 Task: Look for space in Bègles, France from 12th June, 2023 to 15th June, 2023 for 2 adults in price range Rs.10000 to Rs.15000. Place can be entire place with 1  bedroom having 1 bed and 1 bathroom. Property type can be house, flat, guest house, hotel. Amenities needed are: washing machine. Booking option can be shelf check-in. Required host language is English.
Action: Mouse moved to (501, 195)
Screenshot: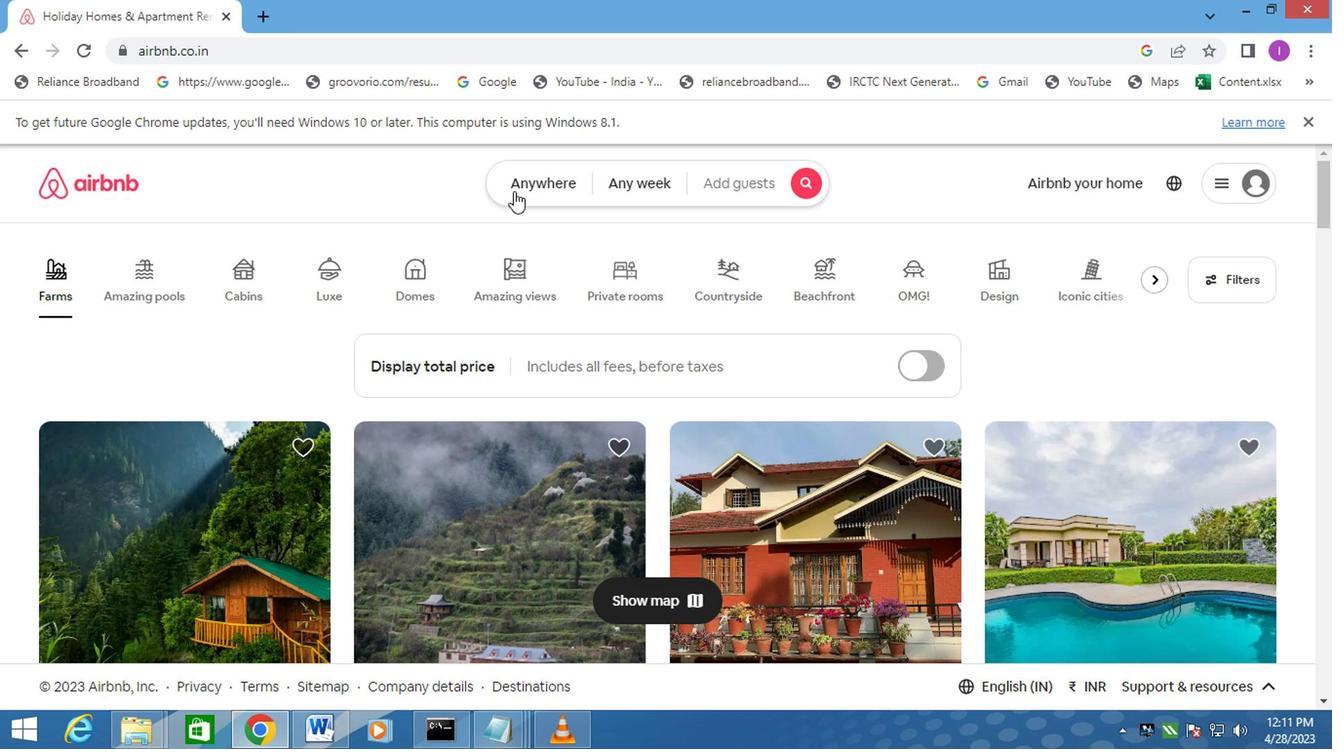 
Action: Mouse pressed left at (501, 195)
Screenshot: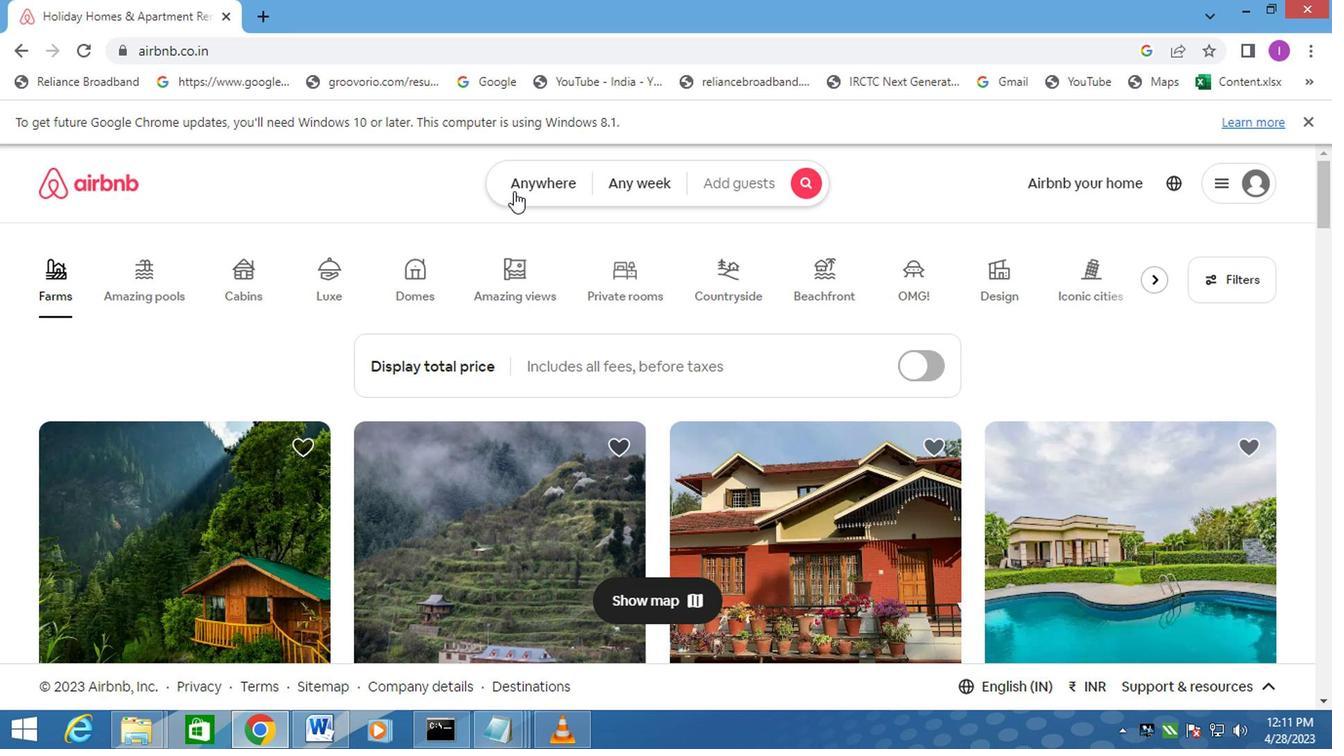 
Action: Mouse moved to (342, 251)
Screenshot: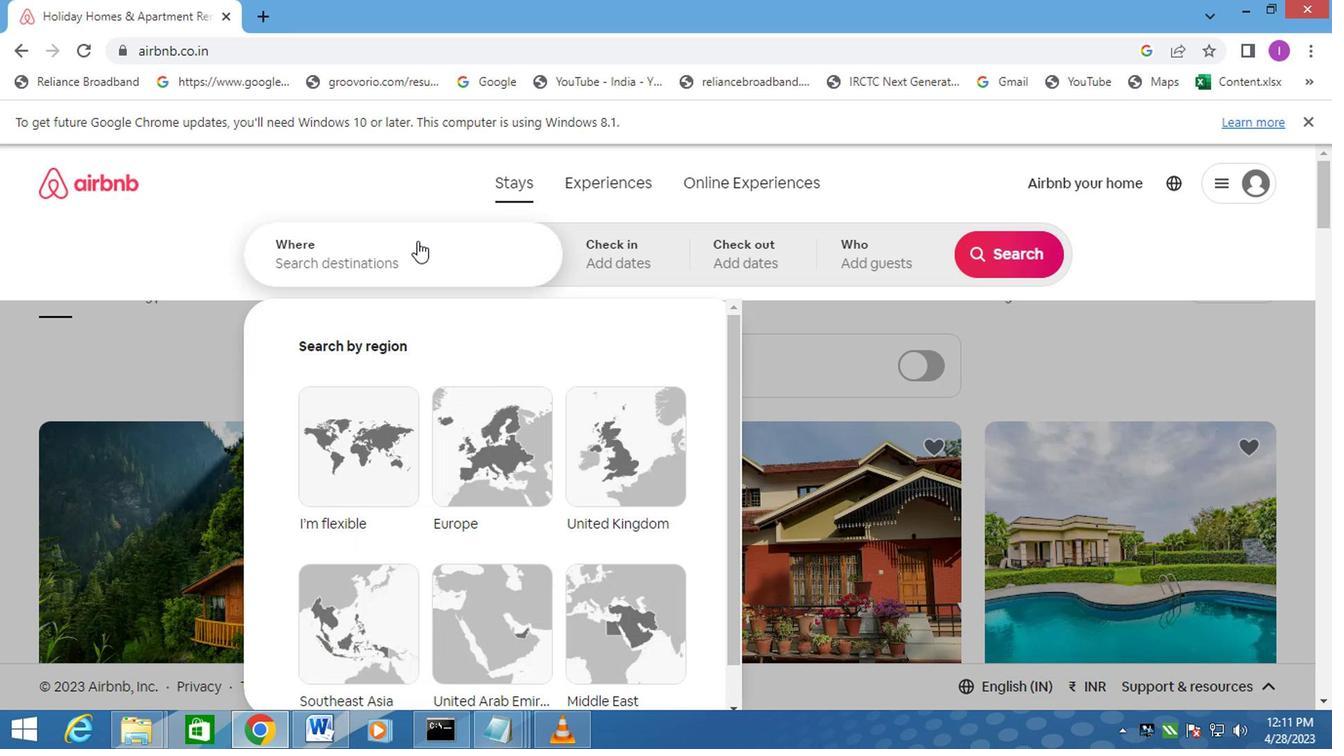 
Action: Mouse pressed left at (342, 251)
Screenshot: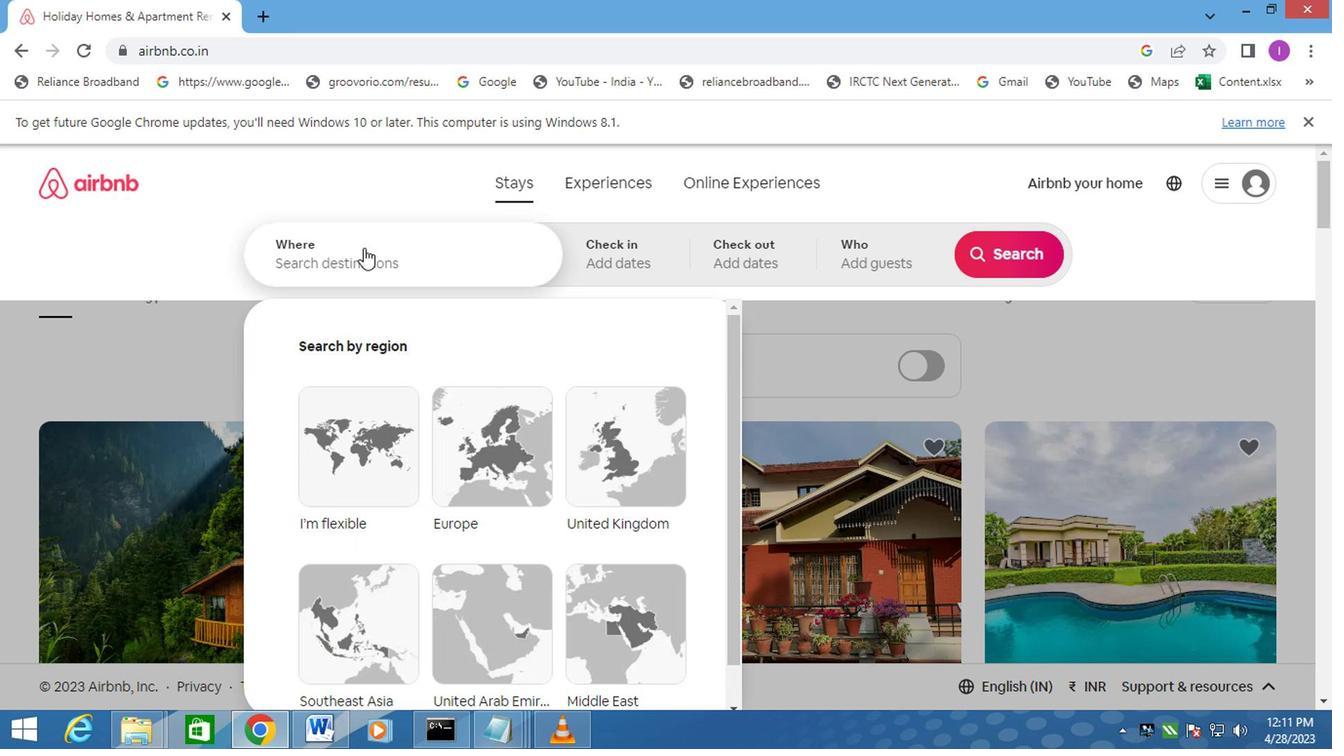 
Action: Key pressed <Key.shift>BEGLES,<Key.shift>FRANCE
Screenshot: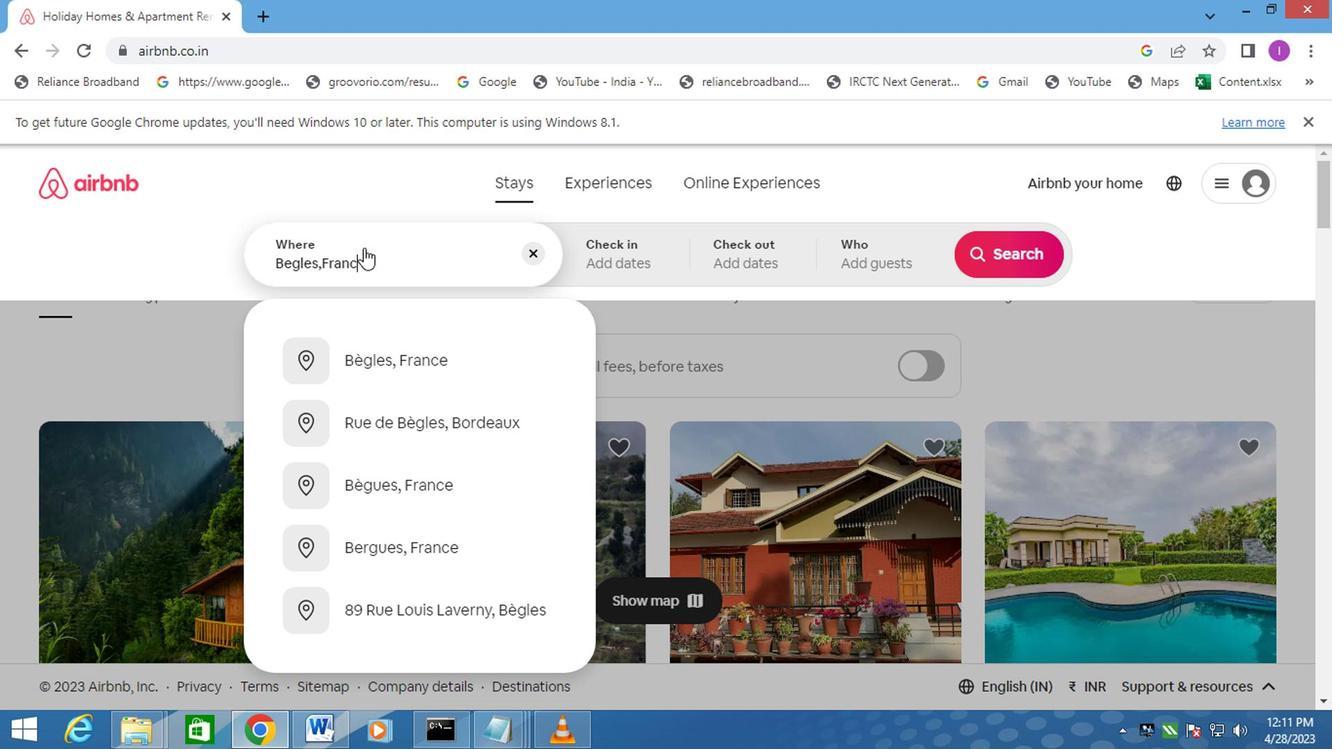 
Action: Mouse moved to (356, 370)
Screenshot: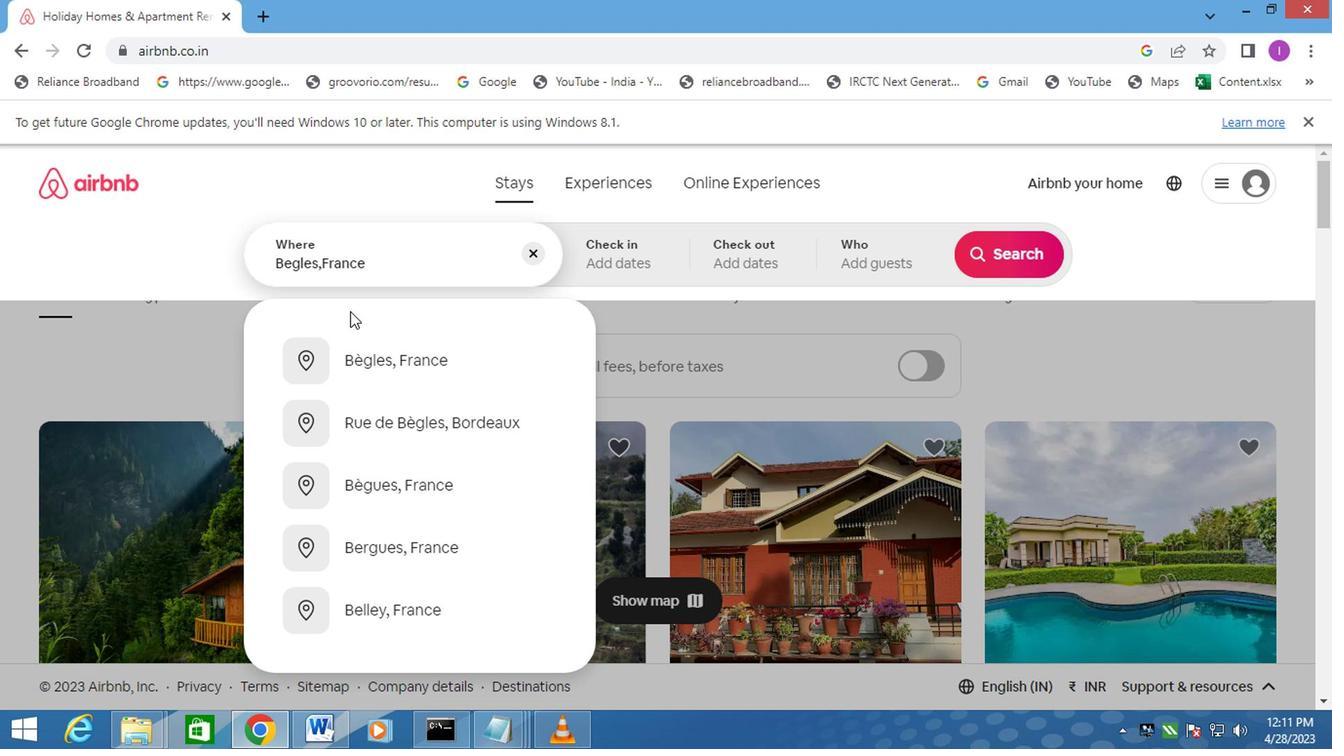
Action: Mouse pressed left at (356, 370)
Screenshot: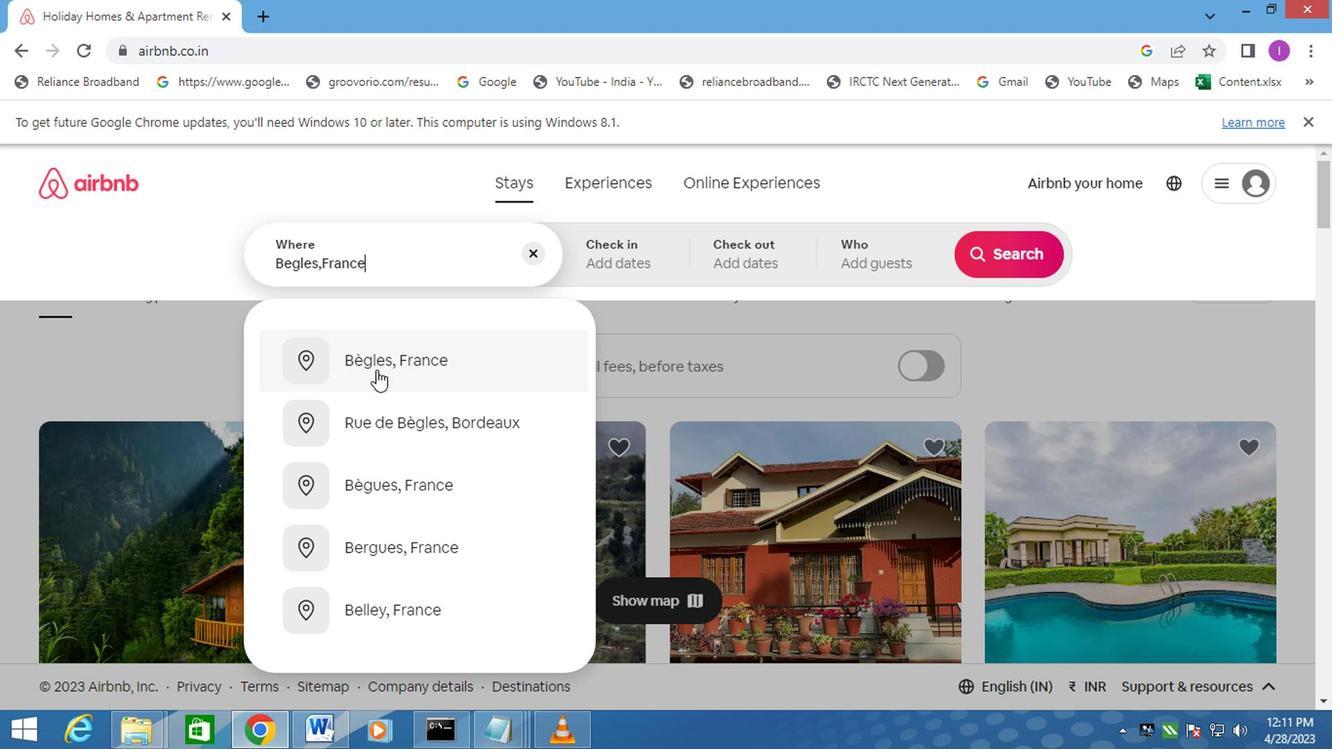 
Action: Mouse moved to (1009, 410)
Screenshot: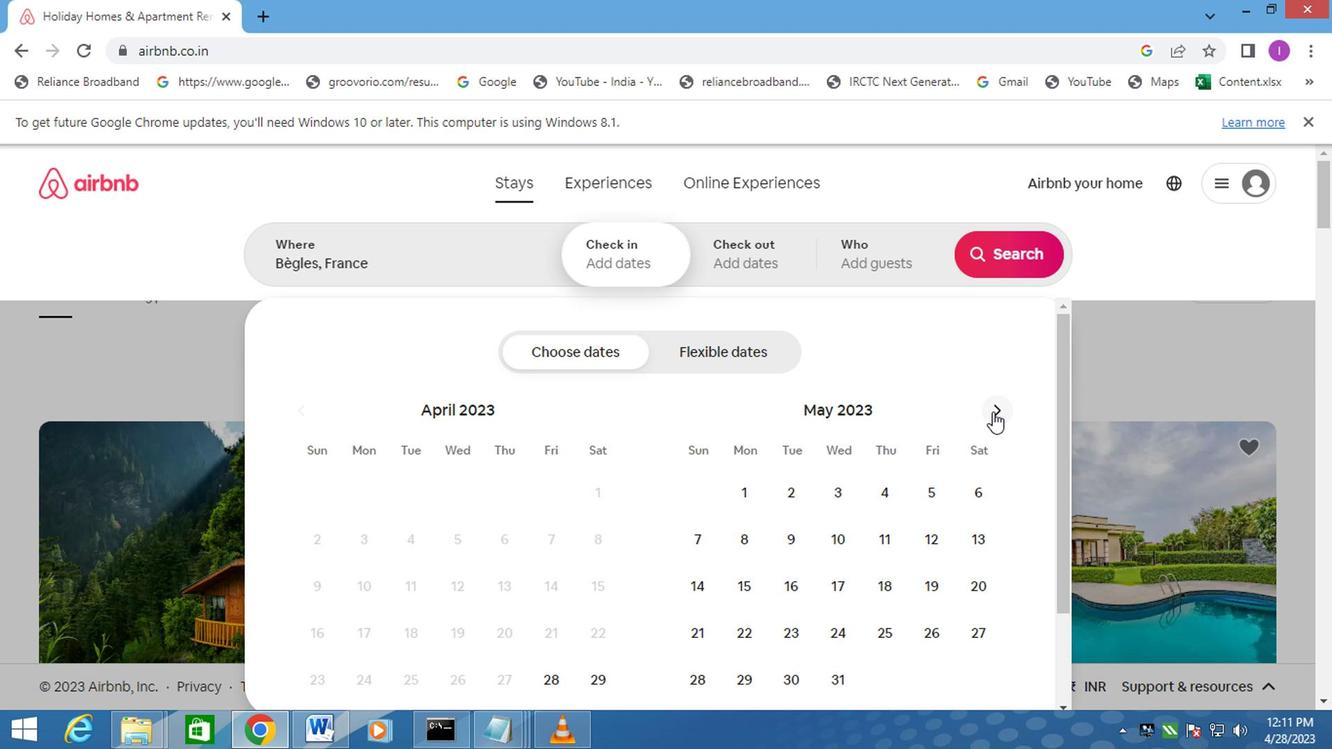 
Action: Mouse pressed left at (1009, 410)
Screenshot: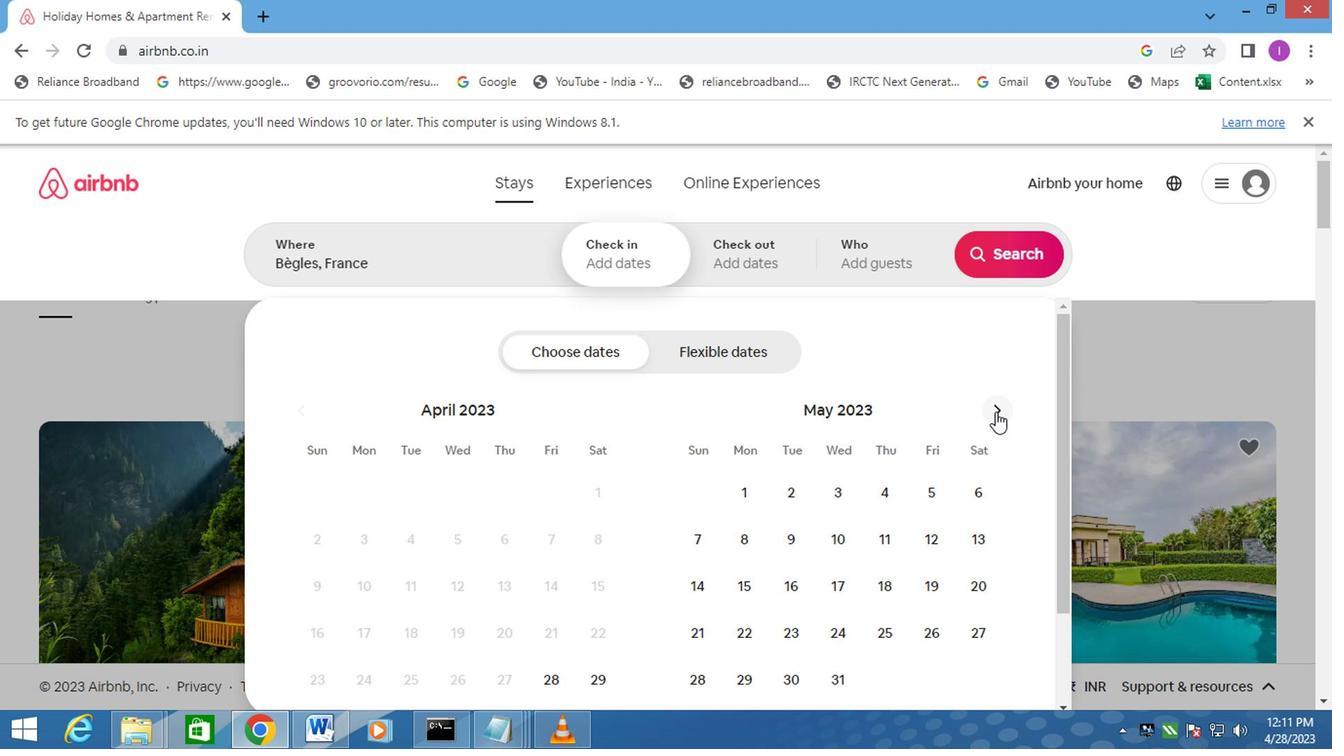 
Action: Mouse pressed left at (1009, 410)
Screenshot: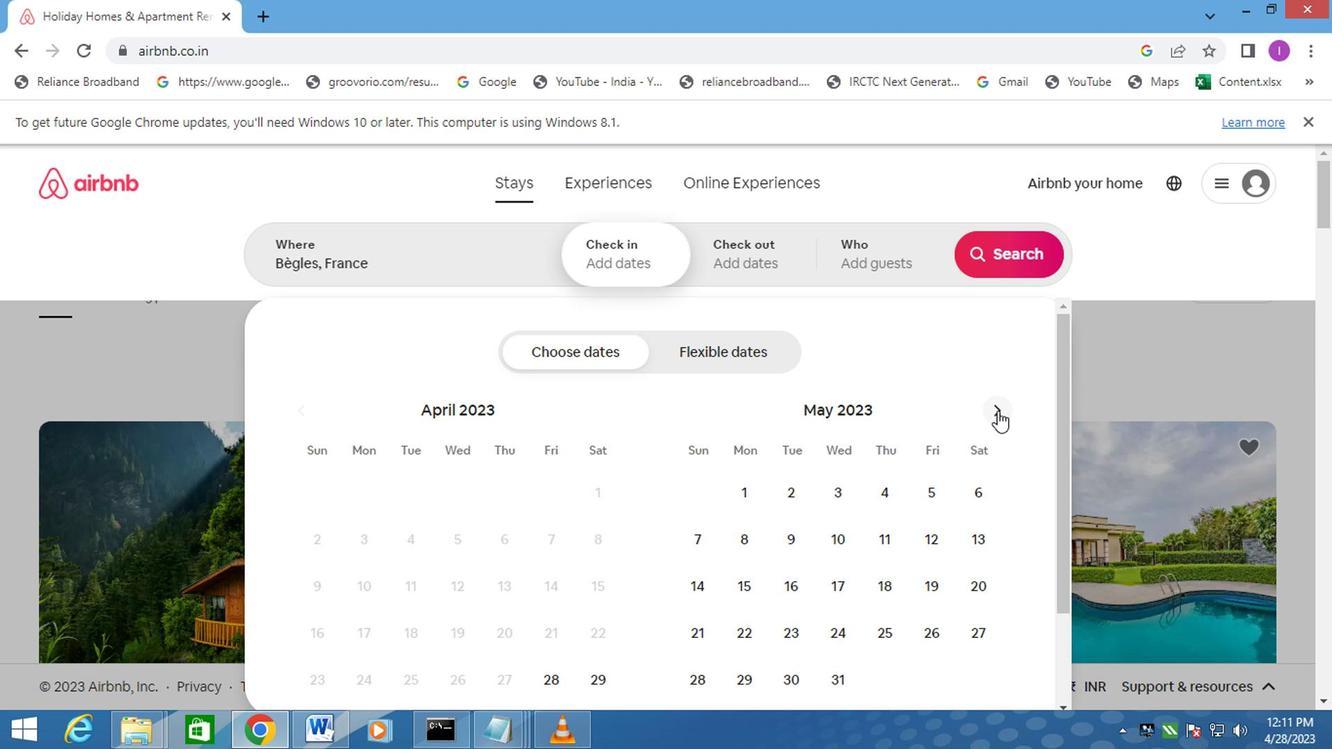 
Action: Mouse moved to (740, 590)
Screenshot: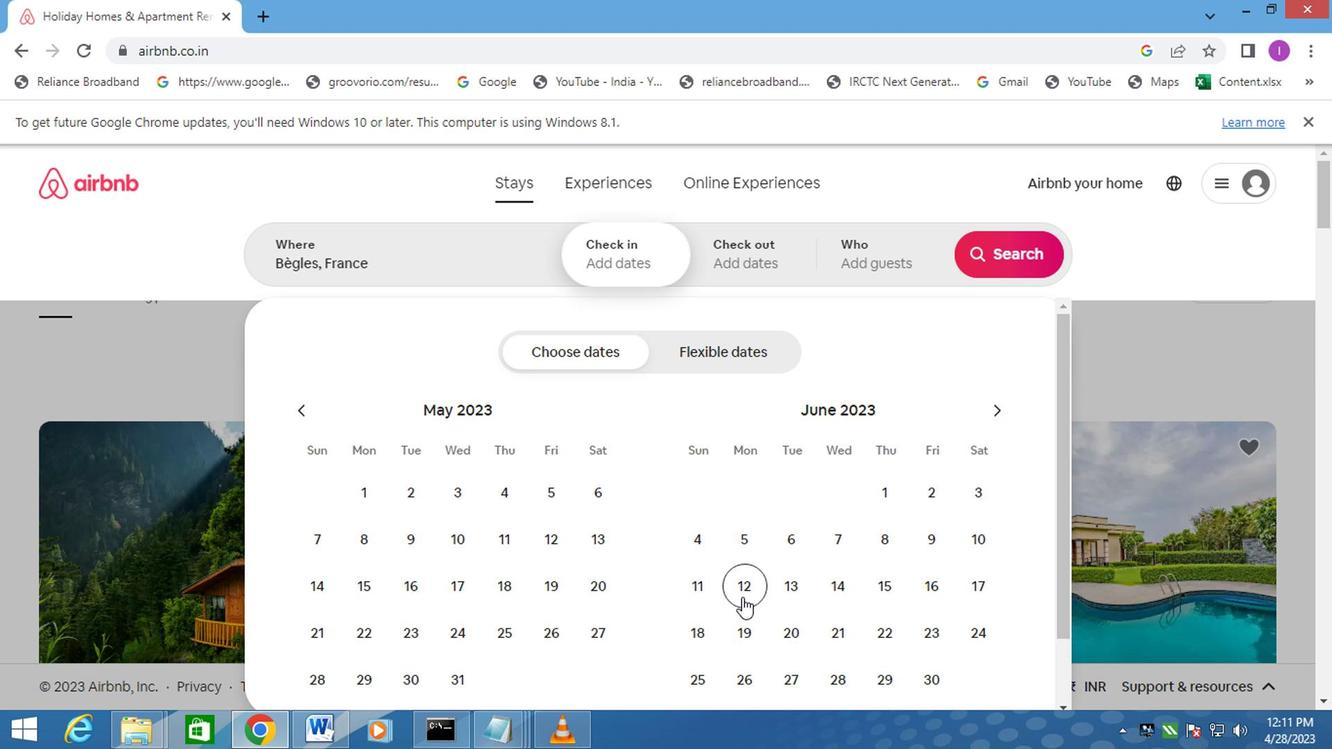 
Action: Mouse pressed left at (740, 590)
Screenshot: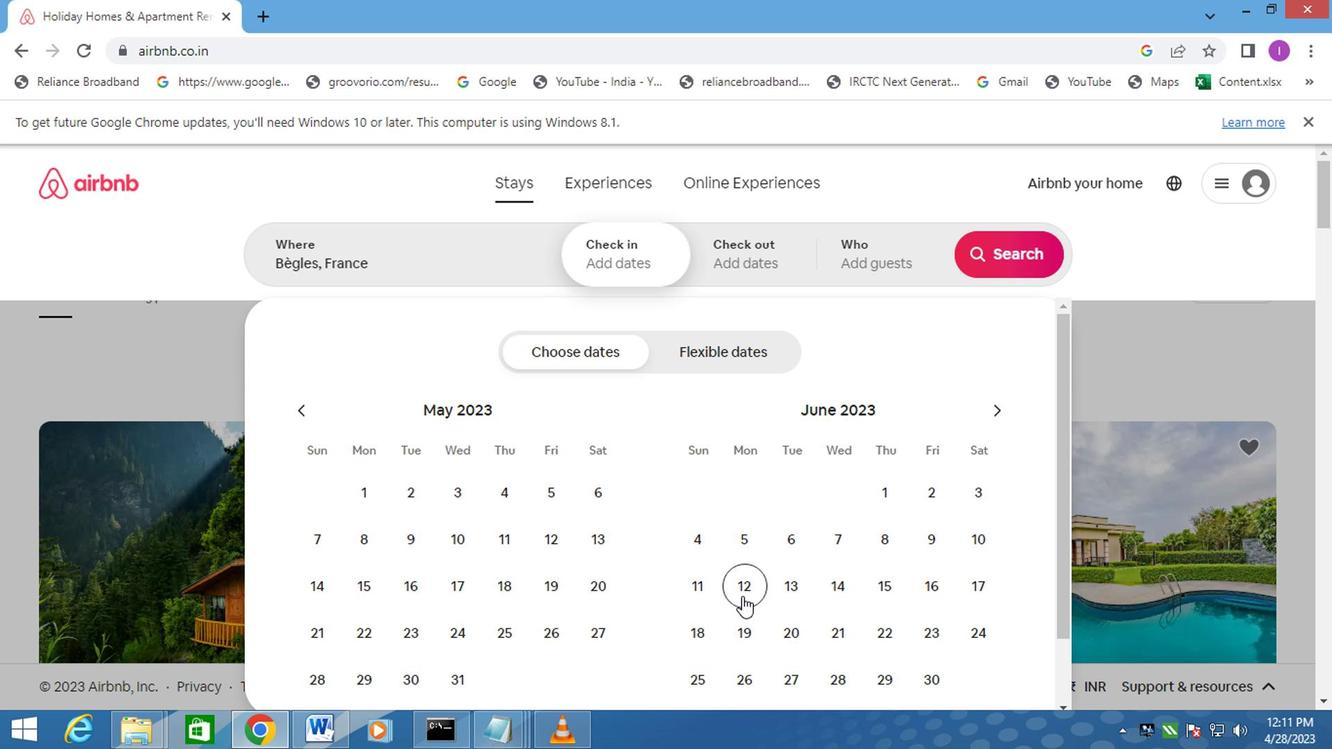 
Action: Mouse moved to (884, 583)
Screenshot: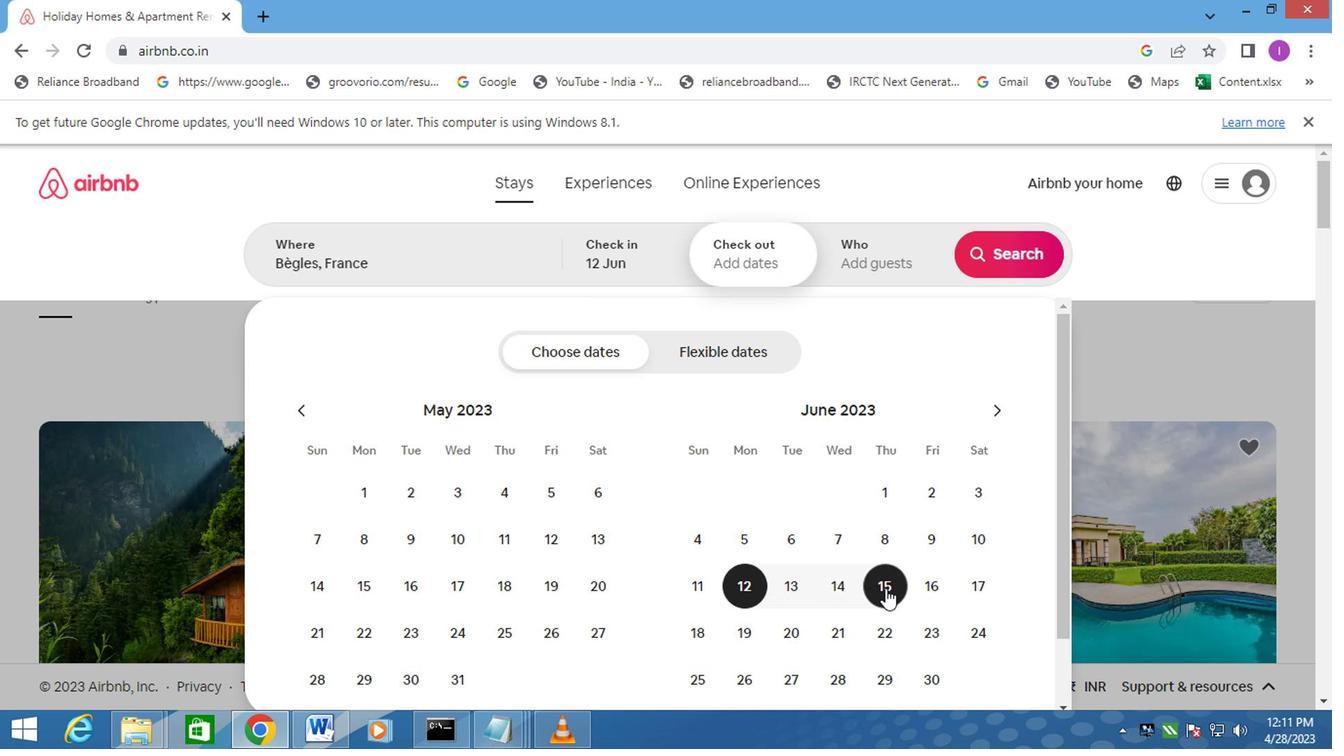 
Action: Mouse pressed left at (884, 583)
Screenshot: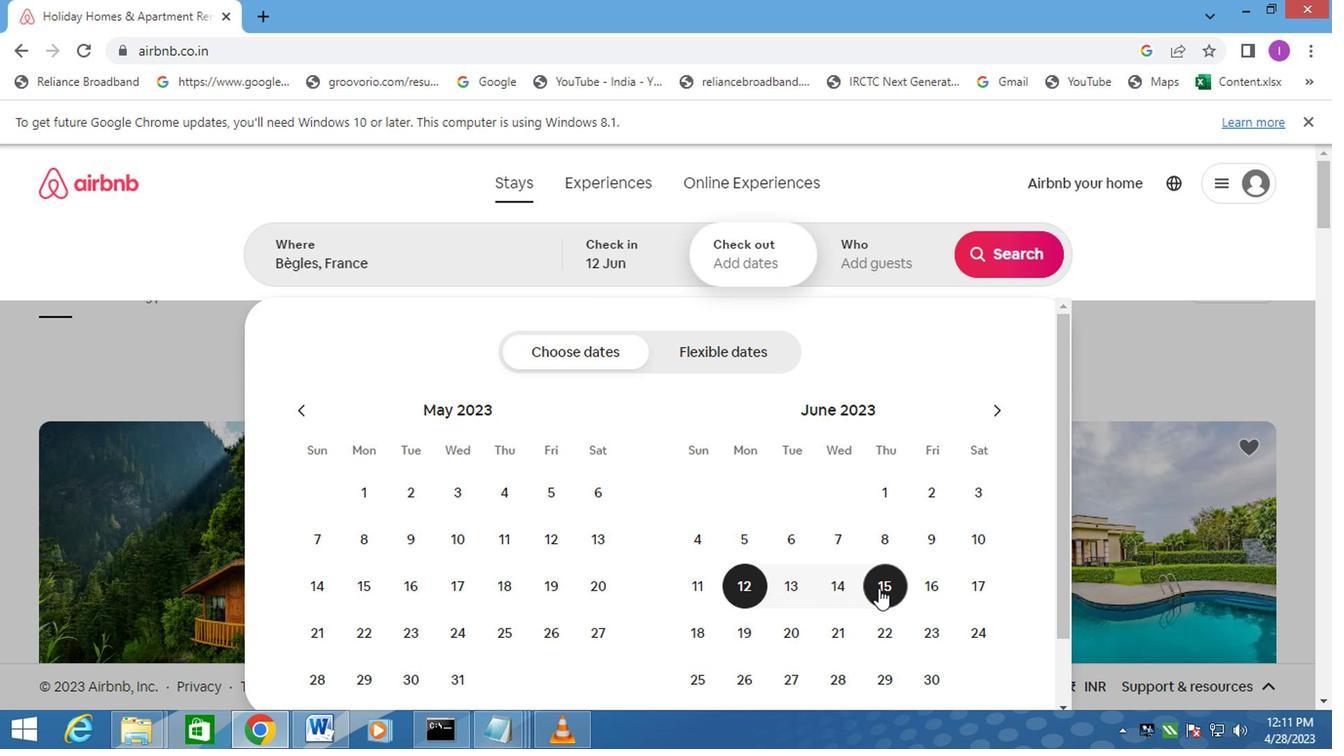 
Action: Mouse moved to (935, 285)
Screenshot: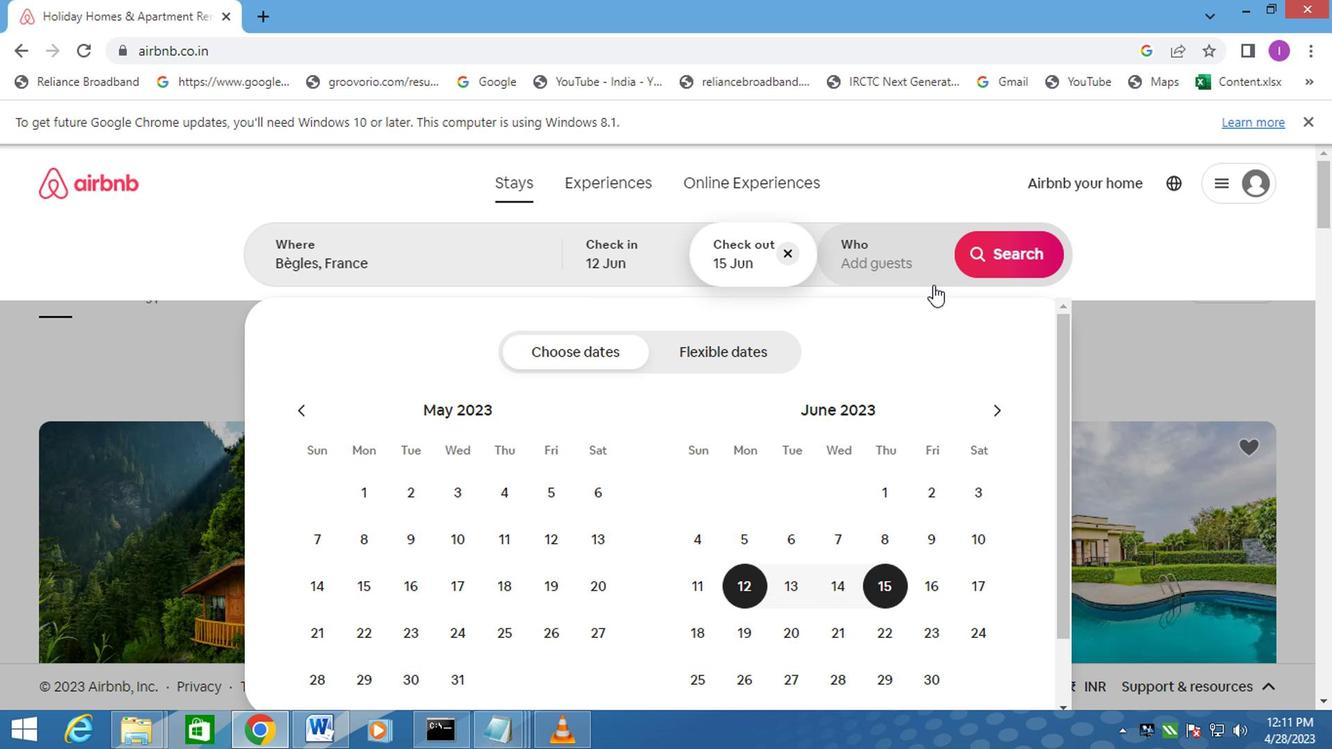 
Action: Mouse pressed left at (935, 285)
Screenshot: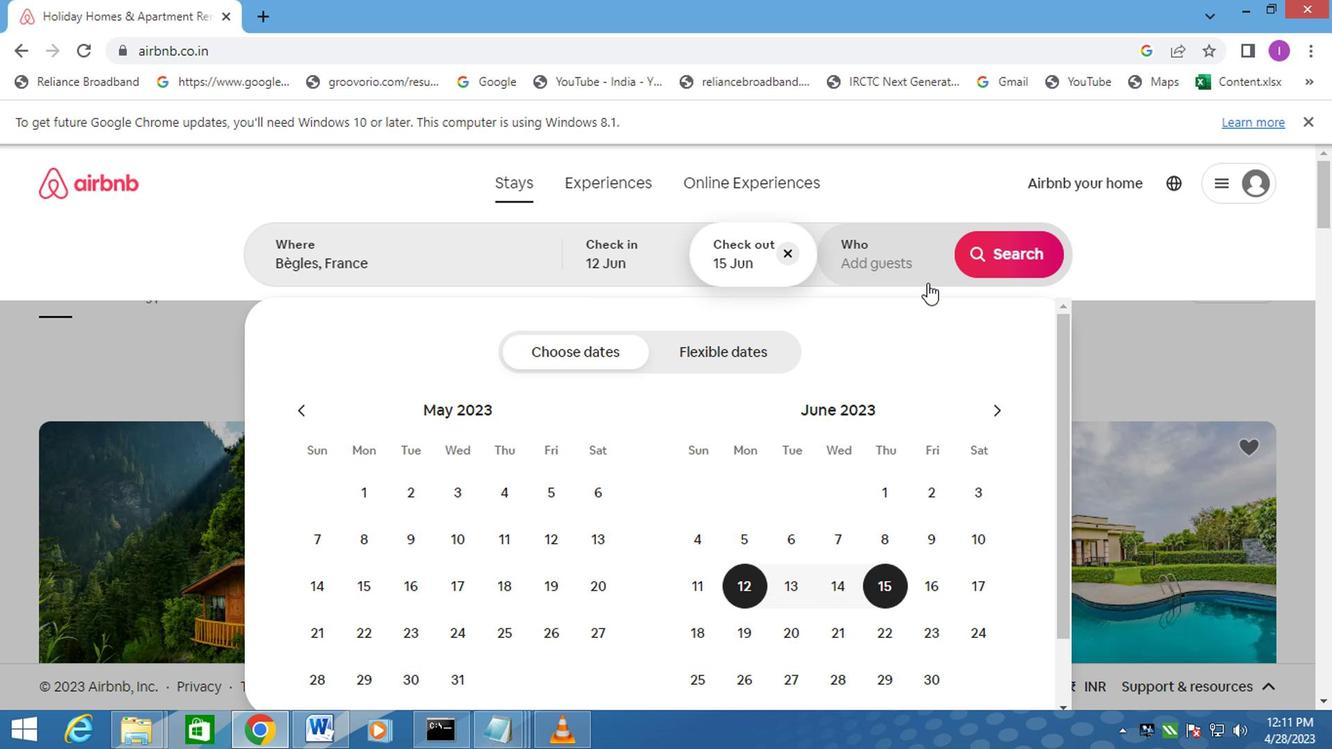 
Action: Mouse moved to (1022, 351)
Screenshot: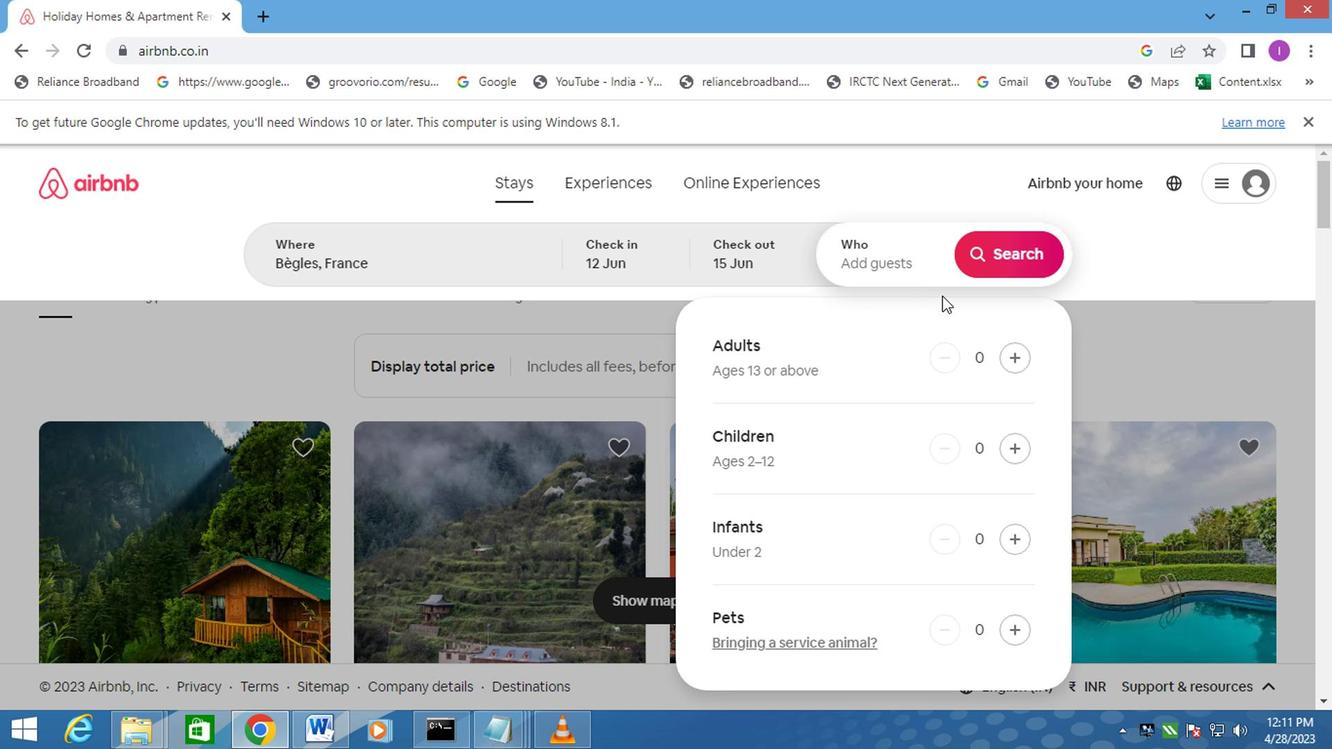 
Action: Mouse pressed left at (1022, 351)
Screenshot: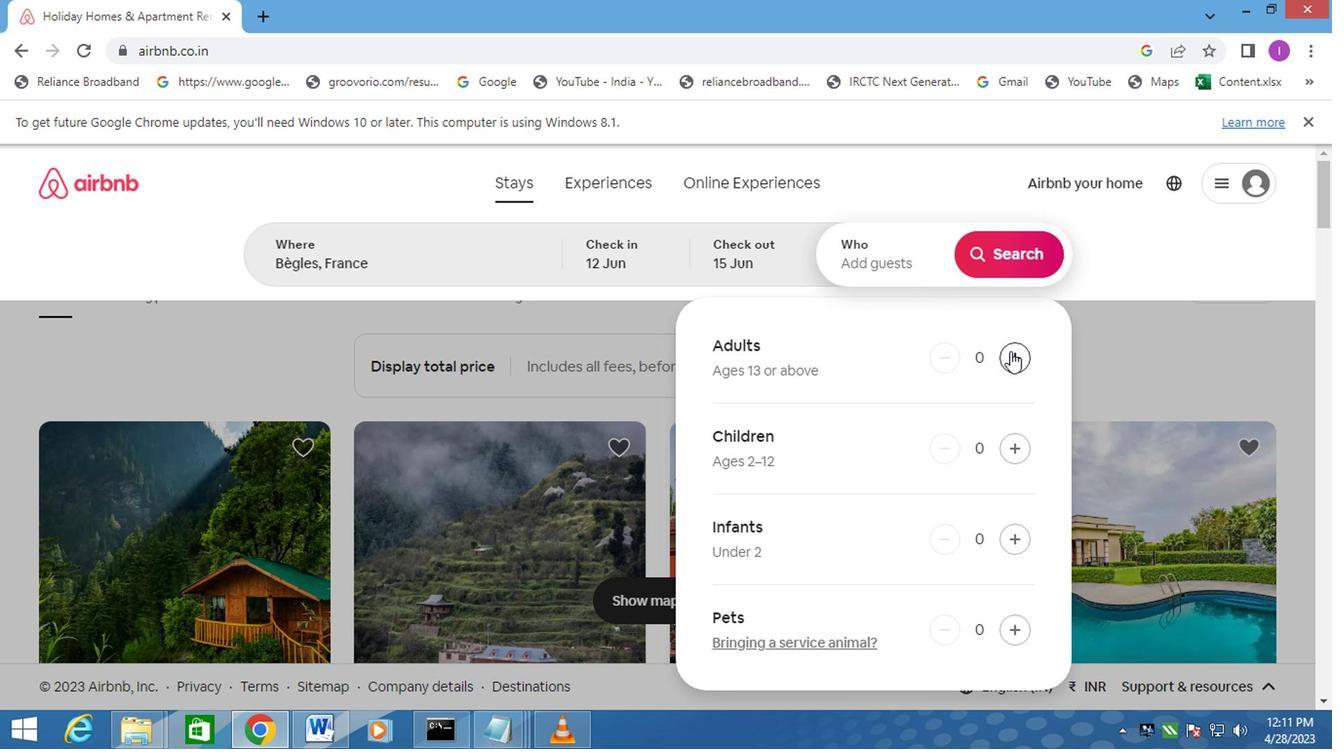 
Action: Mouse pressed left at (1022, 351)
Screenshot: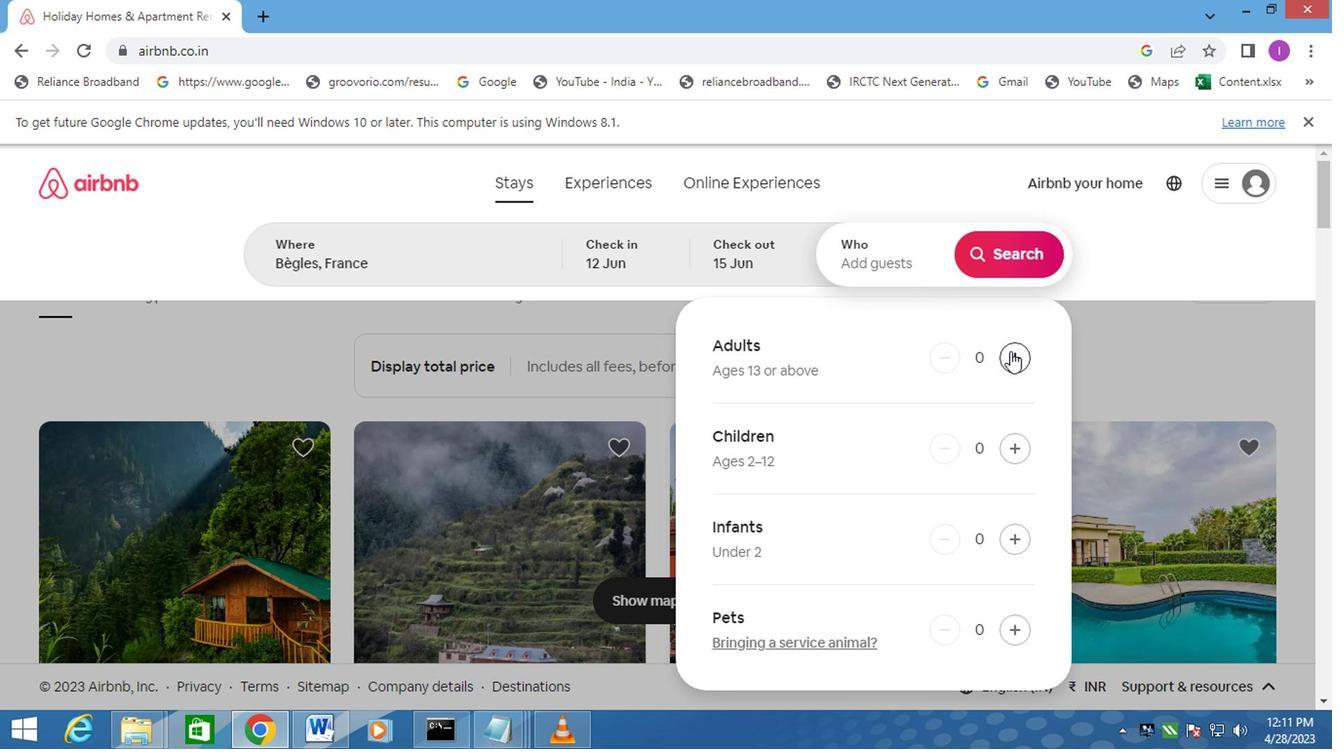 
Action: Mouse moved to (1007, 66)
Screenshot: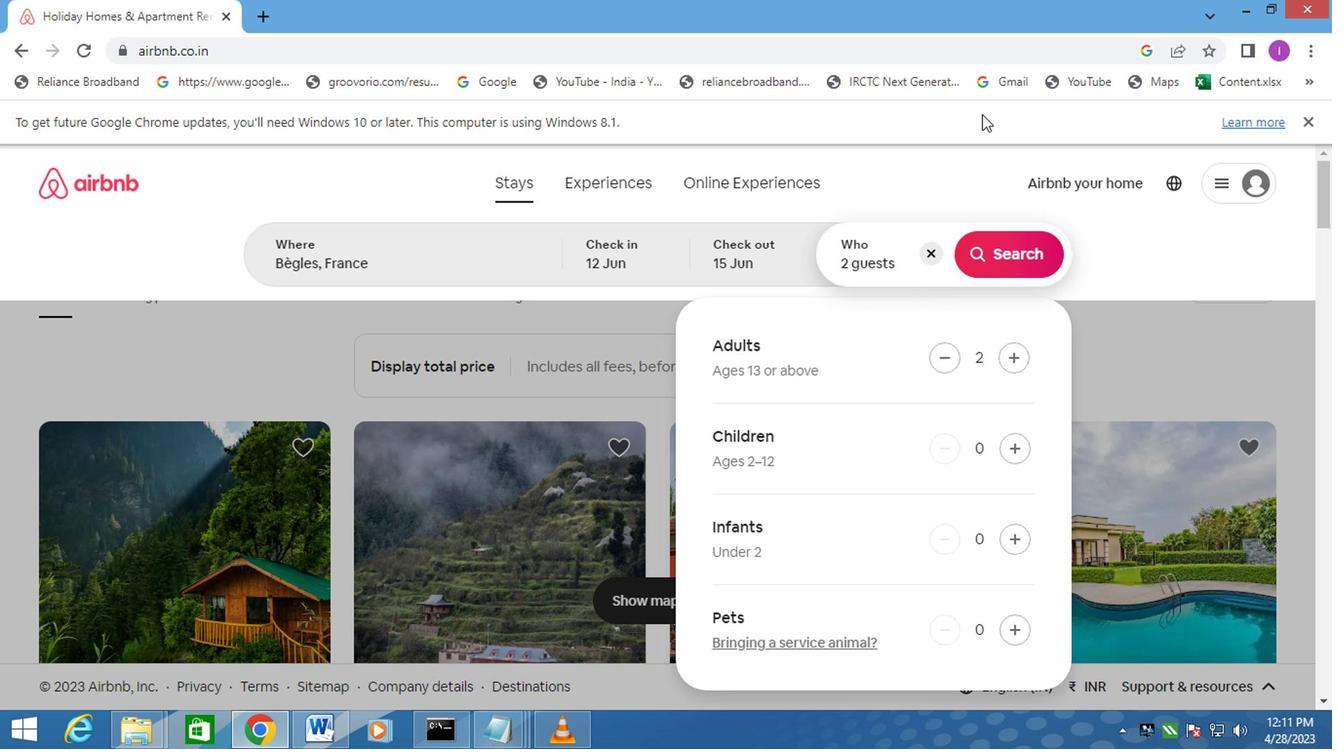 
Action: Mouse pressed left at (992, 52)
Screenshot: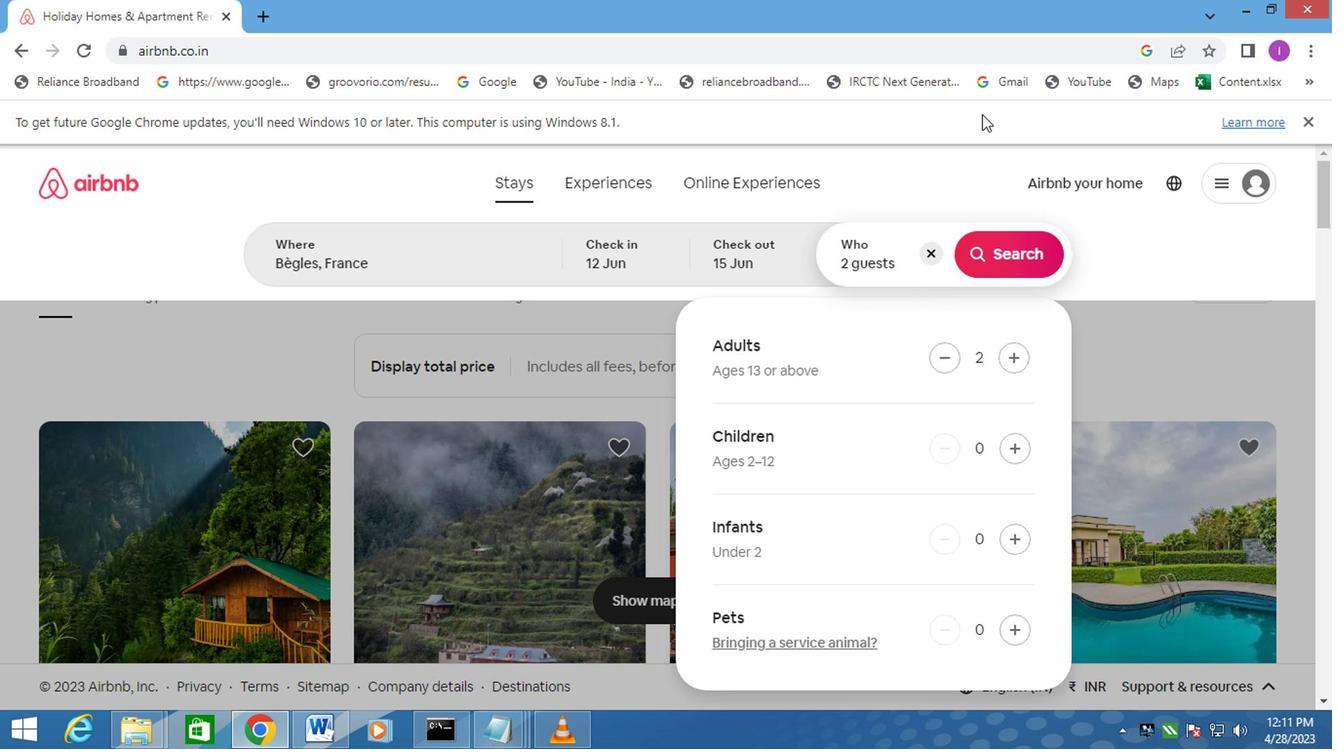 
Action: Mouse moved to (1025, 267)
Screenshot: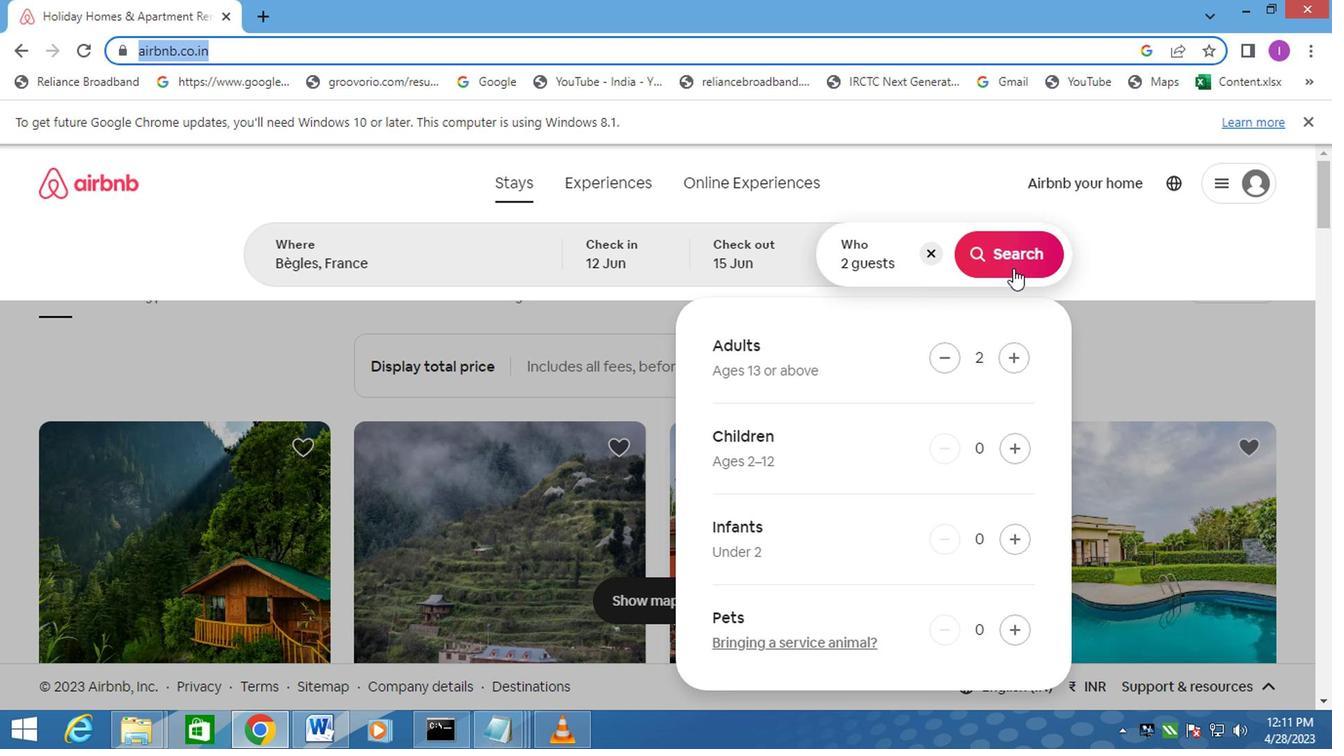 
Action: Mouse pressed left at (1025, 267)
Screenshot: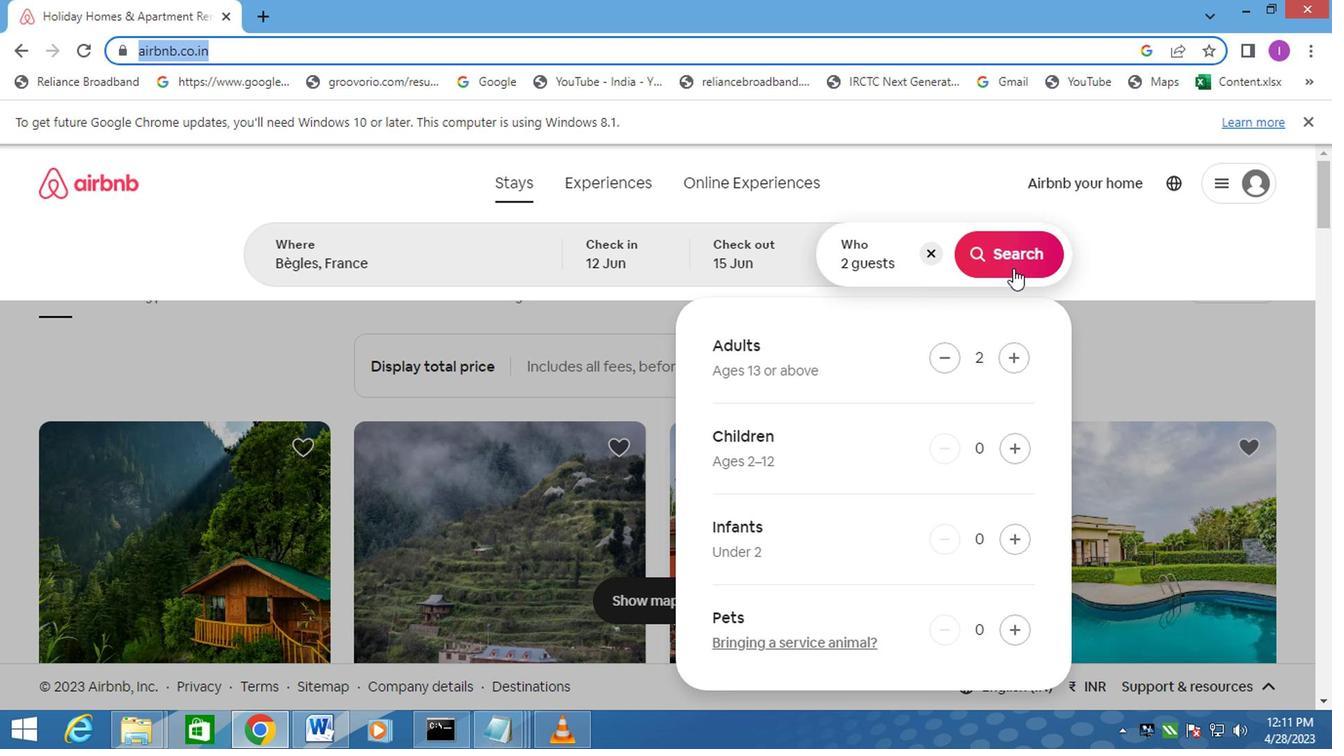
Action: Mouse moved to (1240, 251)
Screenshot: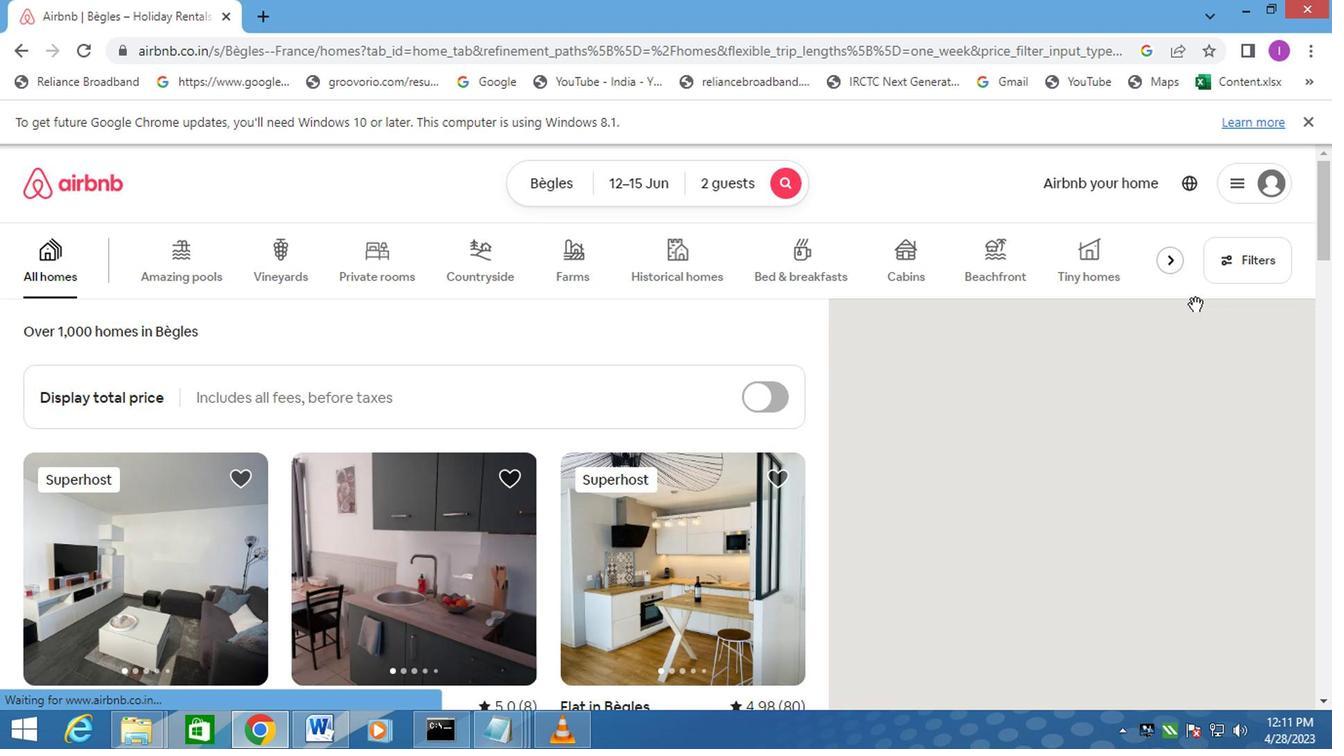 
Action: Mouse pressed left at (1240, 251)
Screenshot: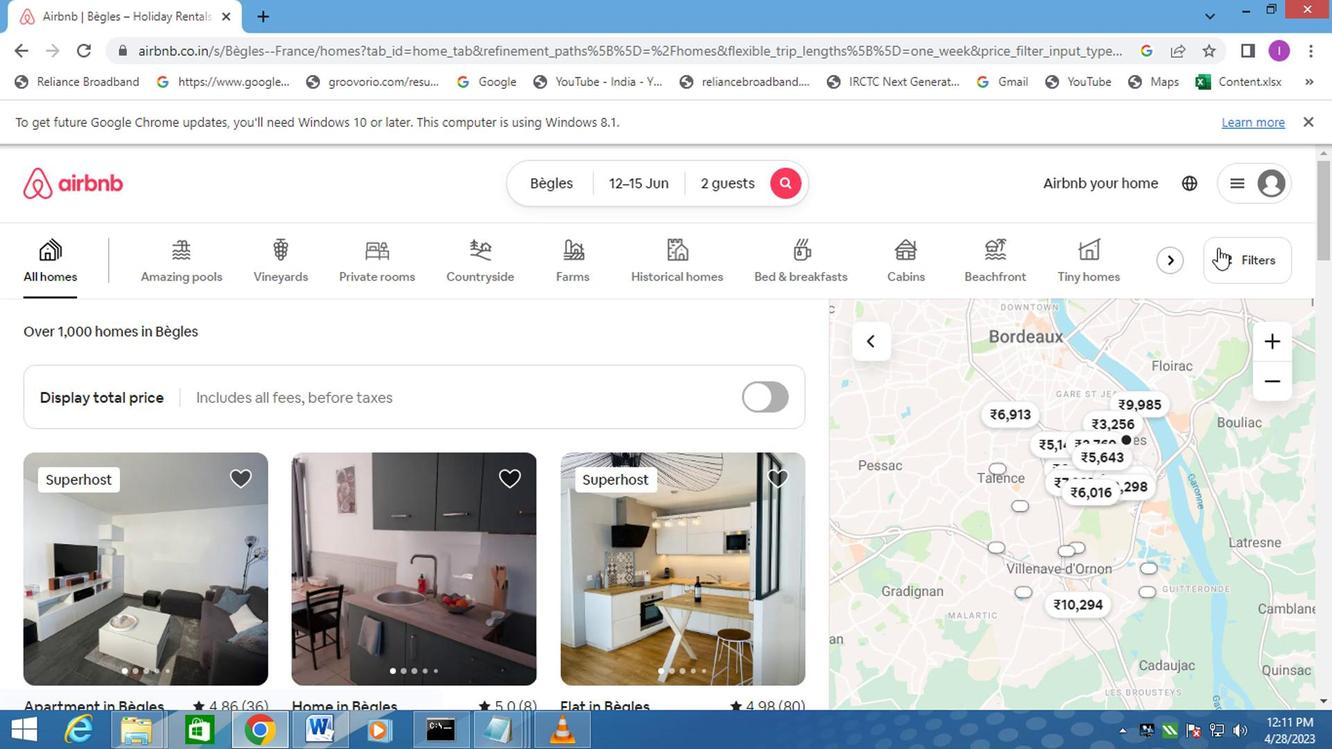 
Action: Mouse moved to (424, 492)
Screenshot: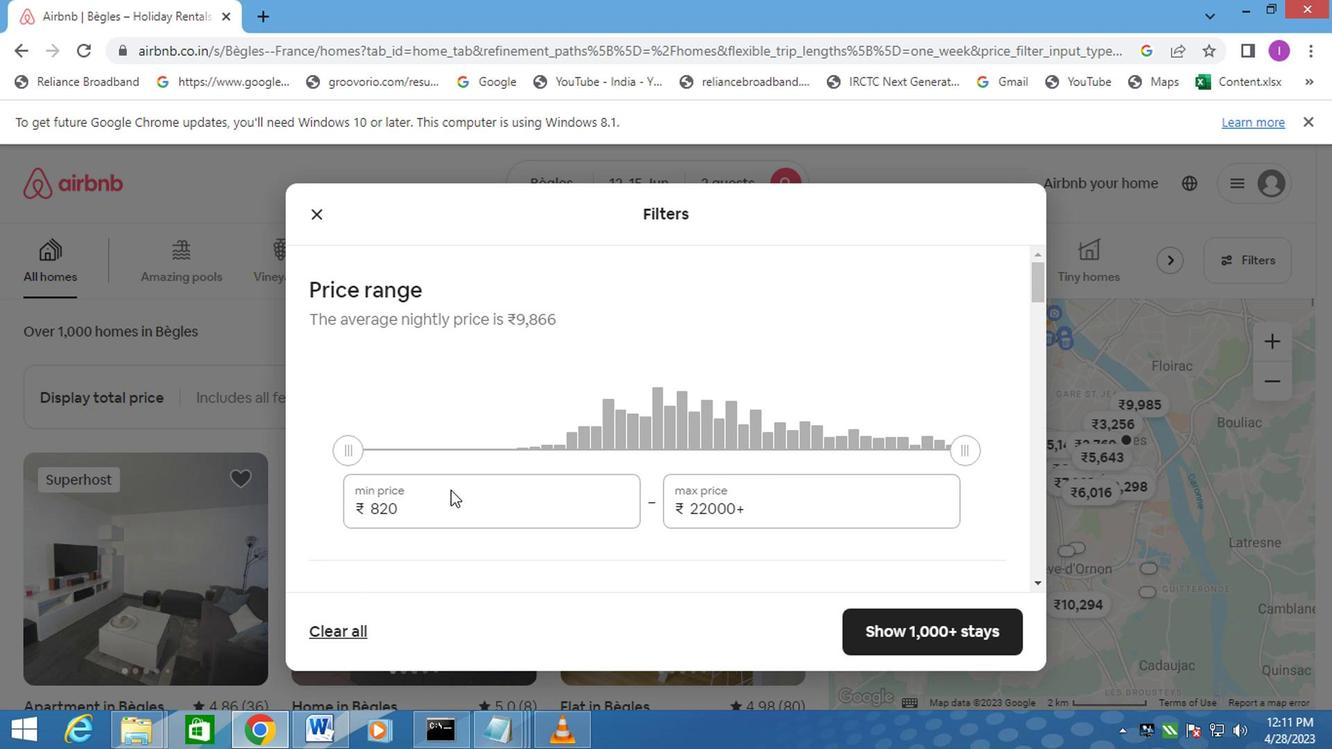 
Action: Mouse pressed left at (424, 492)
Screenshot: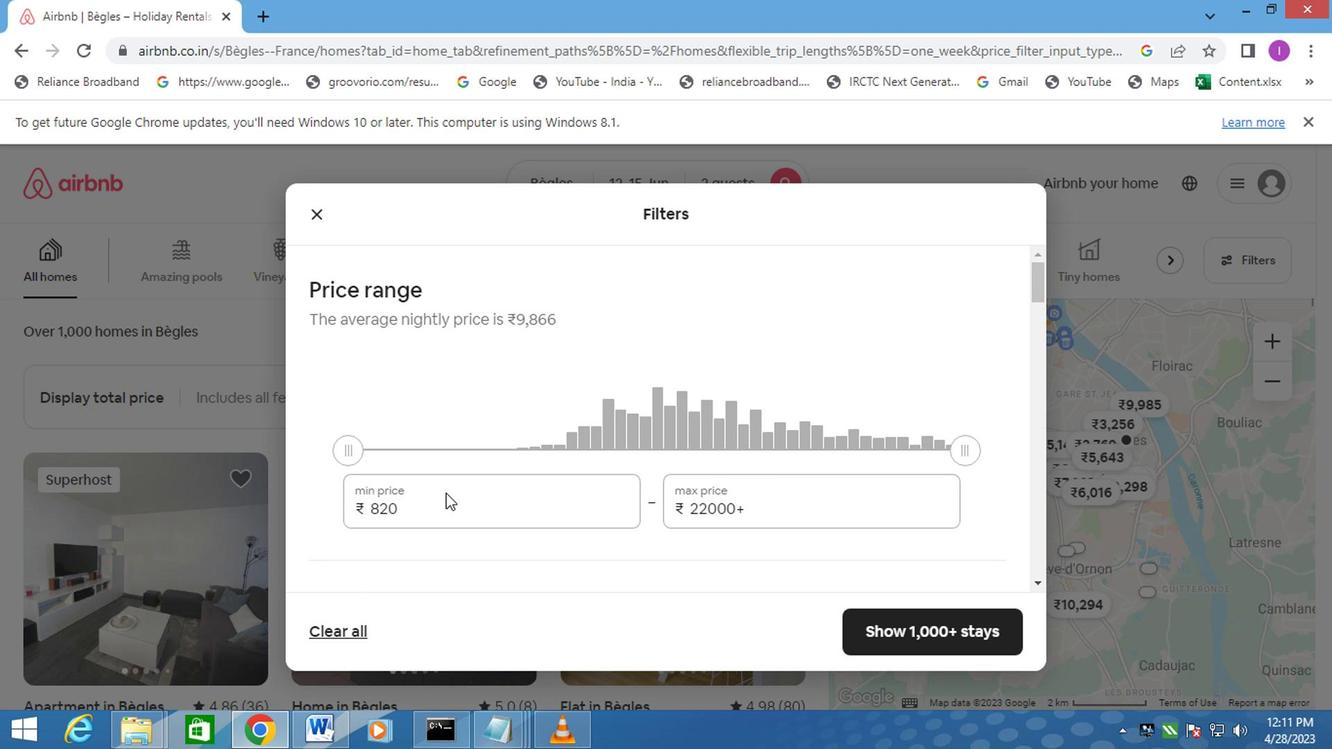 
Action: Mouse moved to (396, 498)
Screenshot: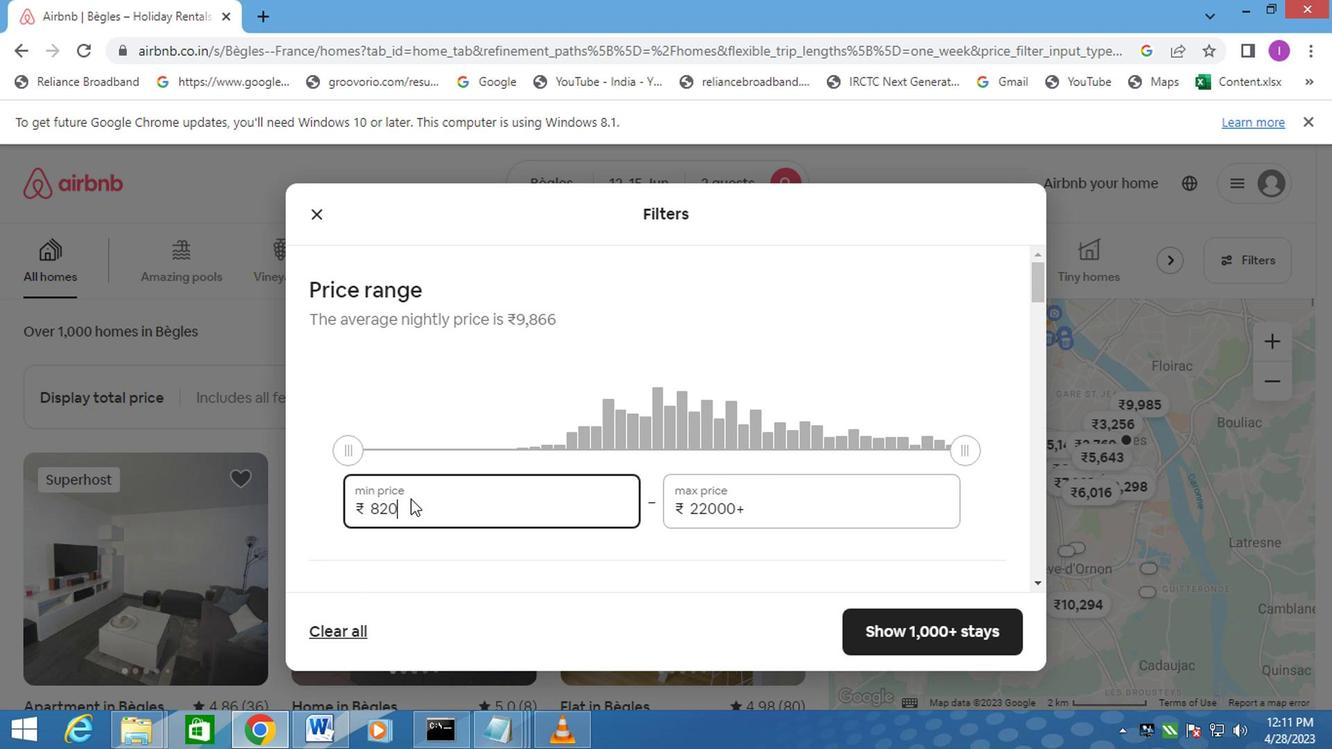 
Action: Mouse pressed left at (396, 498)
Screenshot: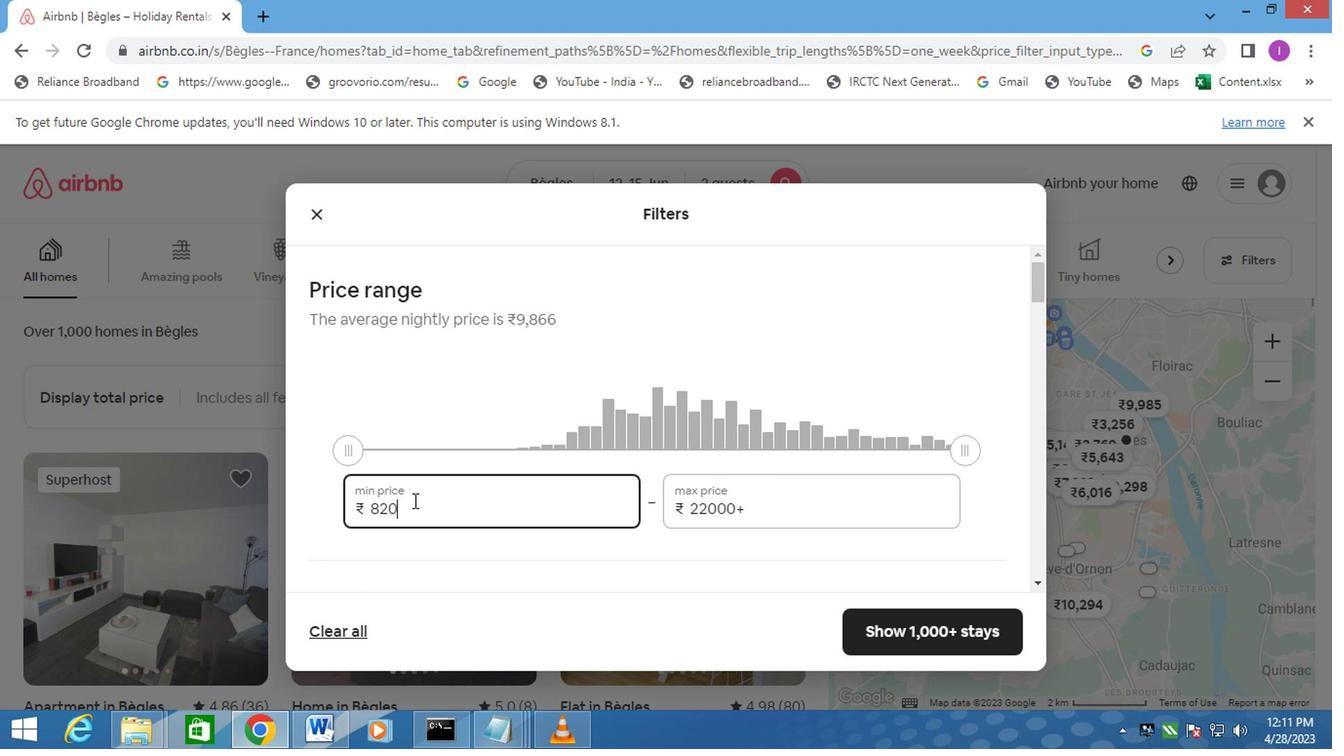 
Action: Mouse moved to (342, 493)
Screenshot: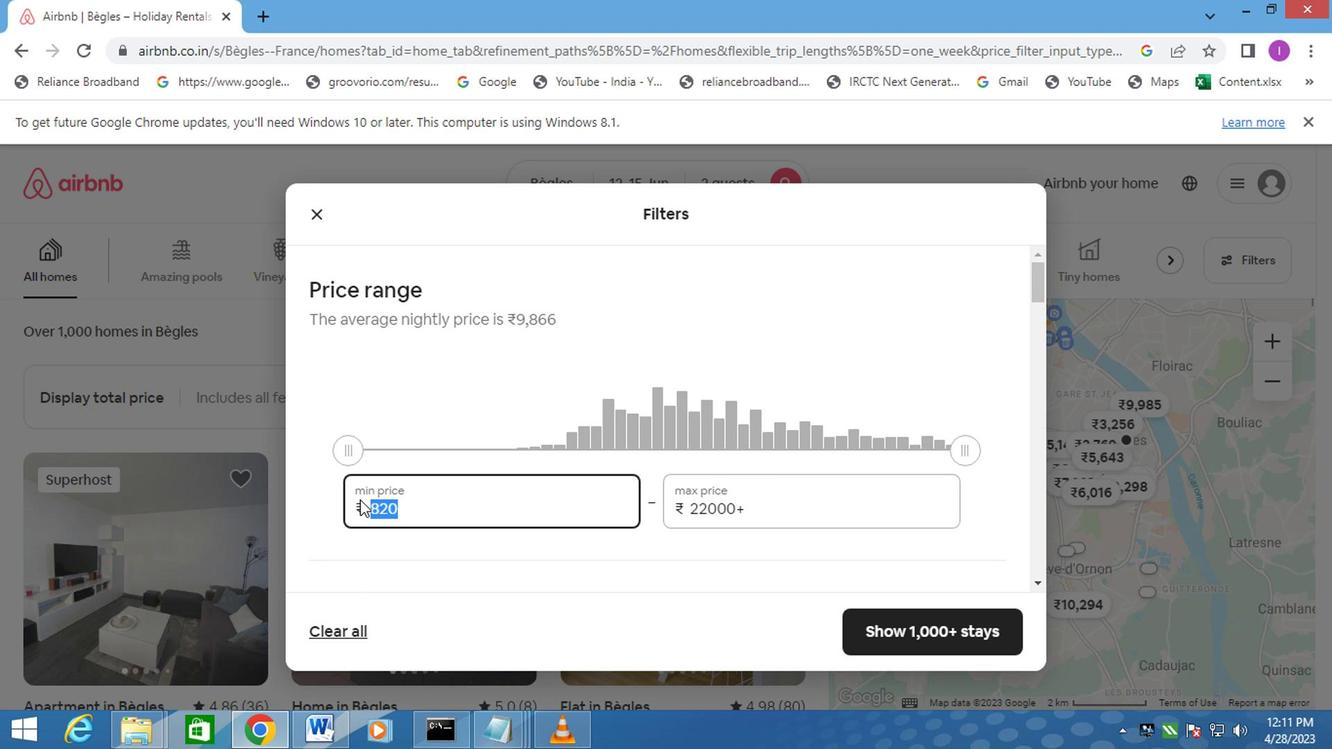 
Action: Key pressed 1000
Screenshot: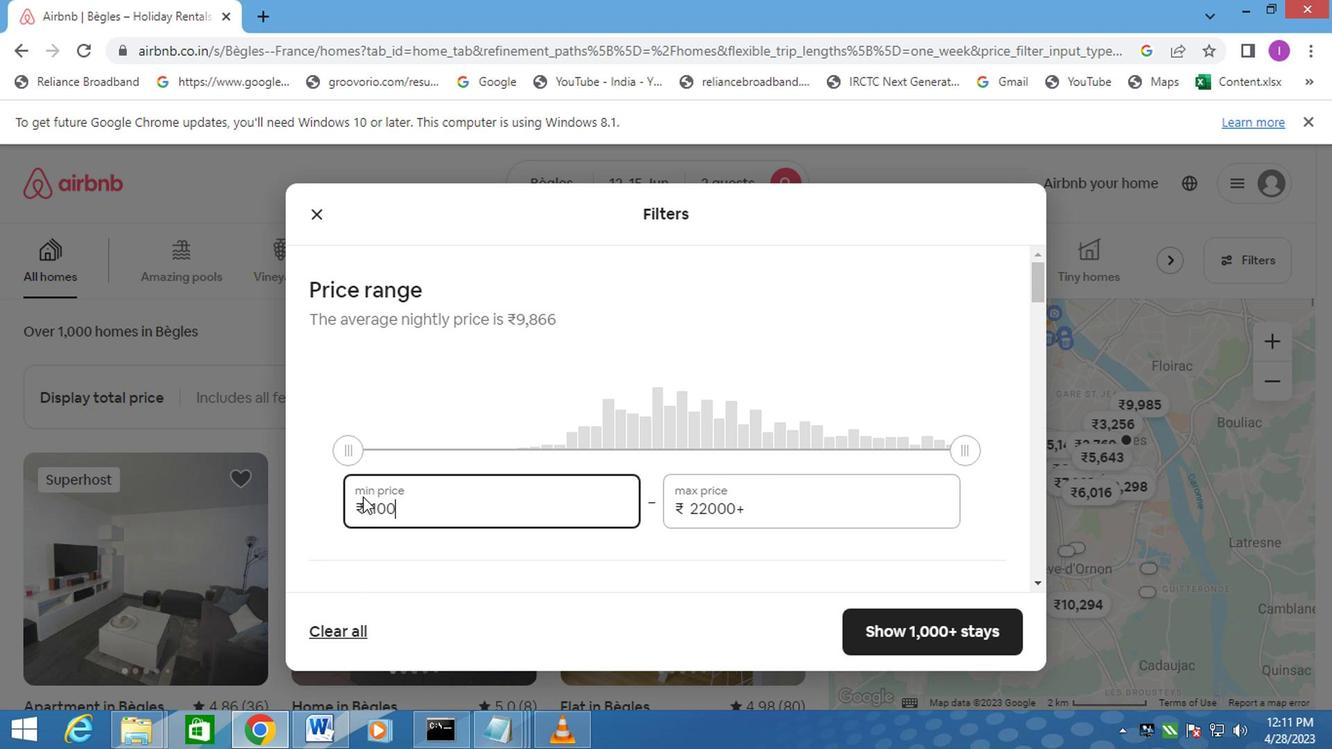 
Action: Mouse moved to (377, 547)
Screenshot: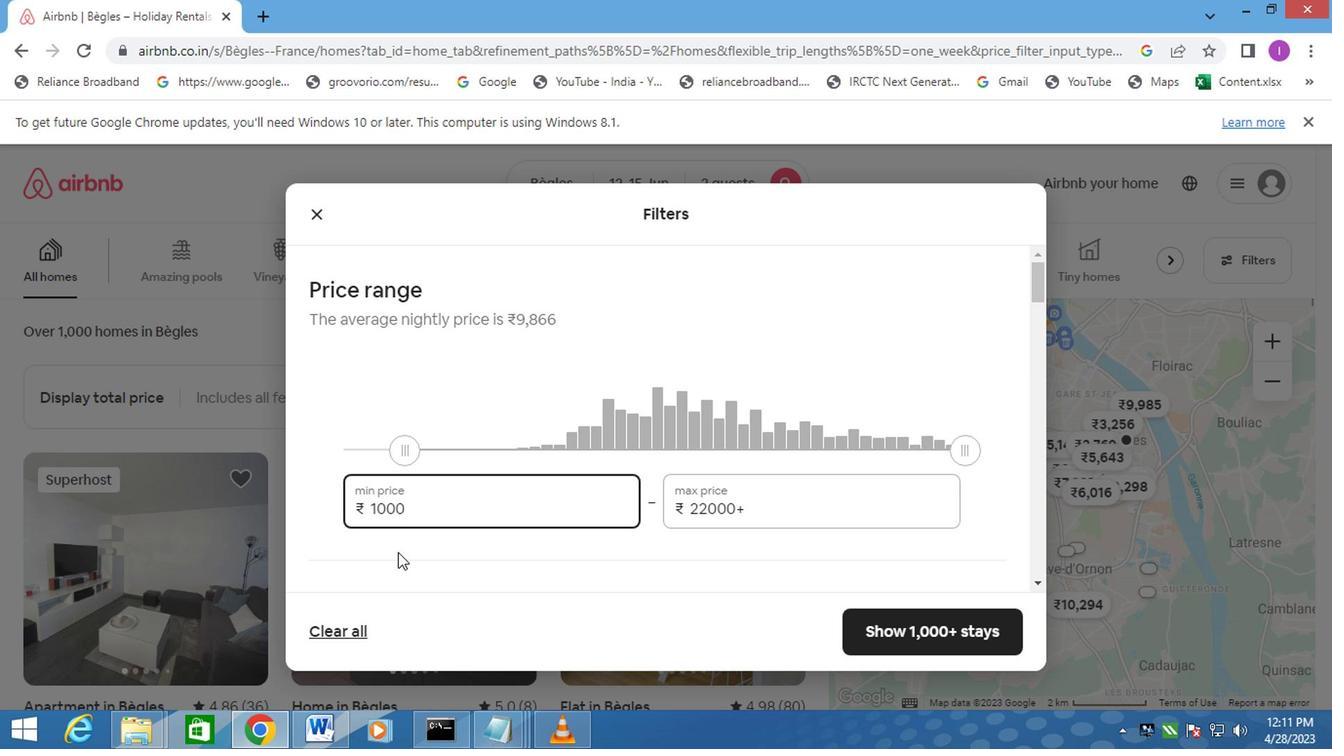 
Action: Key pressed 0
Screenshot: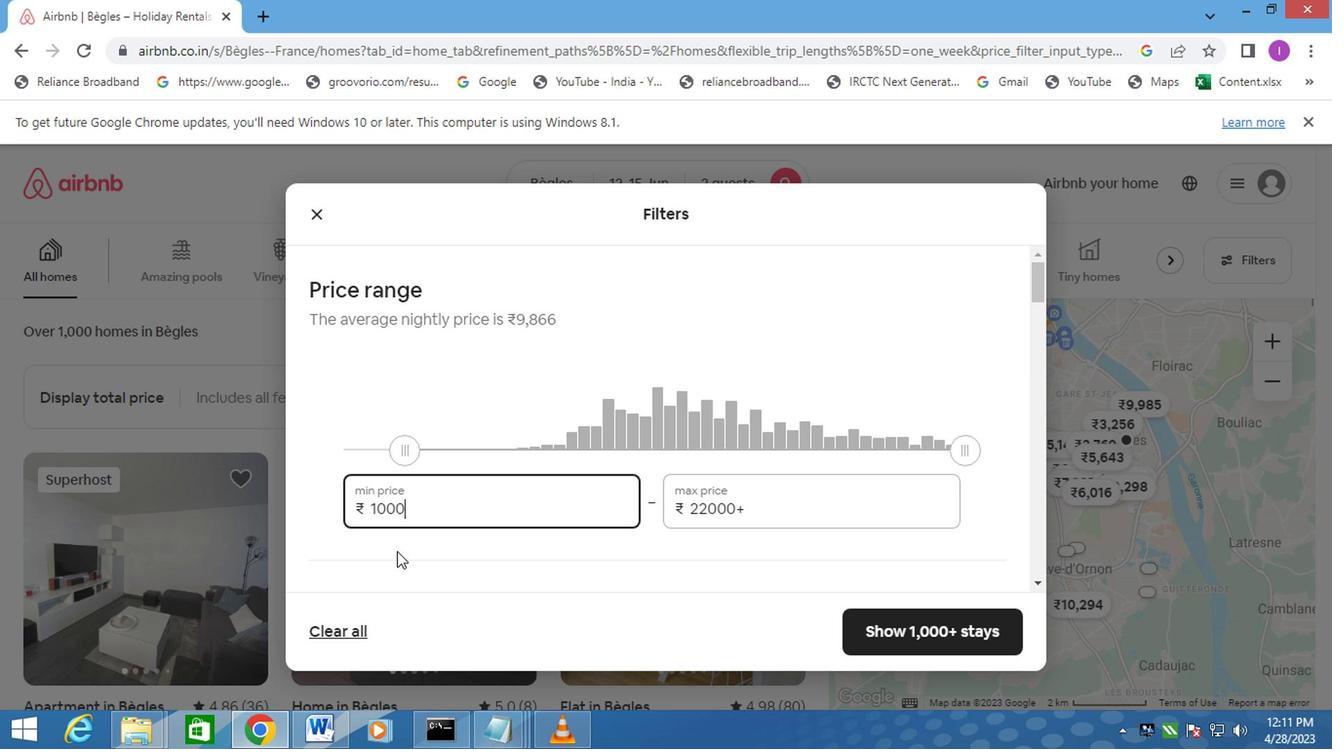 
Action: Mouse moved to (785, 510)
Screenshot: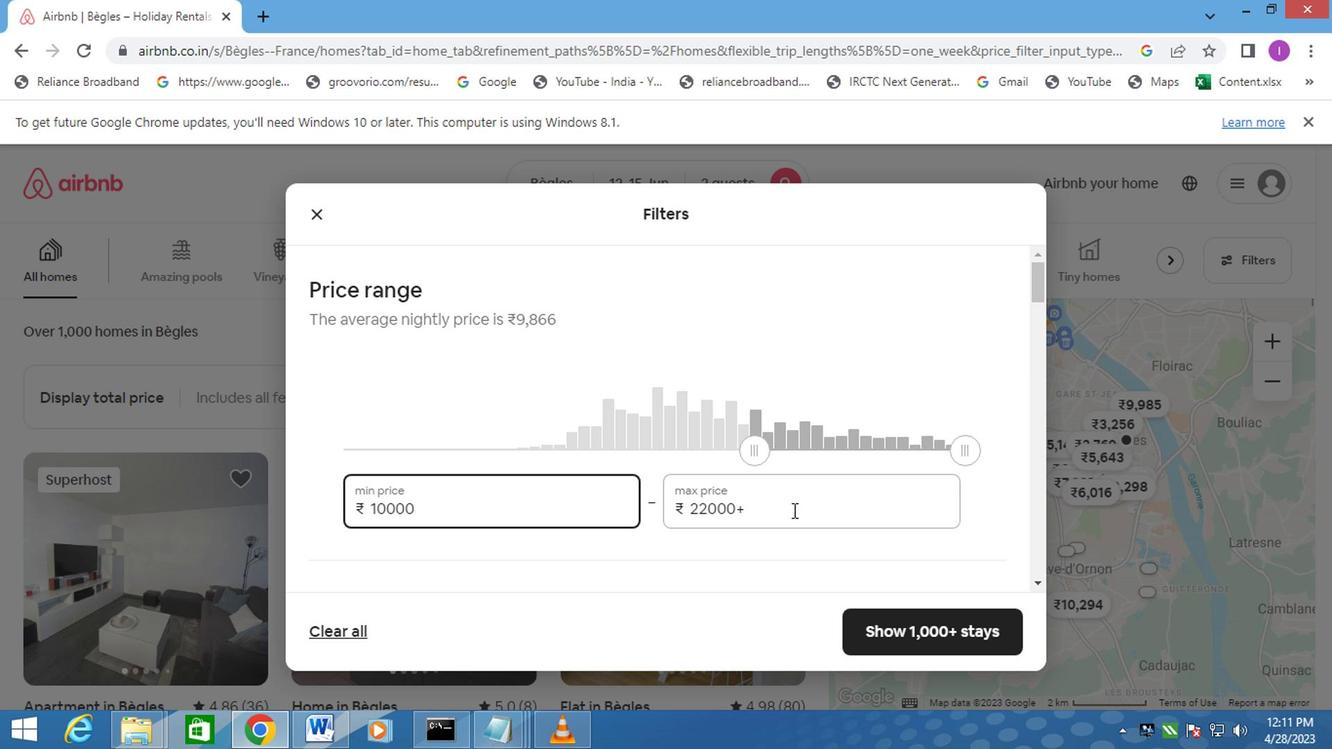 
Action: Mouse pressed left at (785, 510)
Screenshot: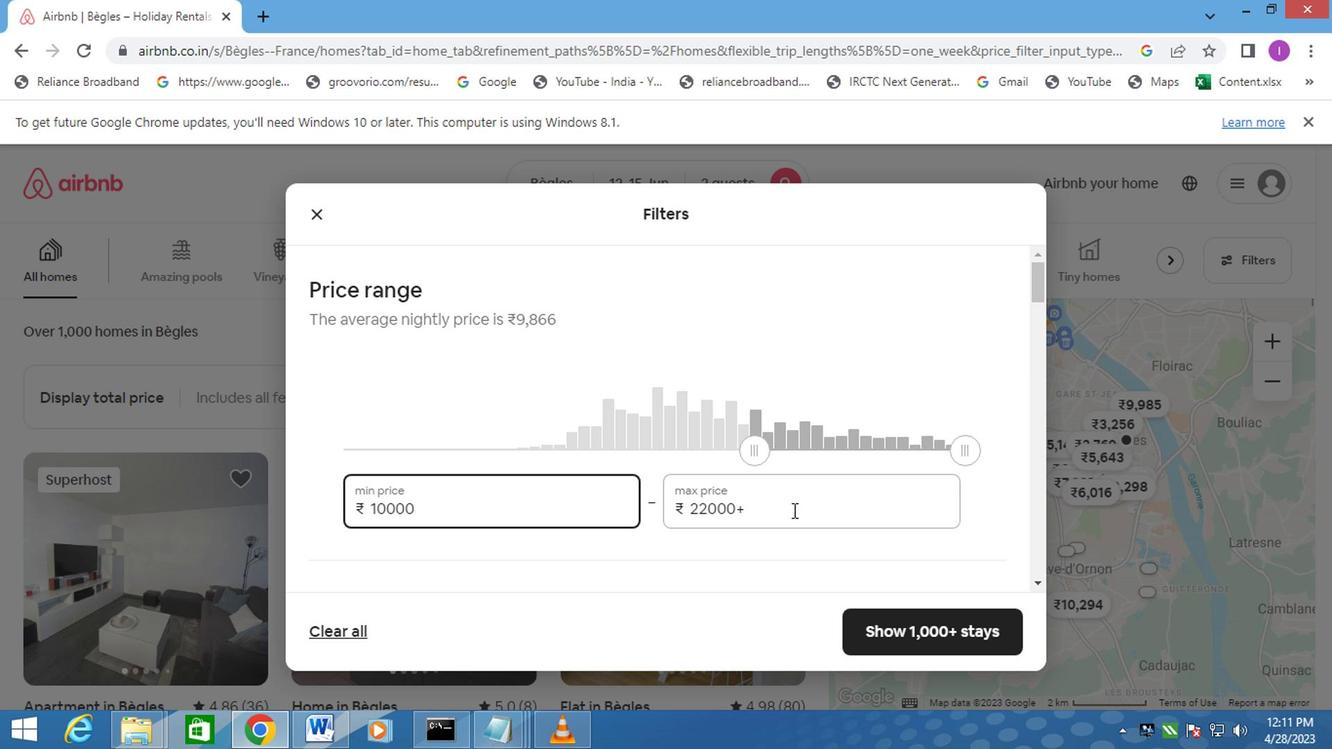 
Action: Mouse moved to (585, 511)
Screenshot: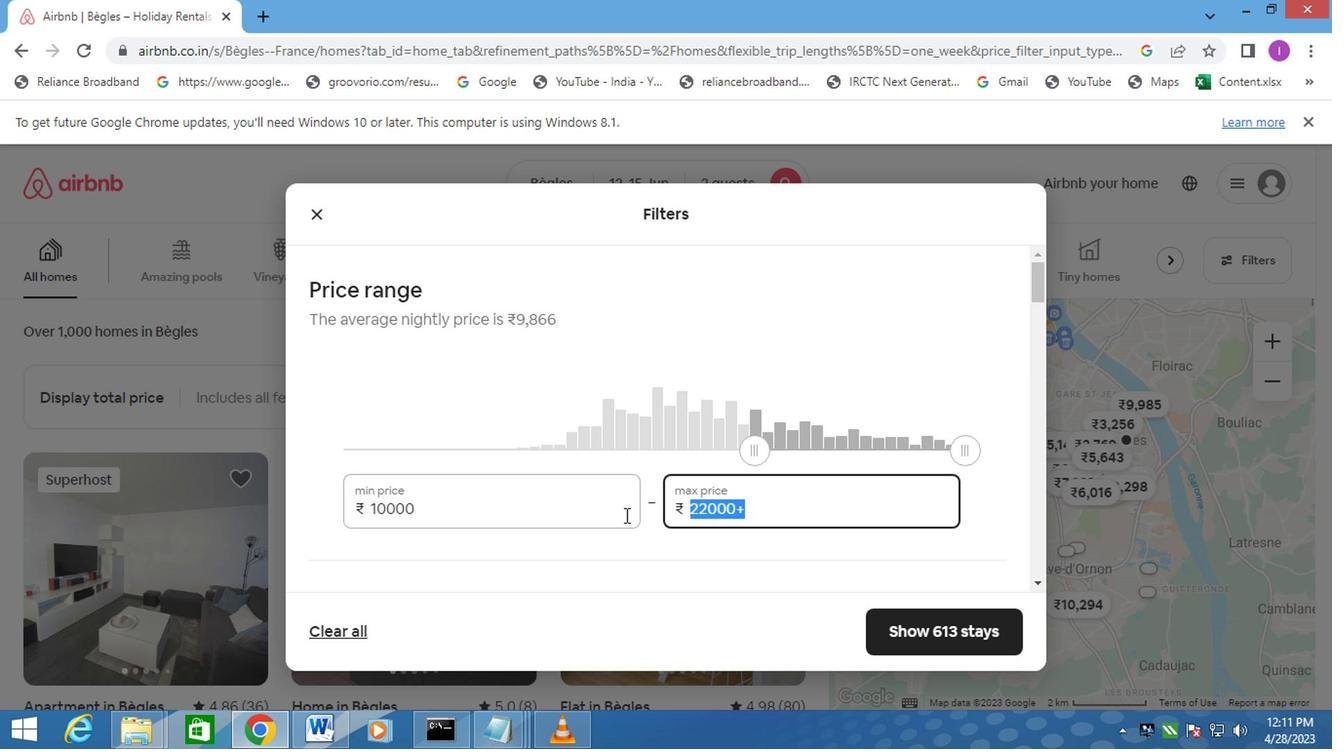 
Action: Key pressed 15000
Screenshot: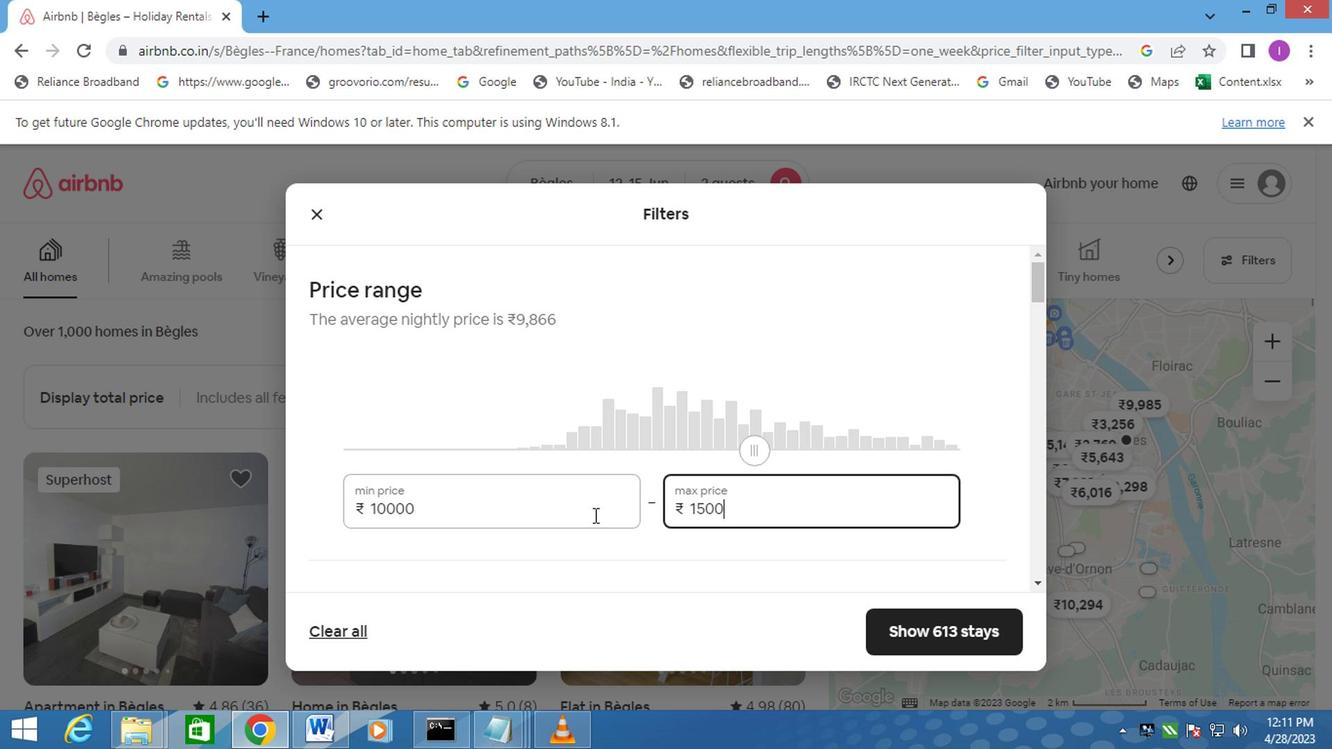 
Action: Mouse moved to (560, 528)
Screenshot: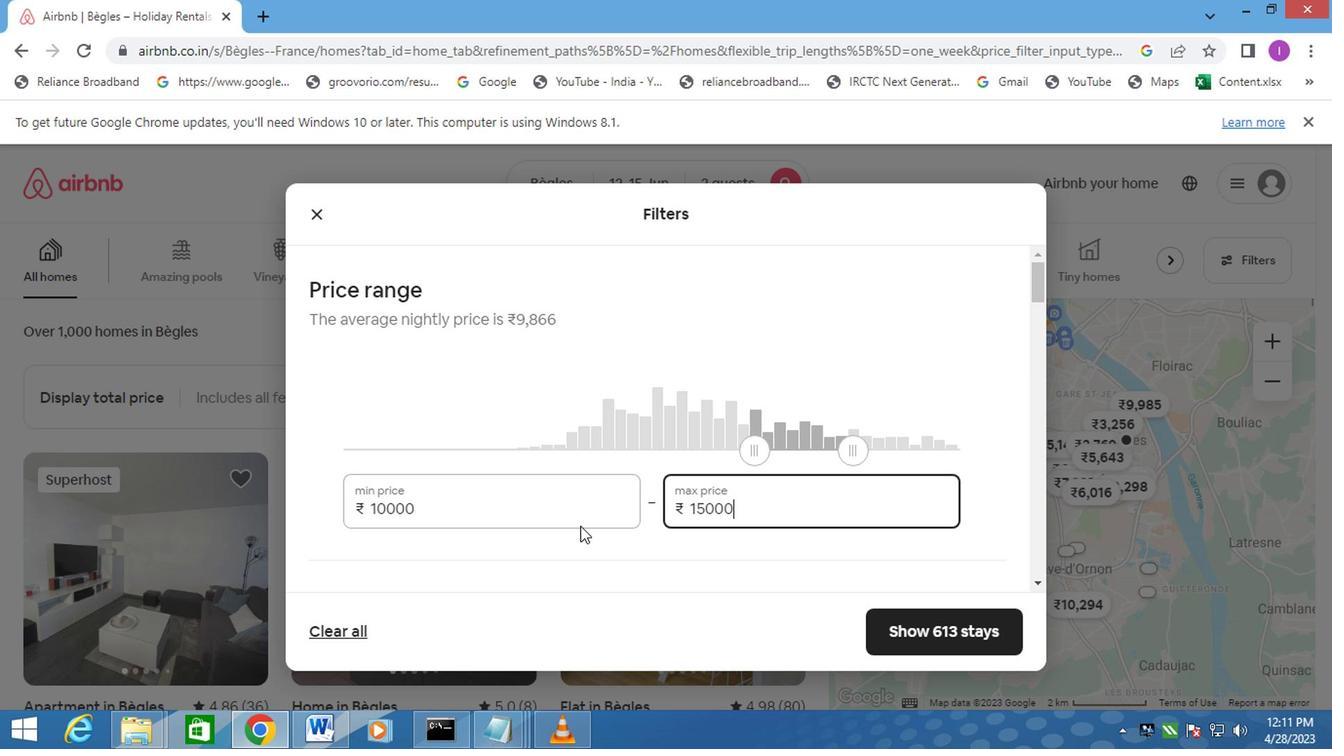 
Action: Mouse scrolled (560, 528) with delta (0, 0)
Screenshot: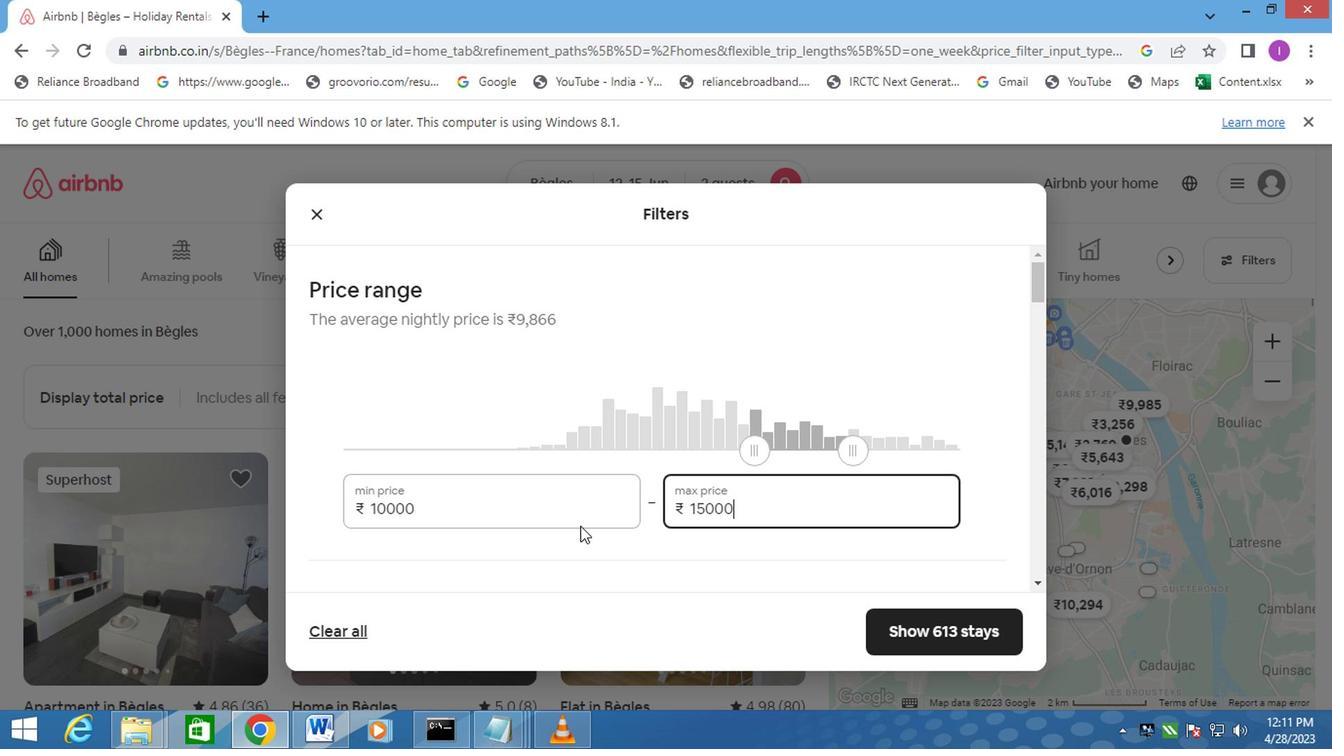 
Action: Mouse moved to (297, 569)
Screenshot: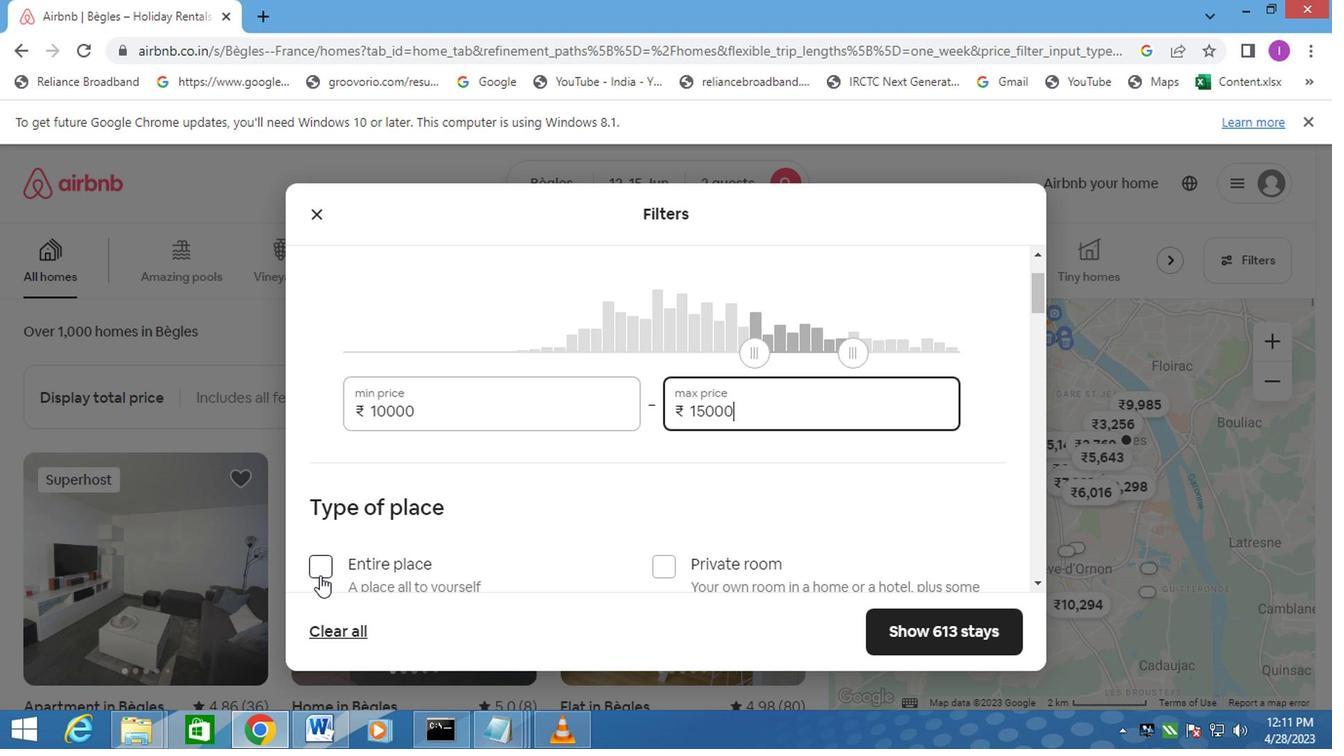 
Action: Mouse pressed left at (297, 569)
Screenshot: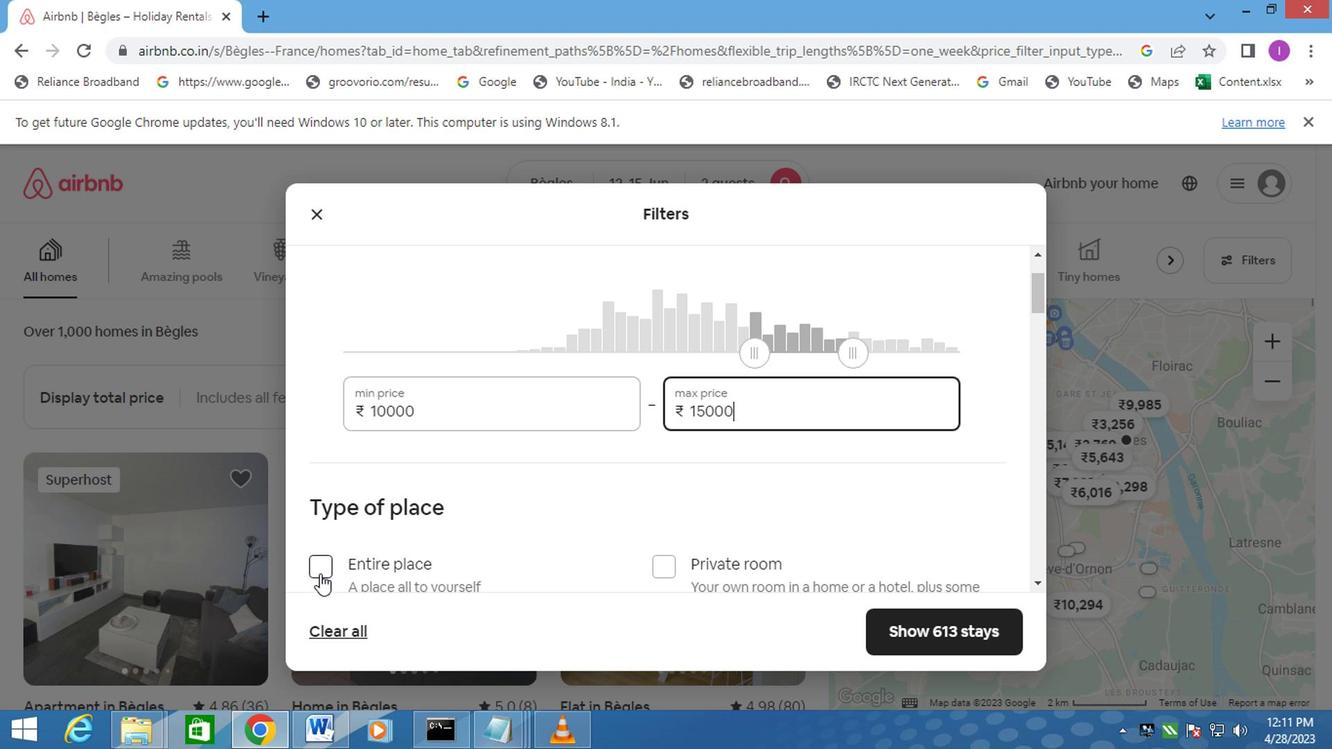 
Action: Mouse moved to (335, 553)
Screenshot: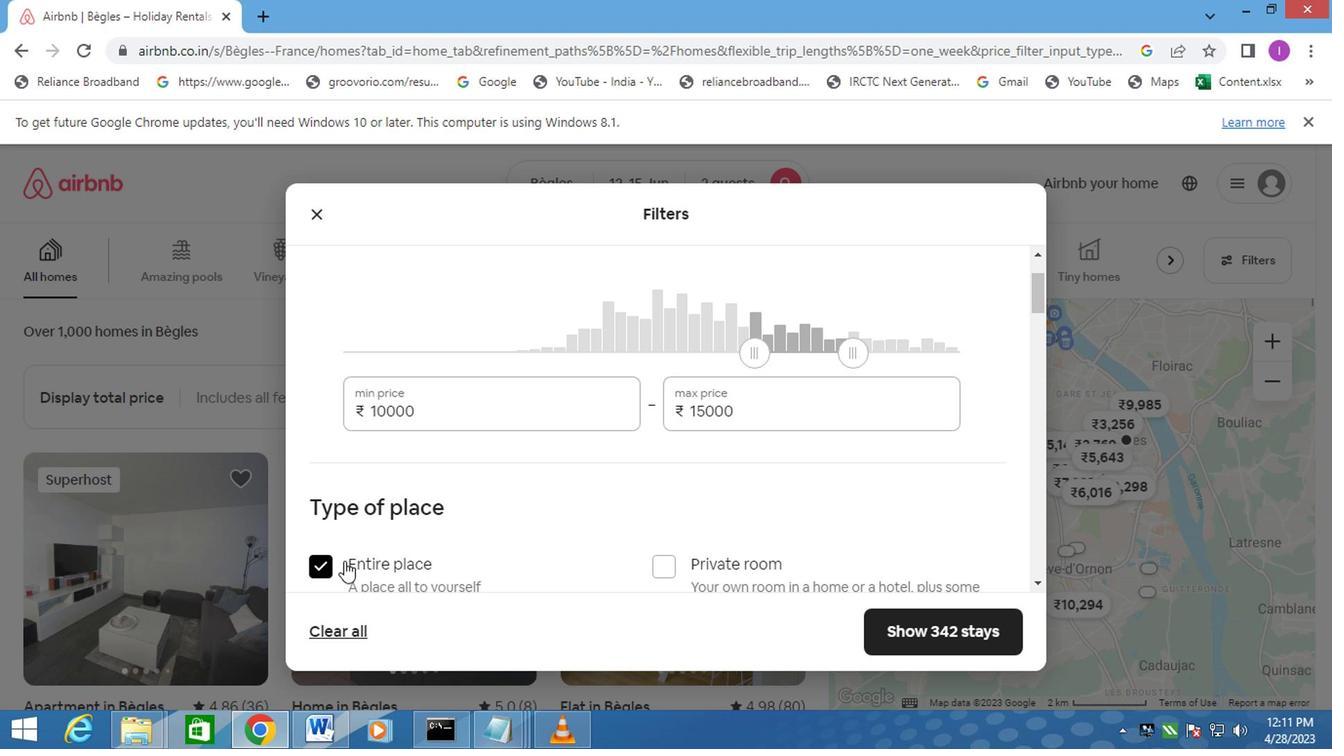 
Action: Mouse scrolled (335, 552) with delta (0, -1)
Screenshot: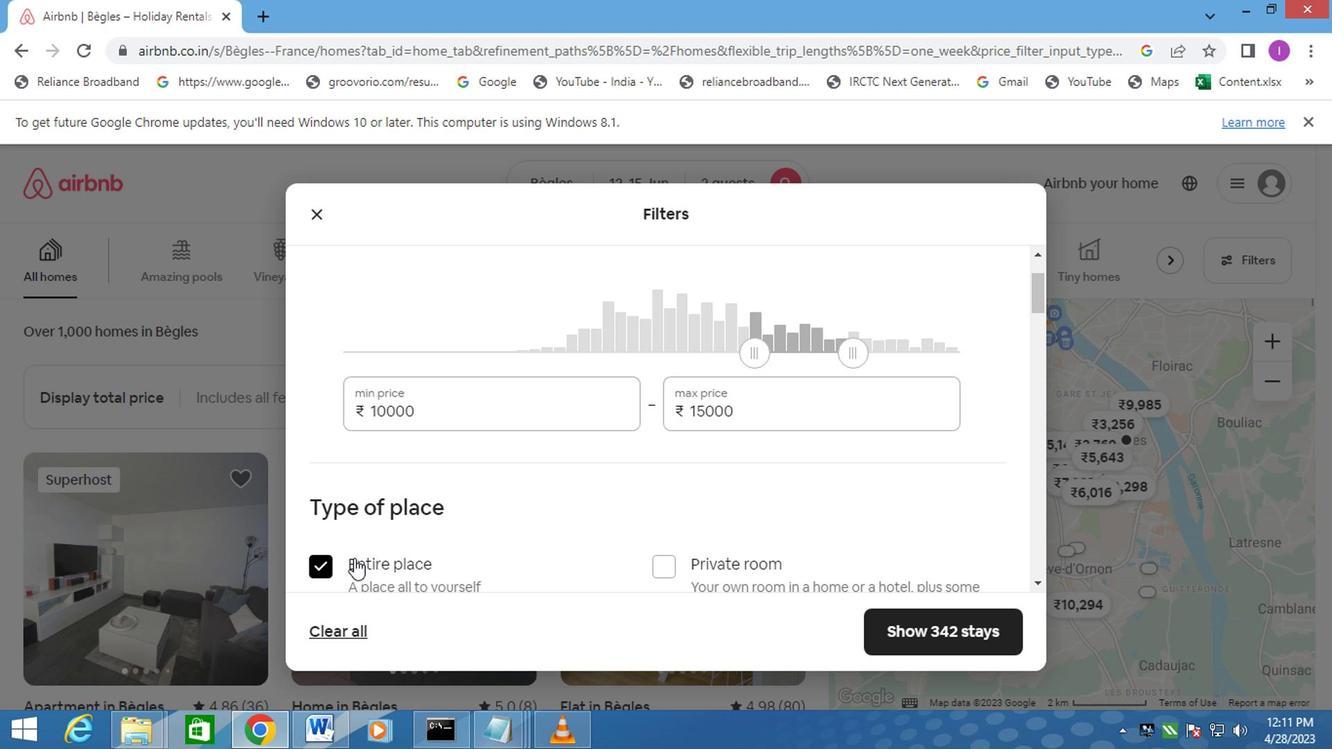 
Action: Mouse scrolled (335, 552) with delta (0, -1)
Screenshot: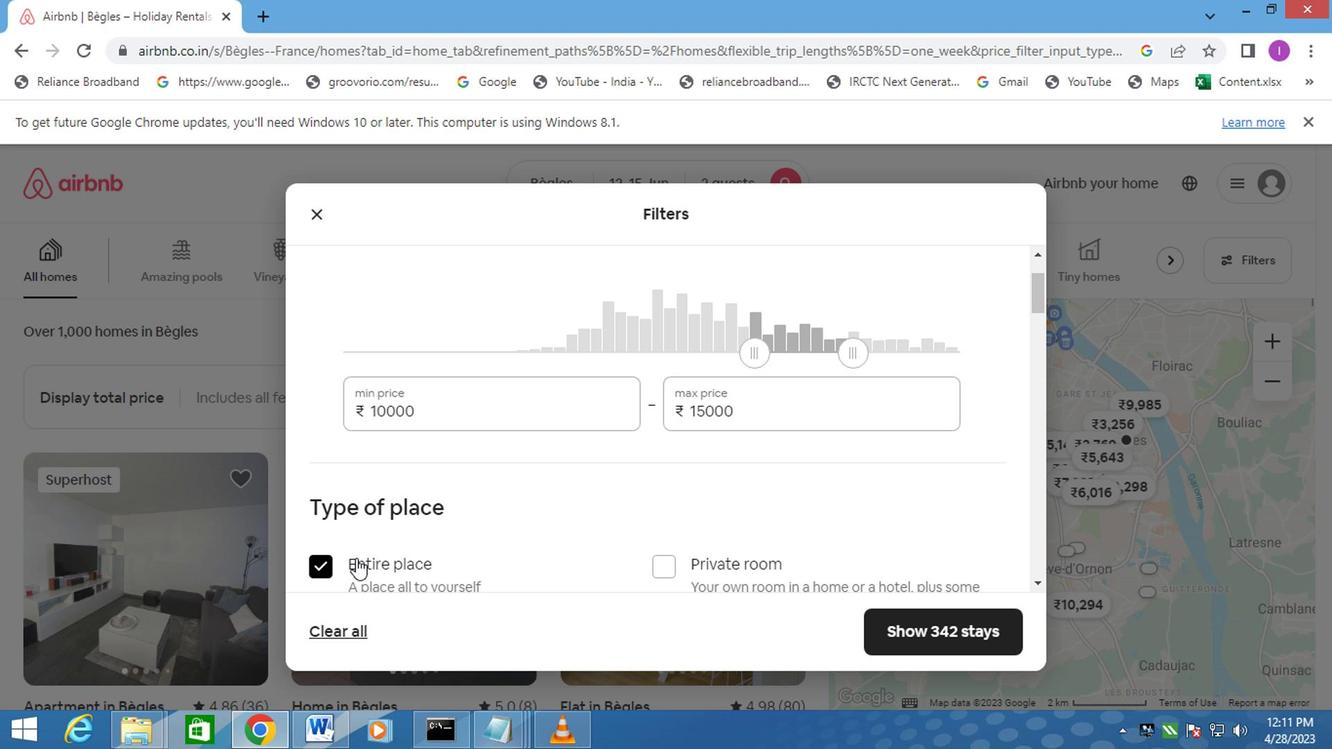 
Action: Mouse scrolled (335, 552) with delta (0, -1)
Screenshot: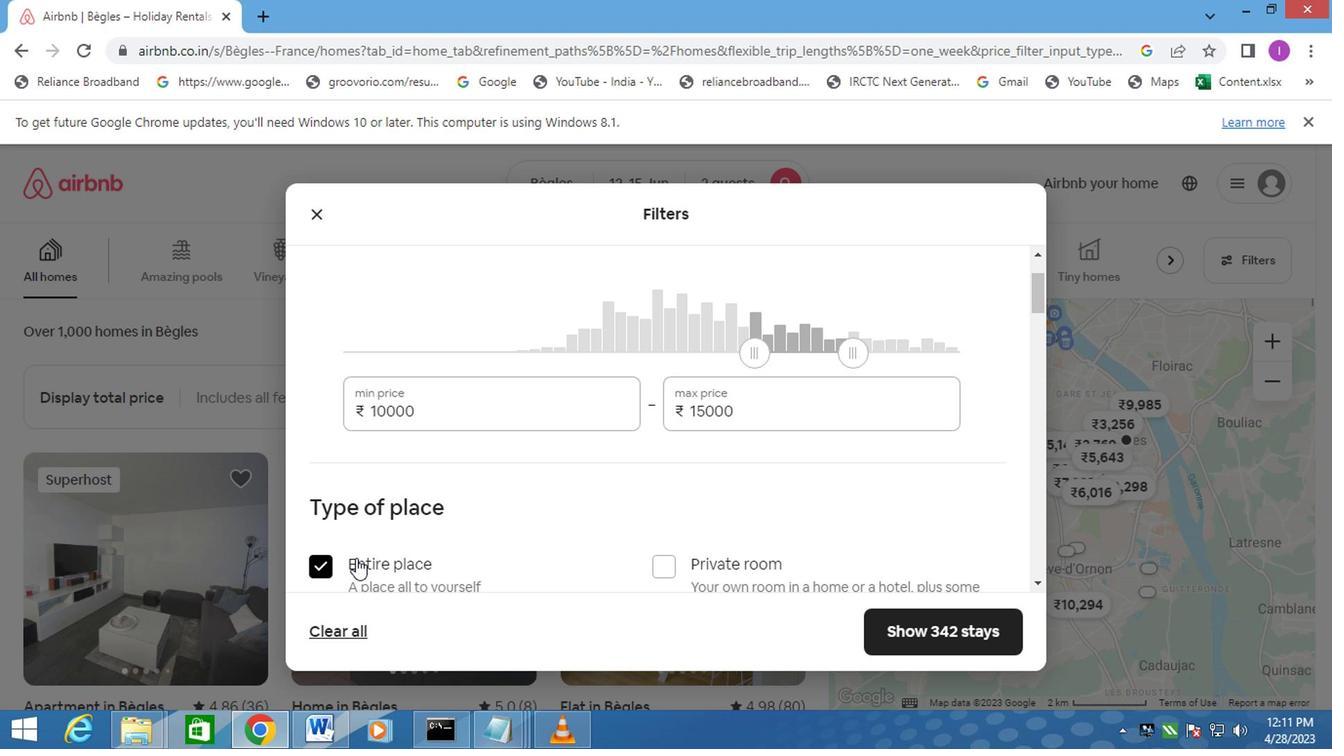 
Action: Mouse scrolled (335, 552) with delta (0, -1)
Screenshot: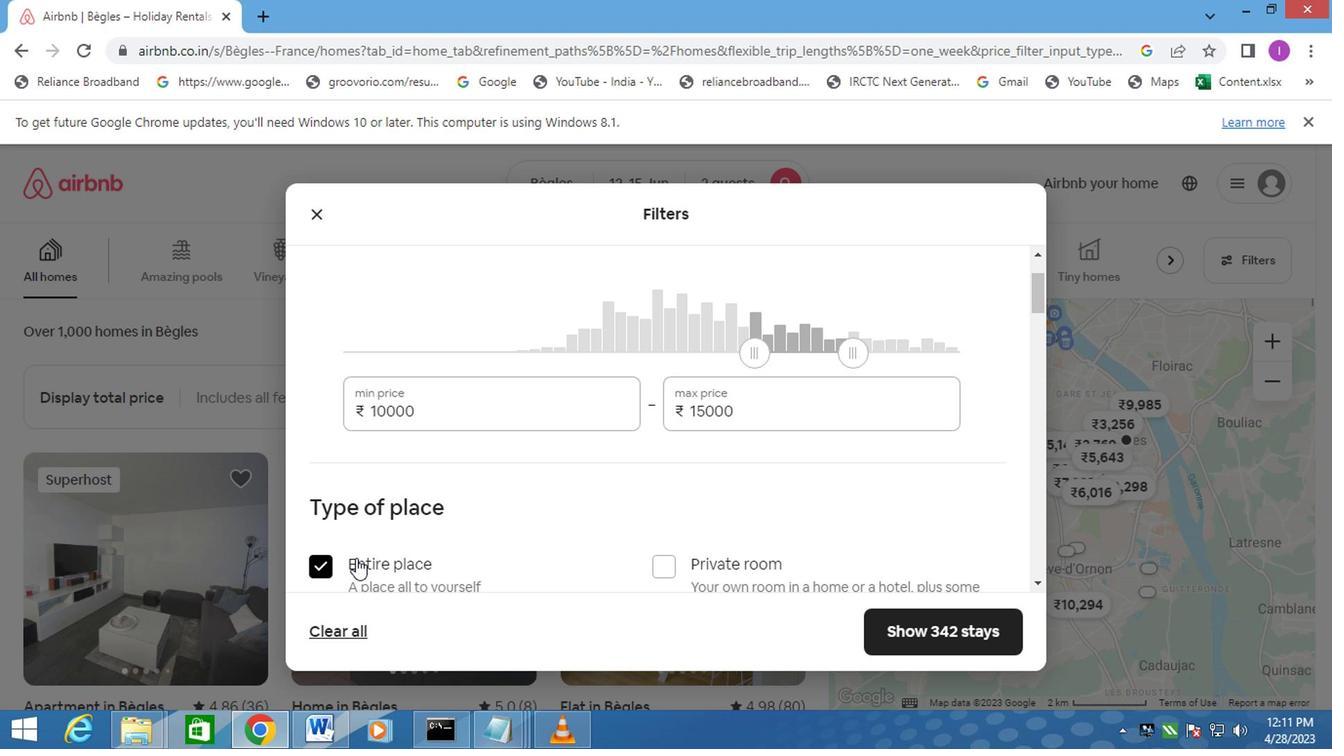 
Action: Mouse moved to (391, 503)
Screenshot: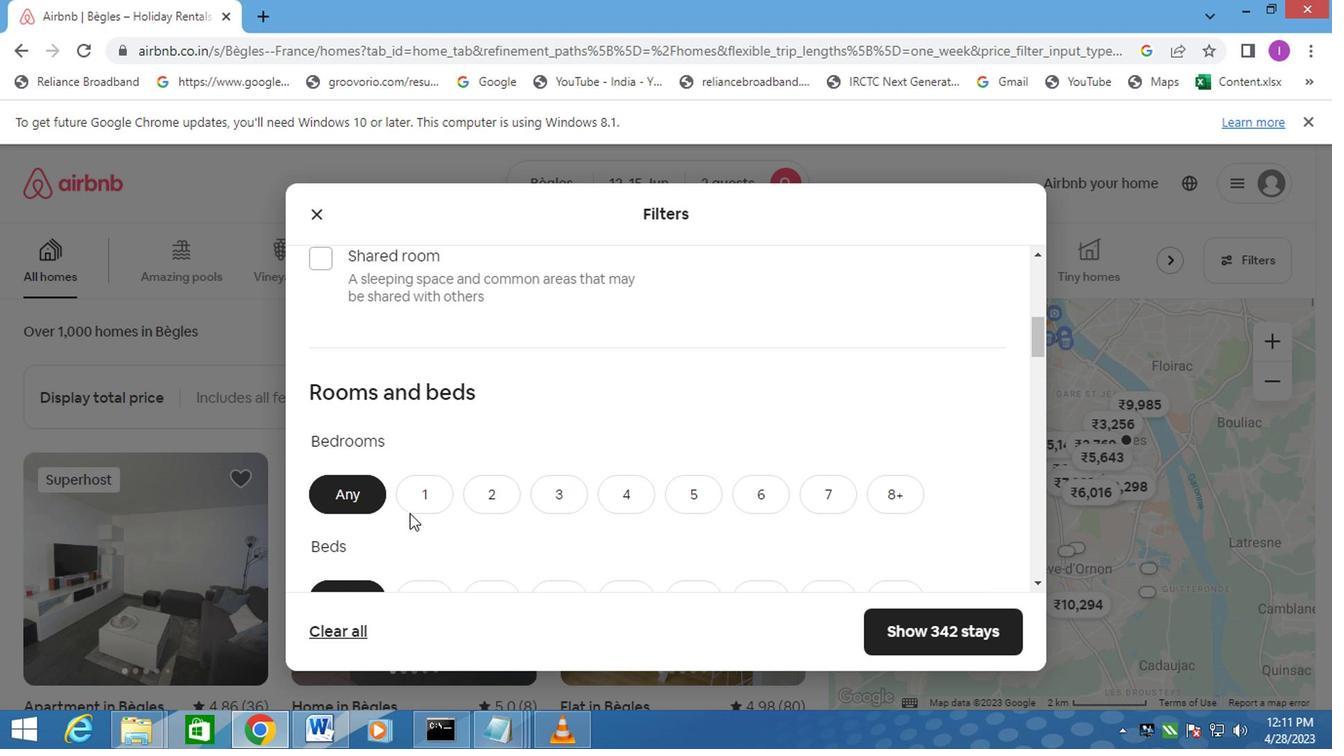 
Action: Mouse pressed left at (391, 503)
Screenshot: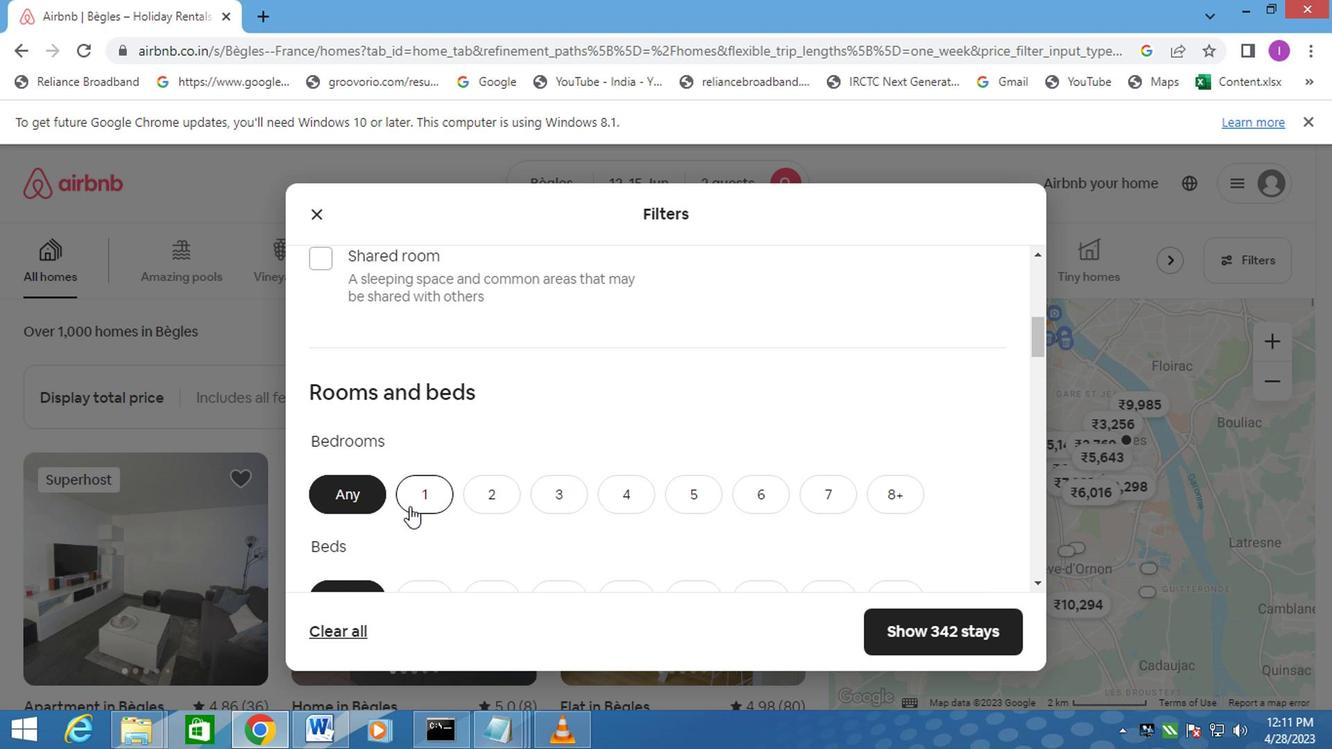 
Action: Mouse moved to (397, 508)
Screenshot: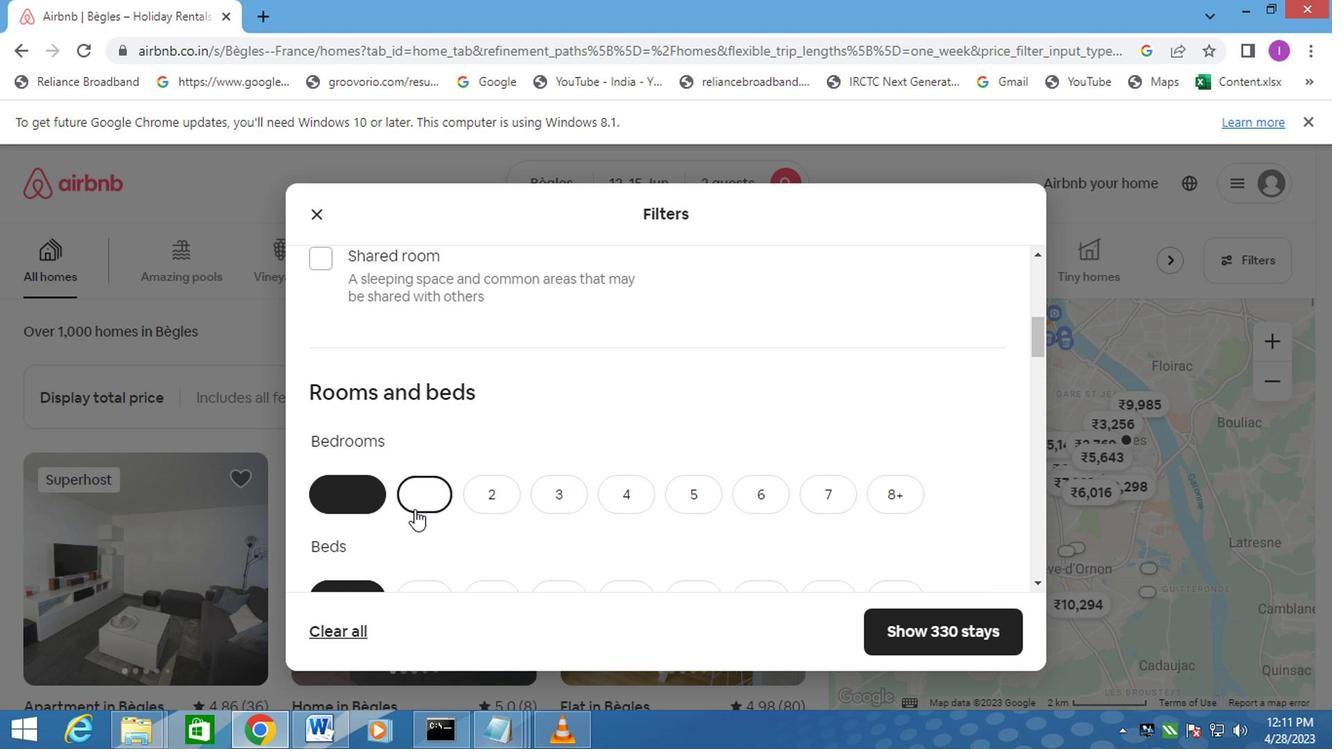 
Action: Mouse scrolled (397, 508) with delta (0, 0)
Screenshot: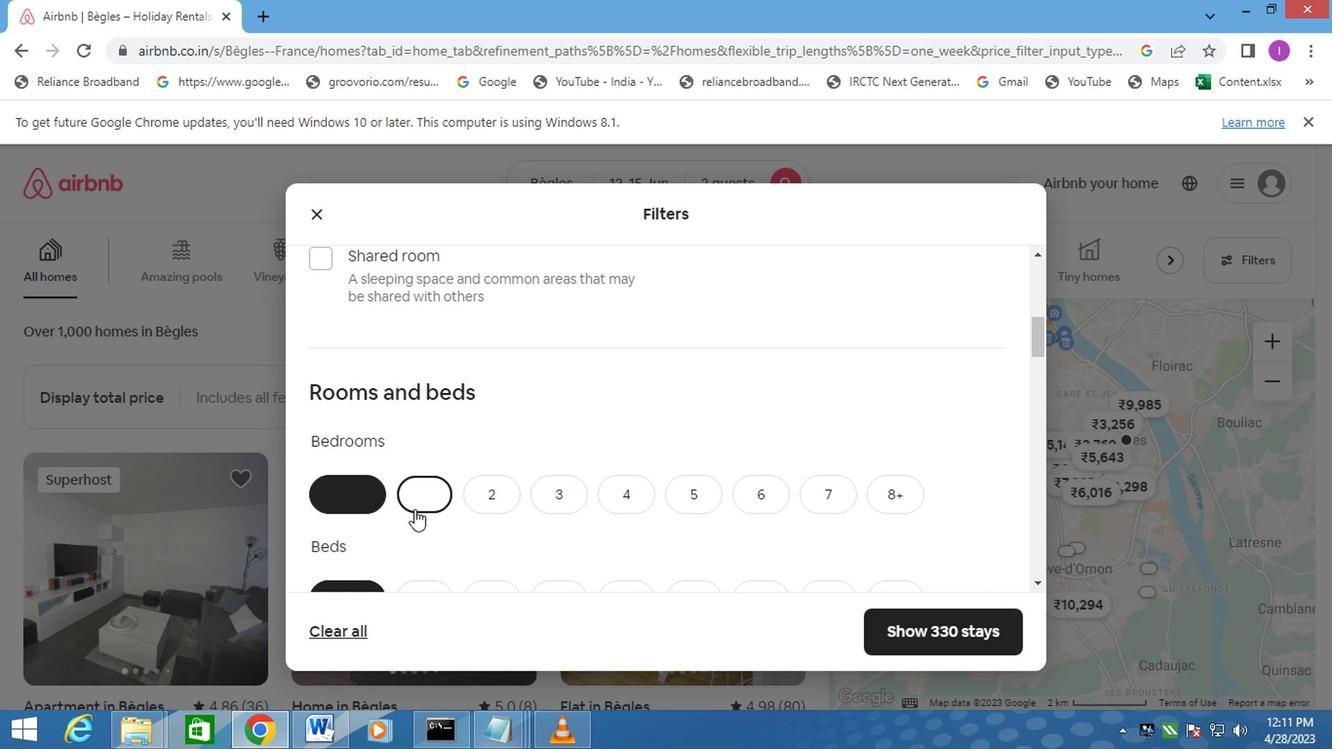 
Action: Mouse moved to (397, 510)
Screenshot: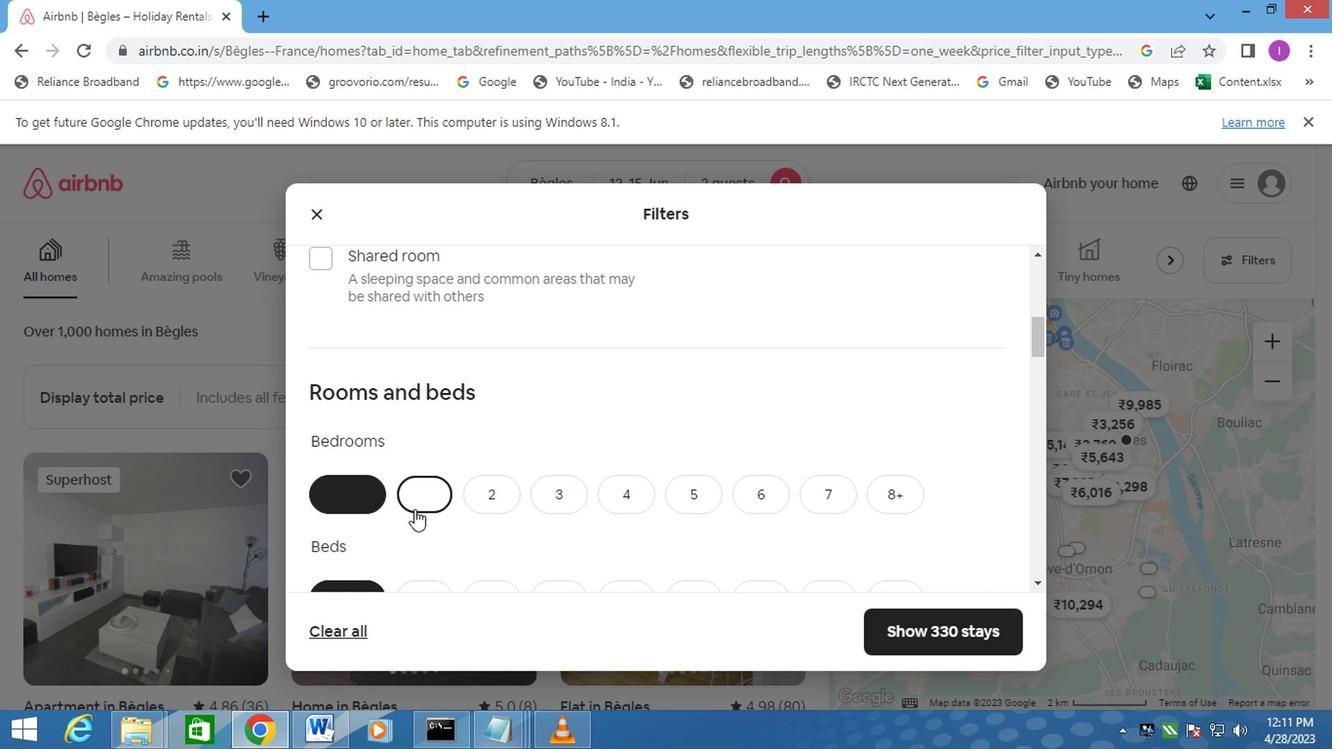 
Action: Mouse scrolled (397, 510) with delta (0, 0)
Screenshot: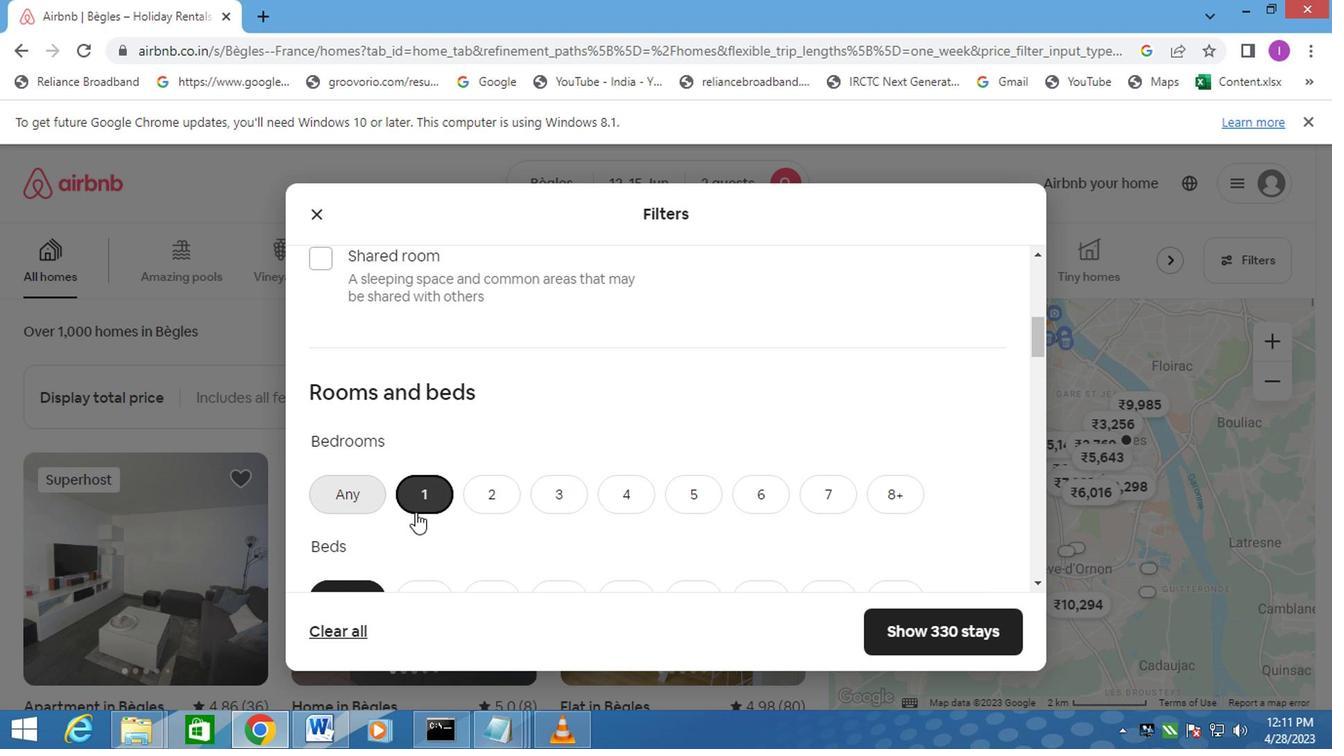 
Action: Mouse moved to (398, 419)
Screenshot: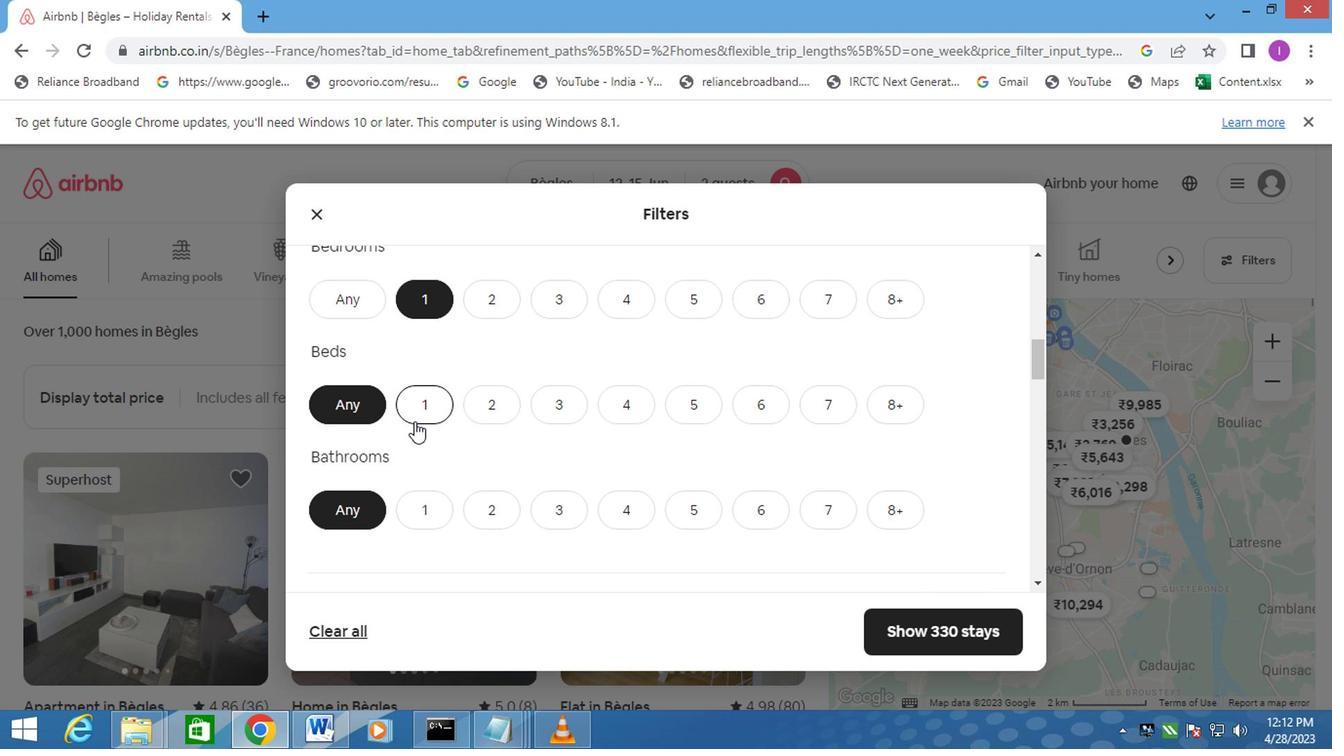 
Action: Mouse pressed left at (398, 419)
Screenshot: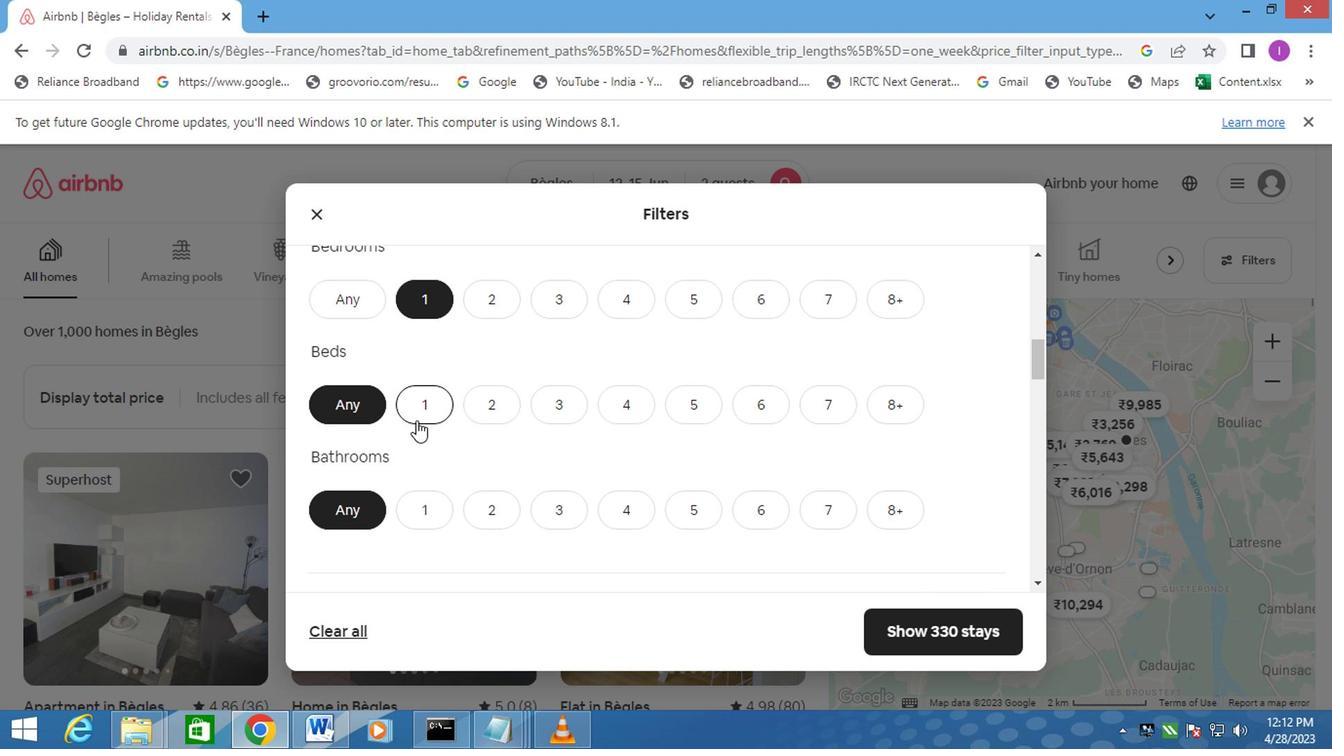 
Action: Mouse moved to (400, 497)
Screenshot: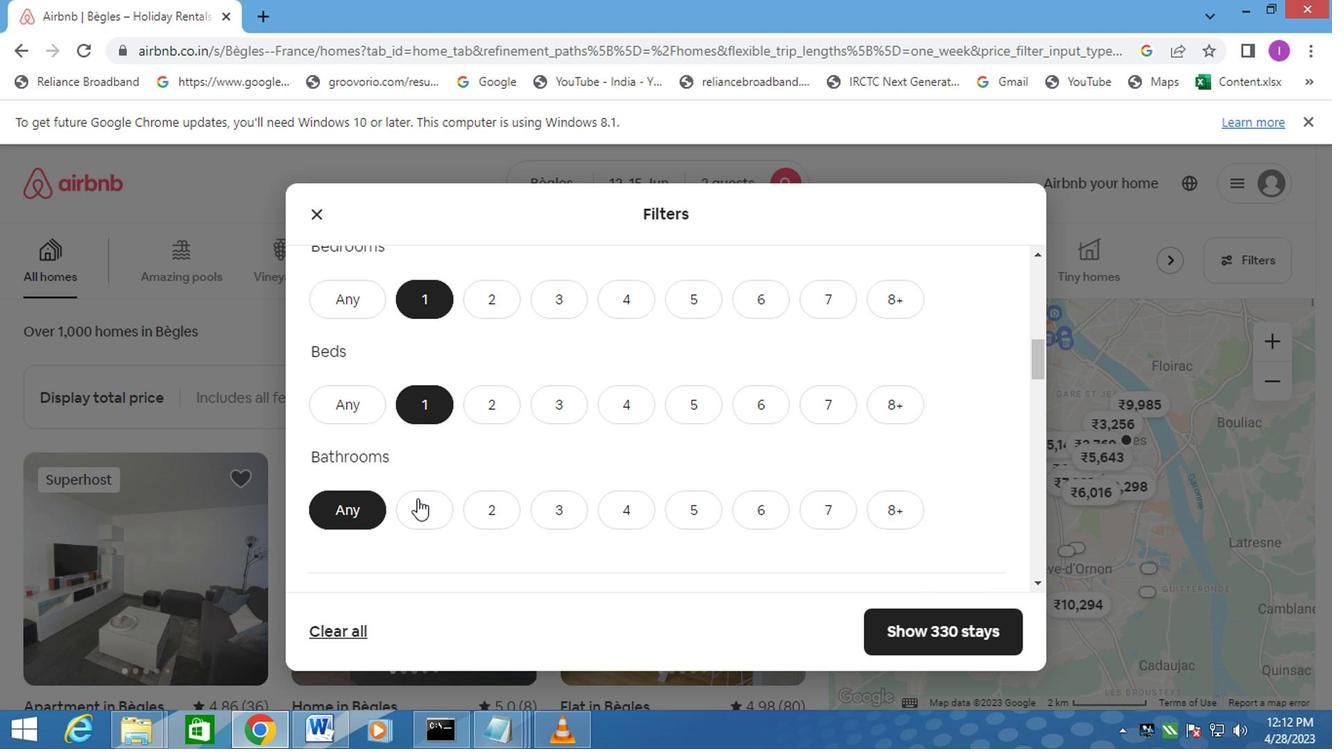 
Action: Mouse pressed left at (400, 497)
Screenshot: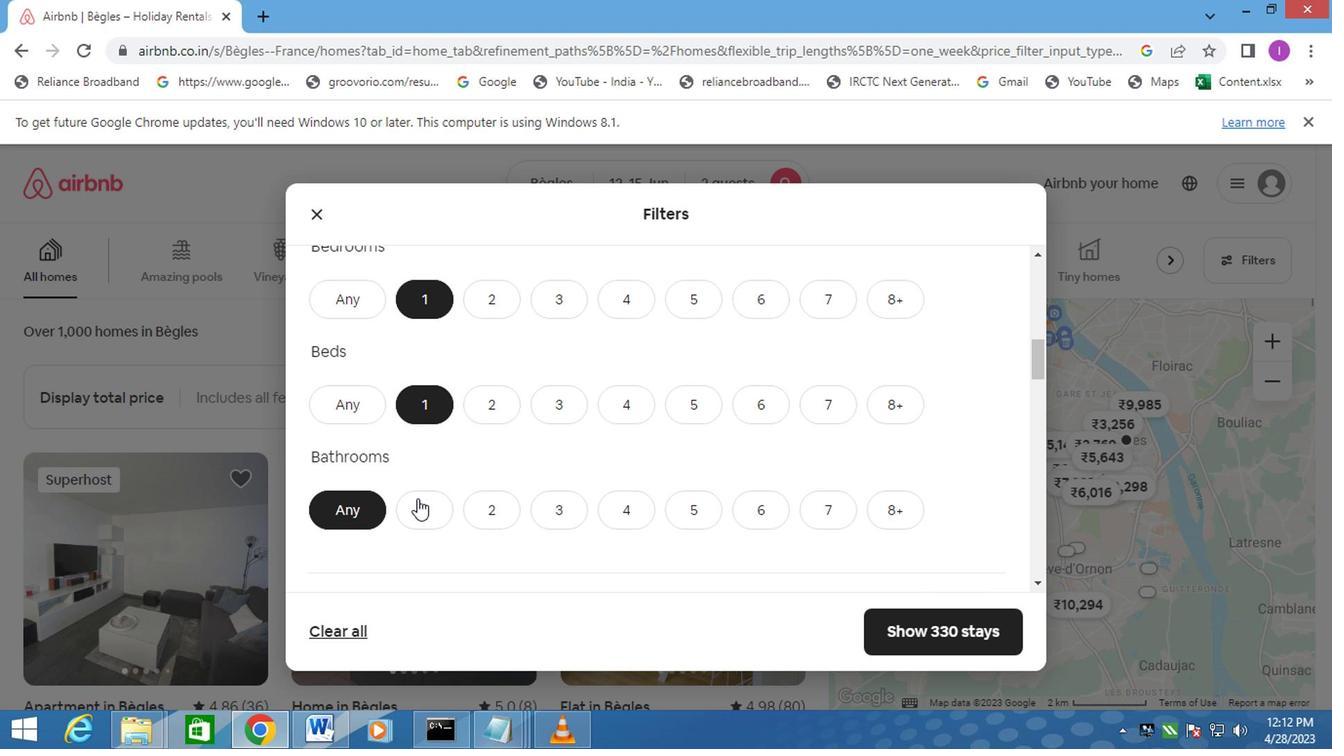 
Action: Mouse moved to (493, 500)
Screenshot: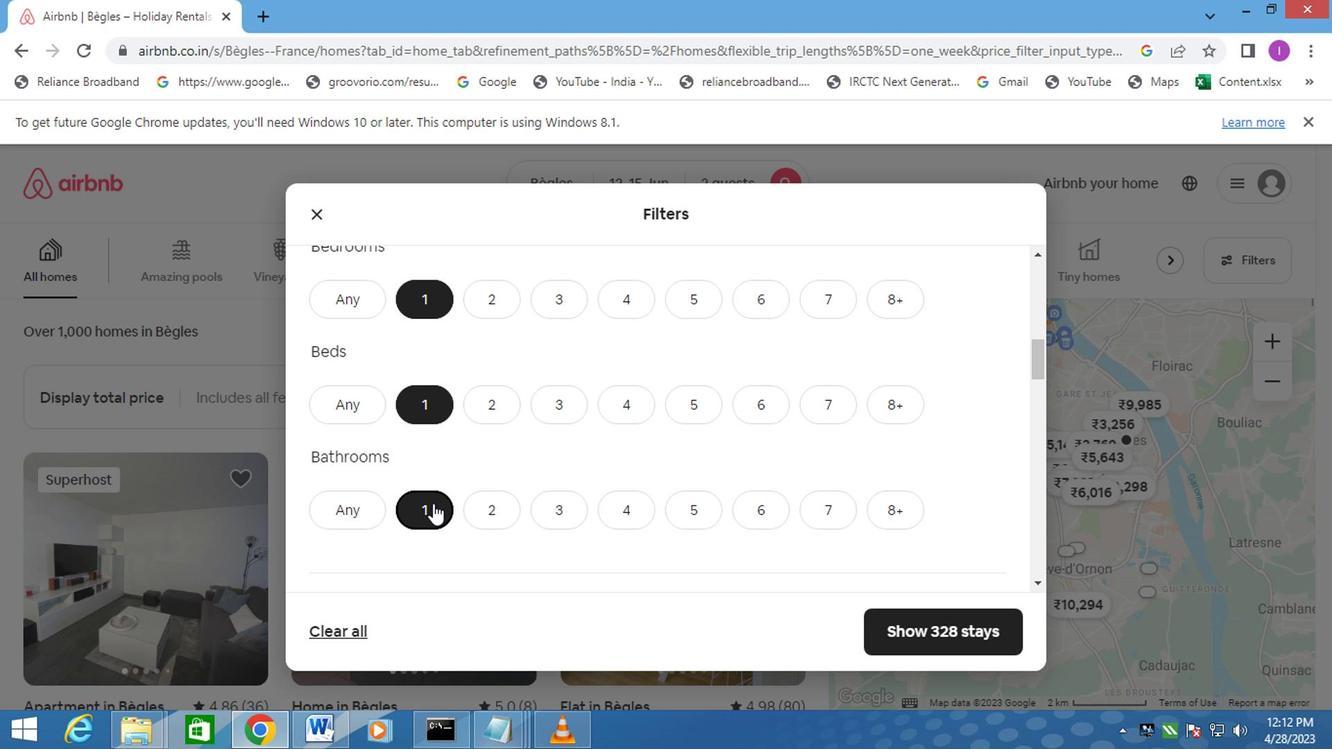 
Action: Mouse scrolled (420, 506) with delta (0, -1)
Screenshot: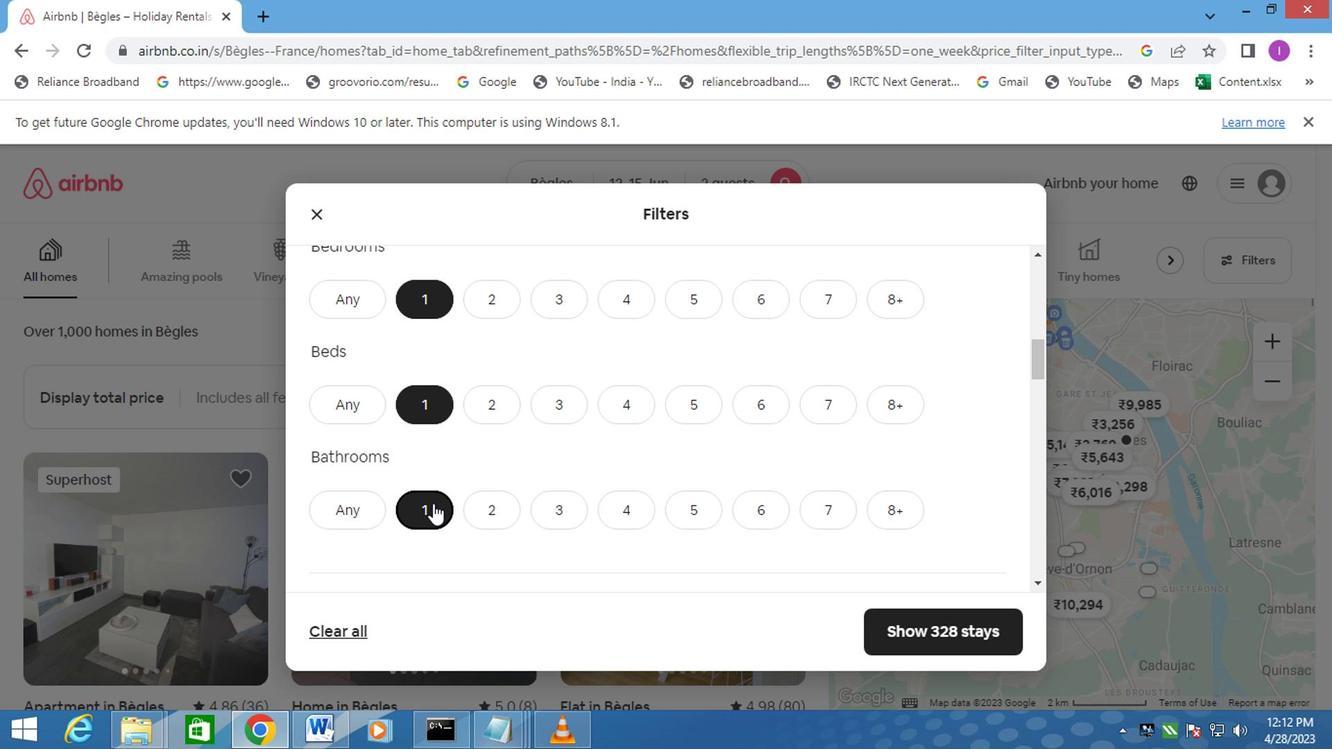 
Action: Mouse moved to (340, 491)
Screenshot: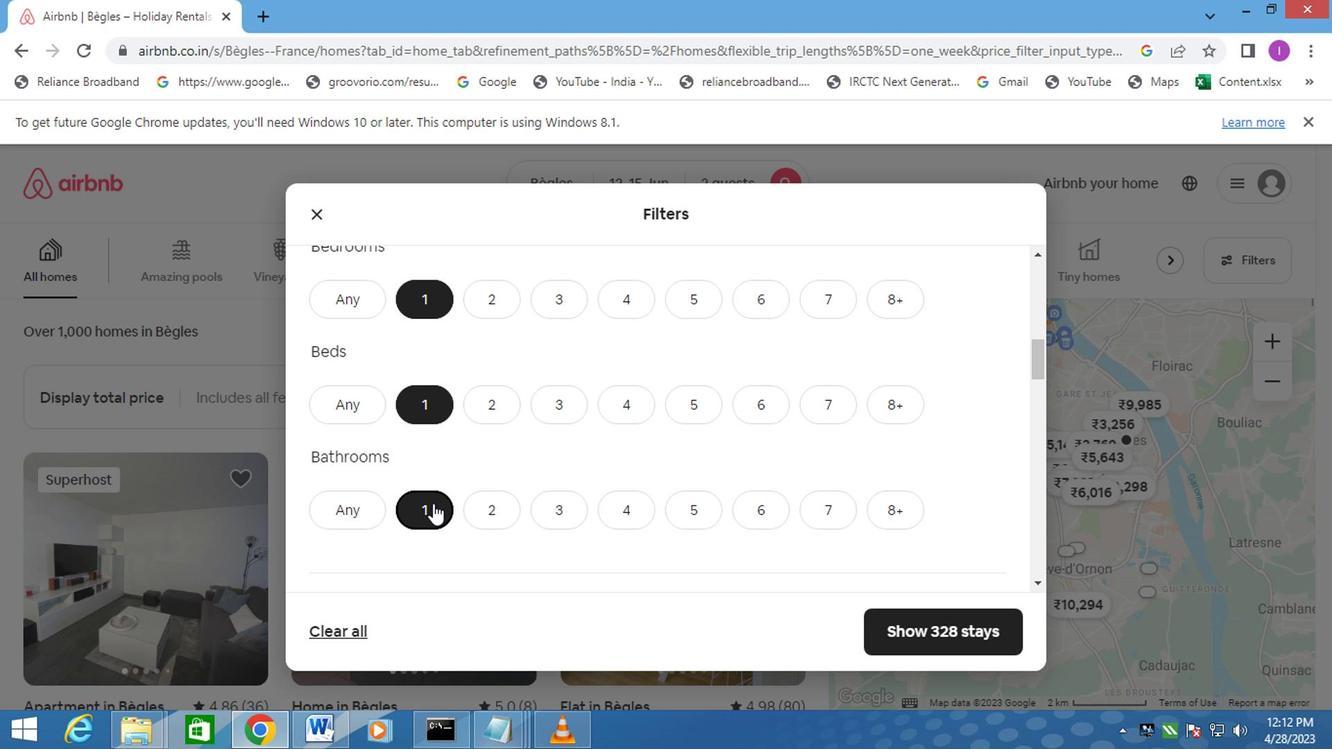 
Action: Mouse scrolled (420, 506) with delta (0, -1)
Screenshot: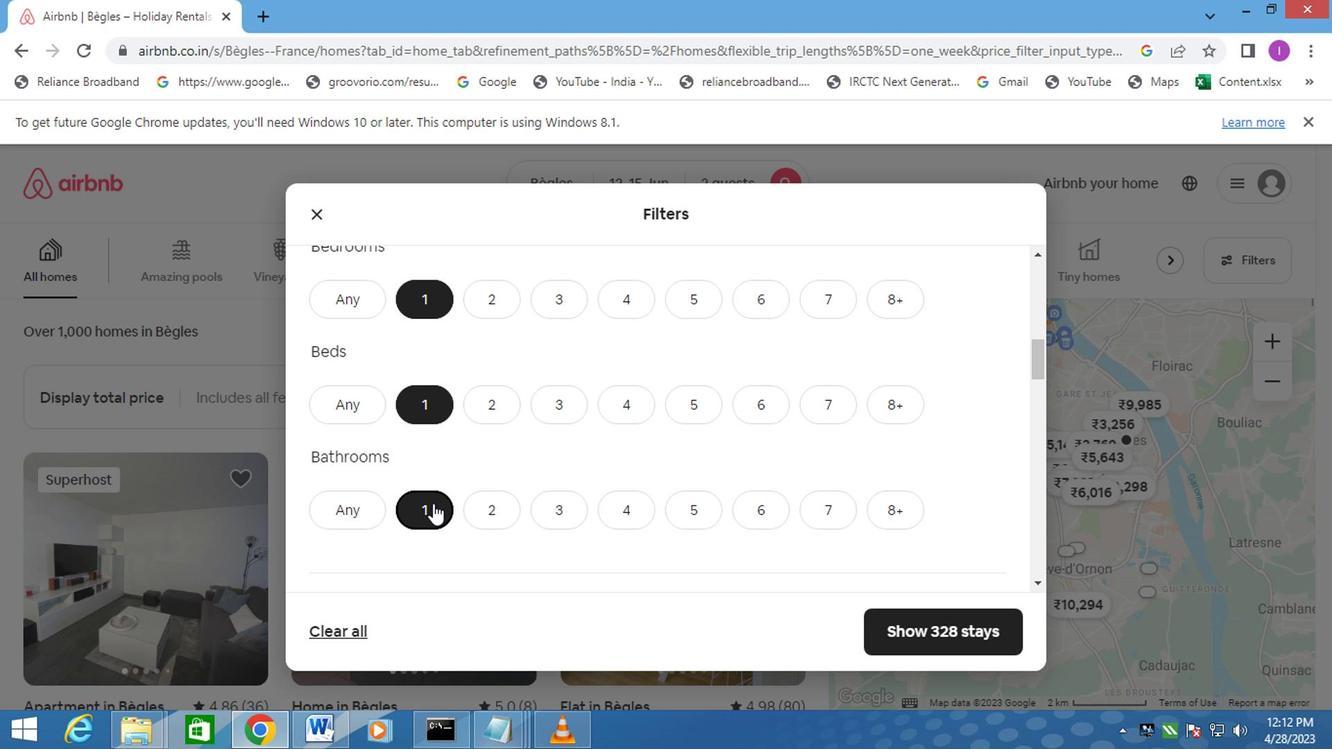 
Action: Mouse moved to (349, 488)
Screenshot: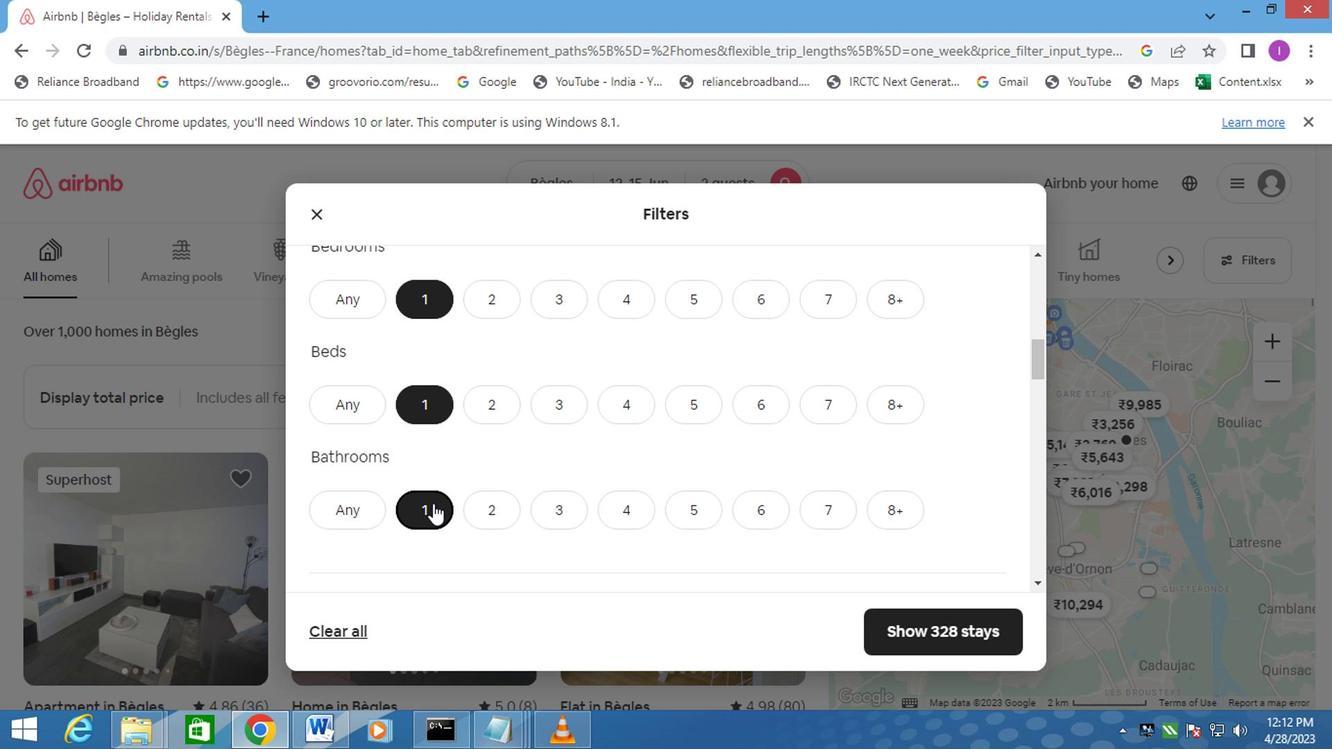 
Action: Mouse scrolled (422, 506) with delta (0, -1)
Screenshot: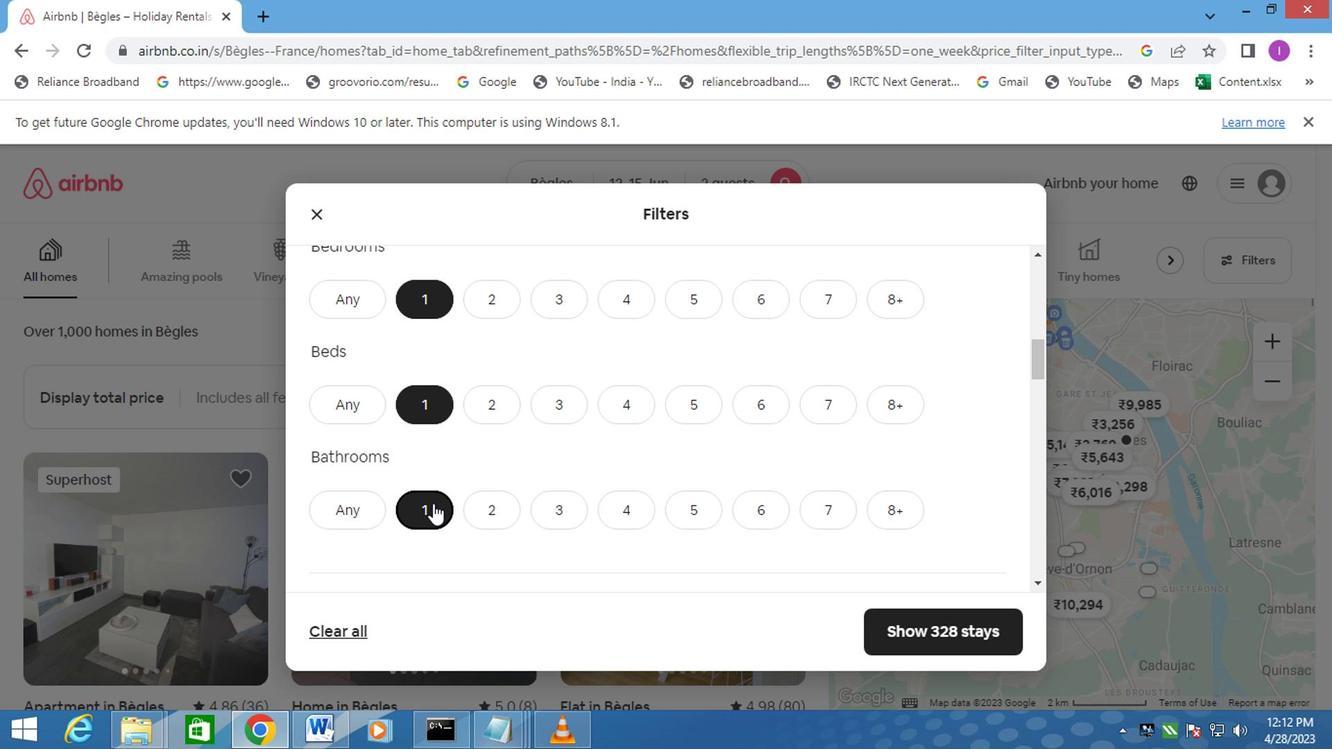 
Action: Mouse moved to (394, 473)
Screenshot: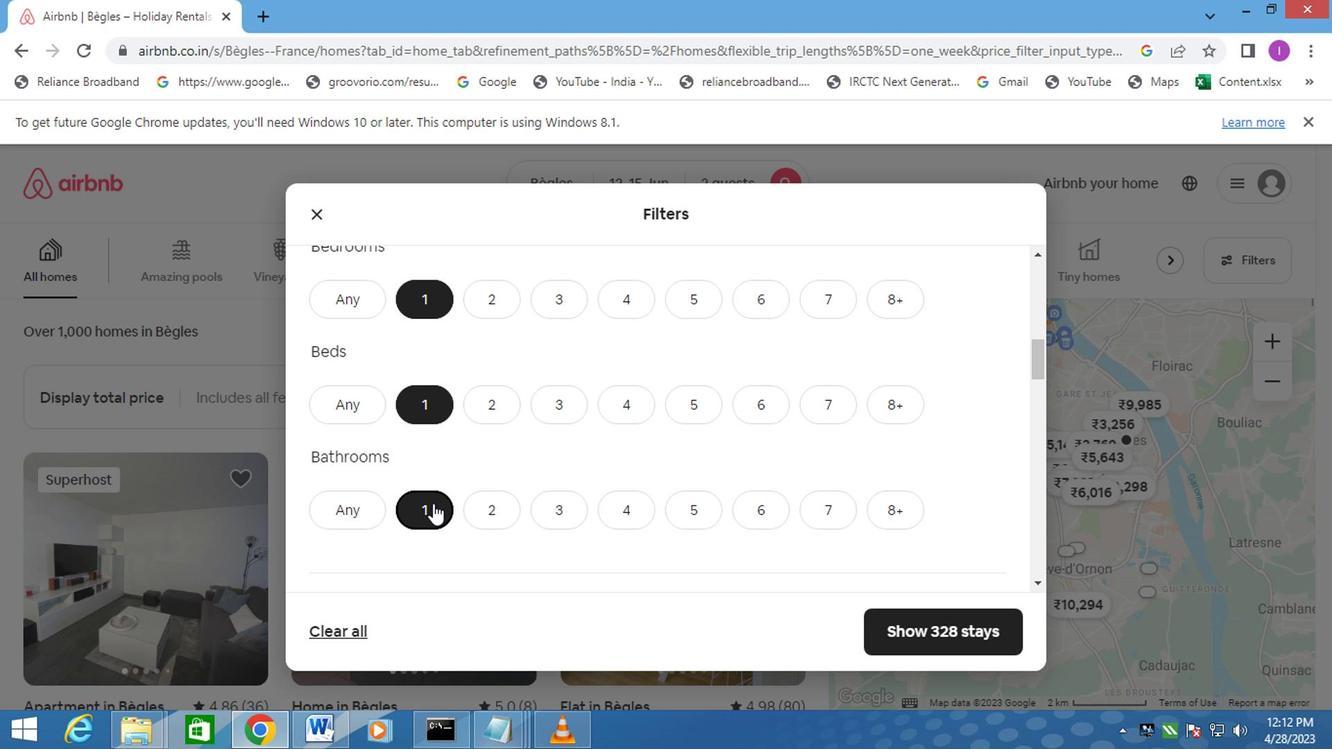 
Action: Mouse scrolled (349, 487) with delta (0, 0)
Screenshot: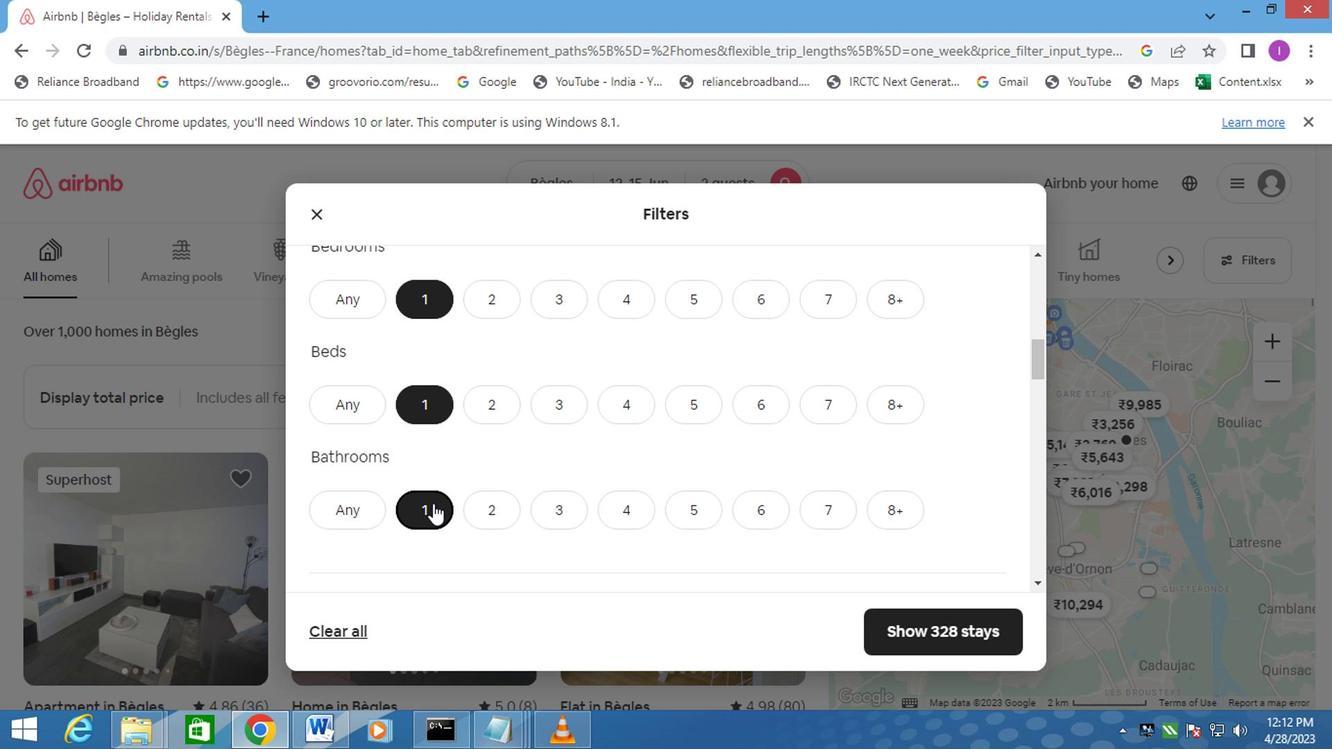 
Action: Mouse moved to (395, 373)
Screenshot: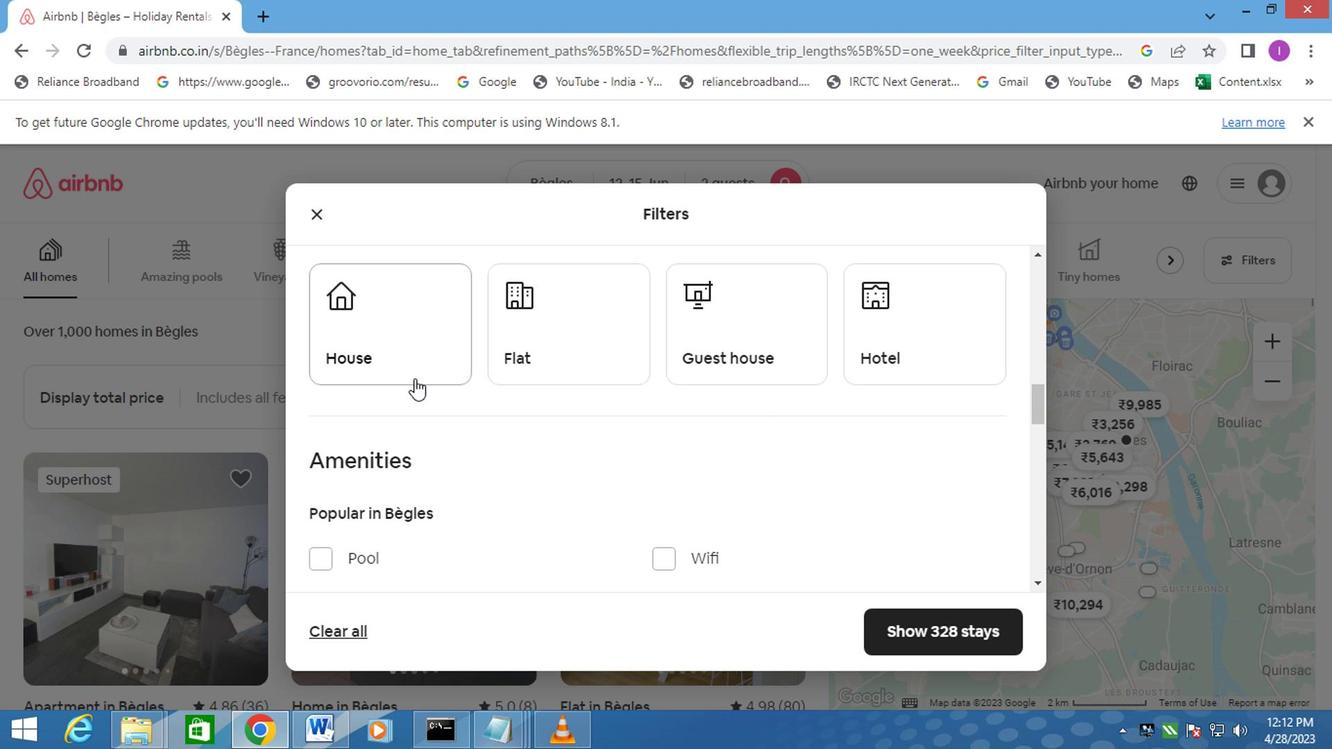 
Action: Mouse pressed left at (395, 373)
Screenshot: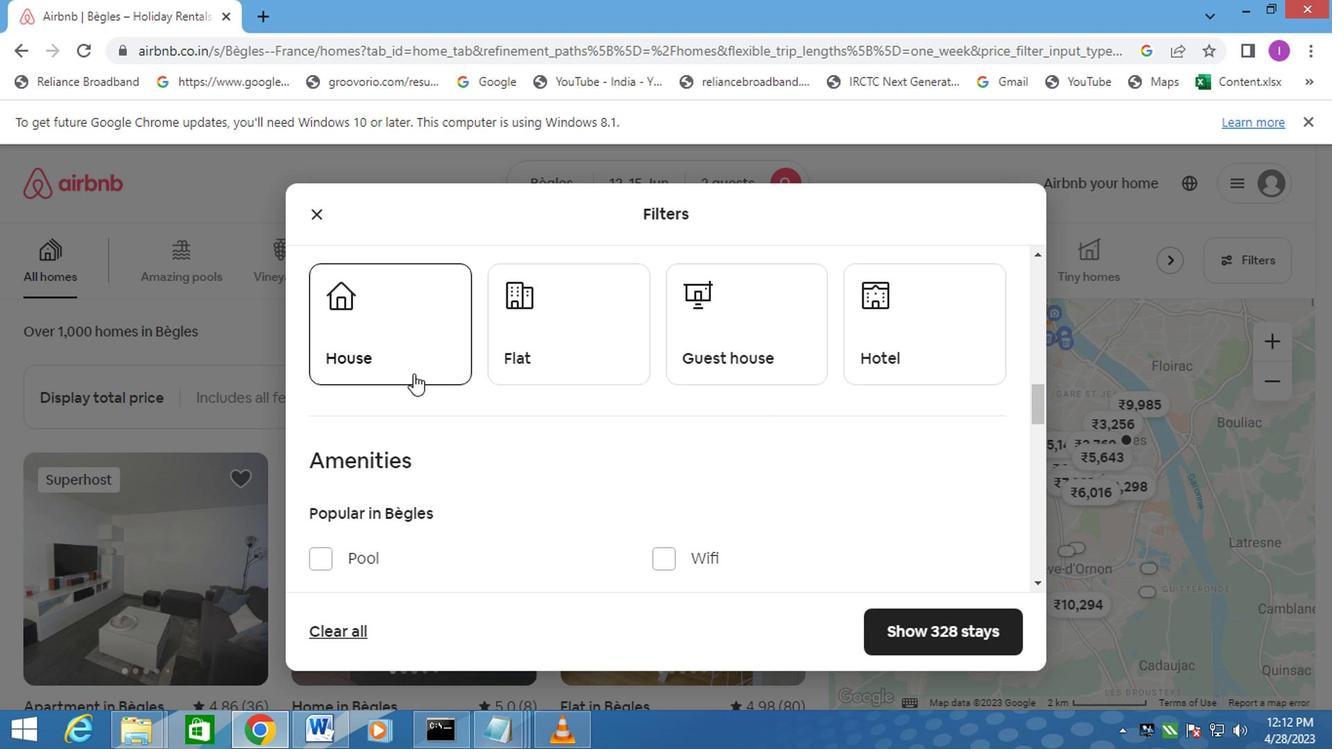 
Action: Mouse moved to (513, 361)
Screenshot: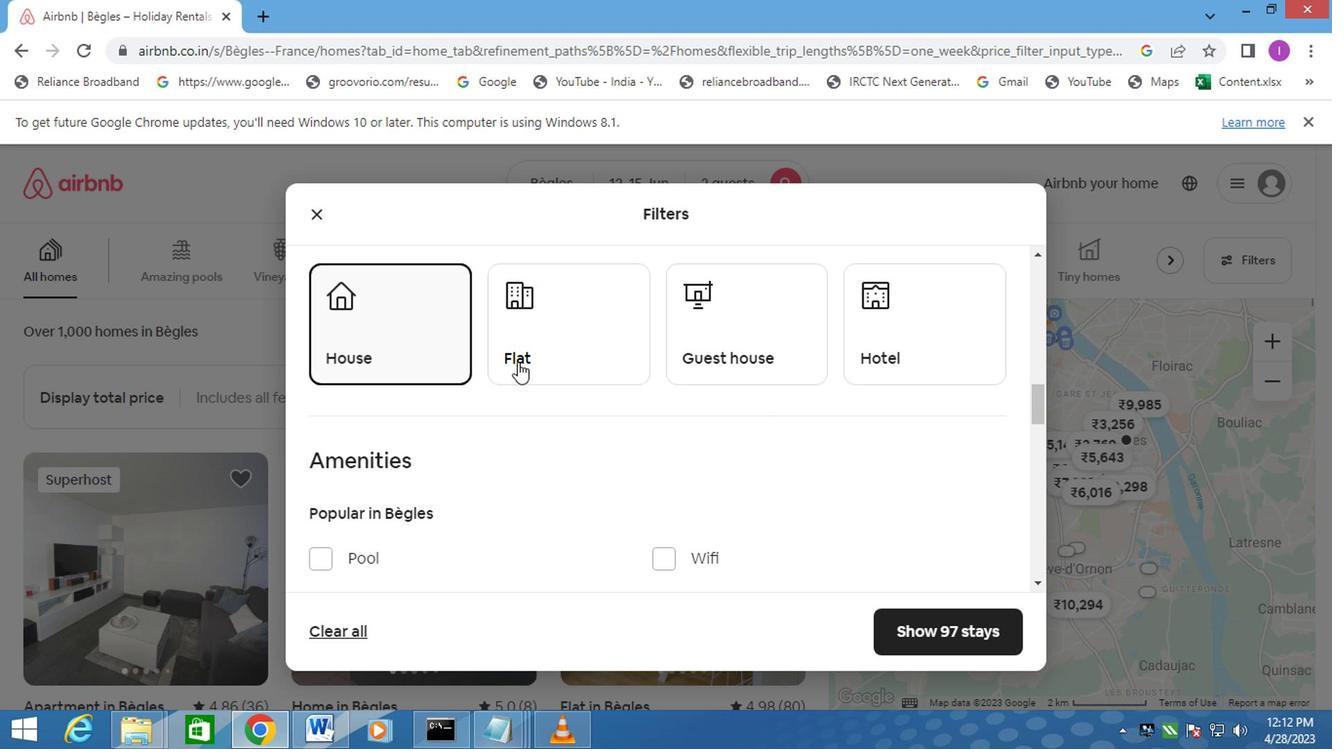 
Action: Mouse pressed left at (513, 361)
Screenshot: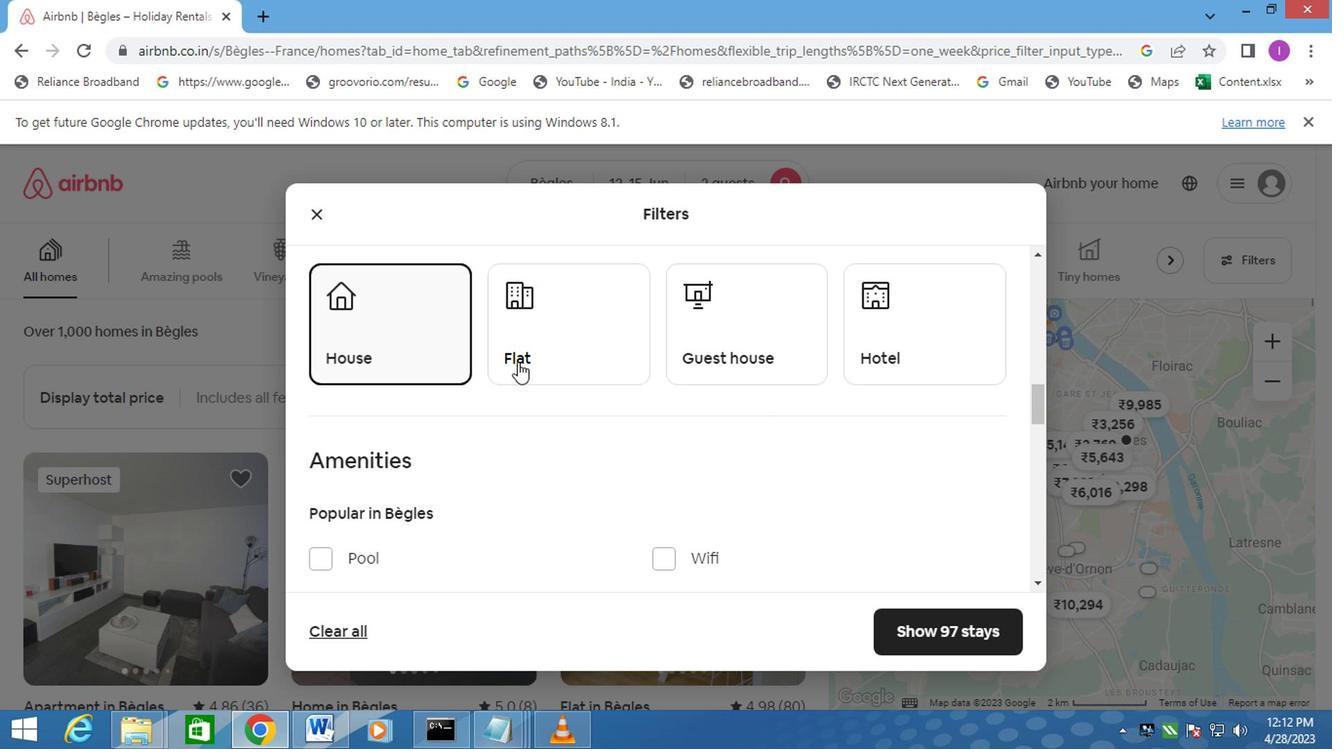 
Action: Mouse moved to (746, 357)
Screenshot: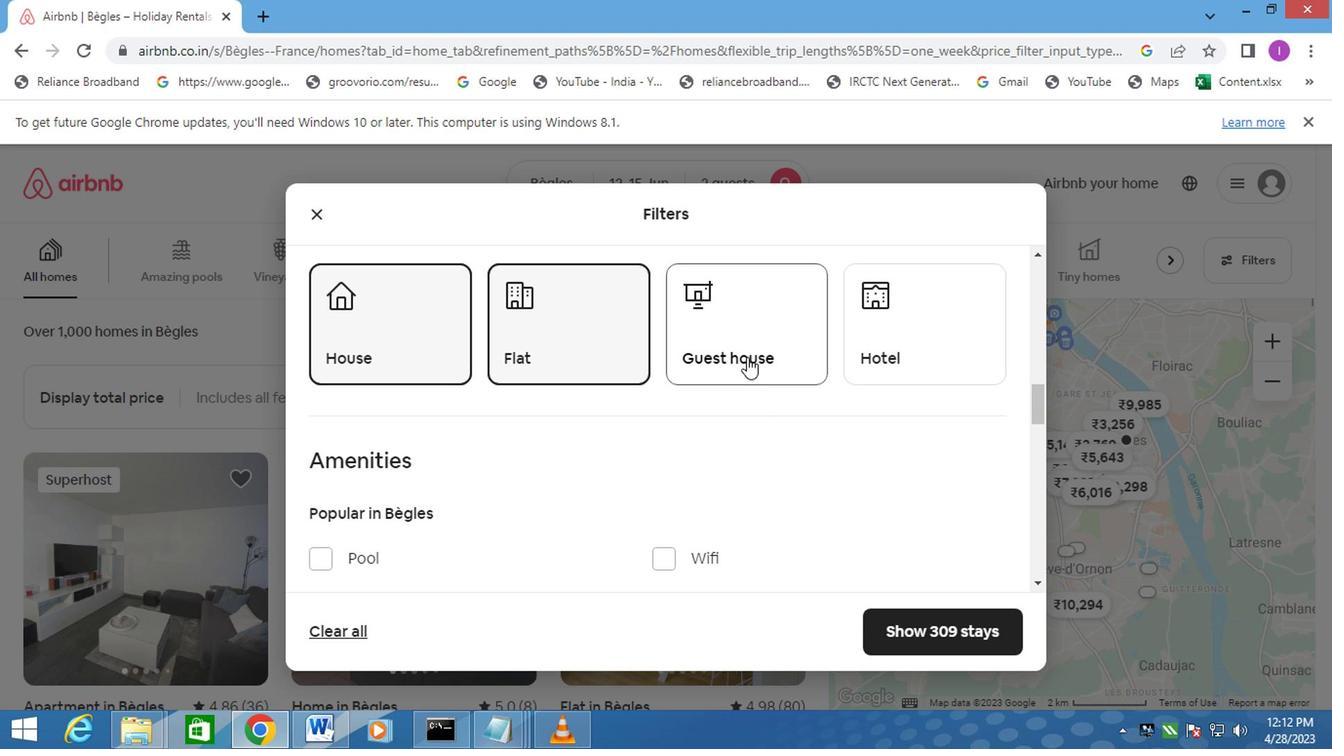 
Action: Mouse pressed left at (746, 357)
Screenshot: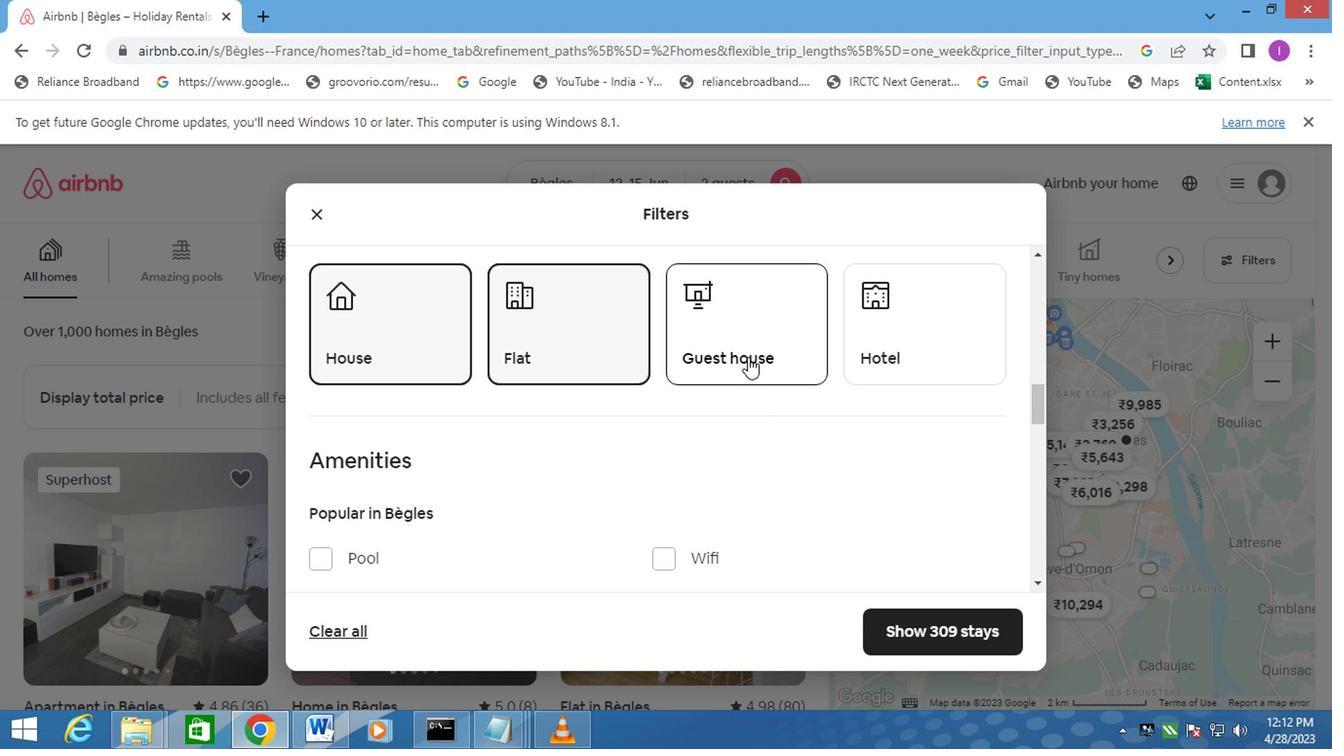 
Action: Mouse moved to (896, 355)
Screenshot: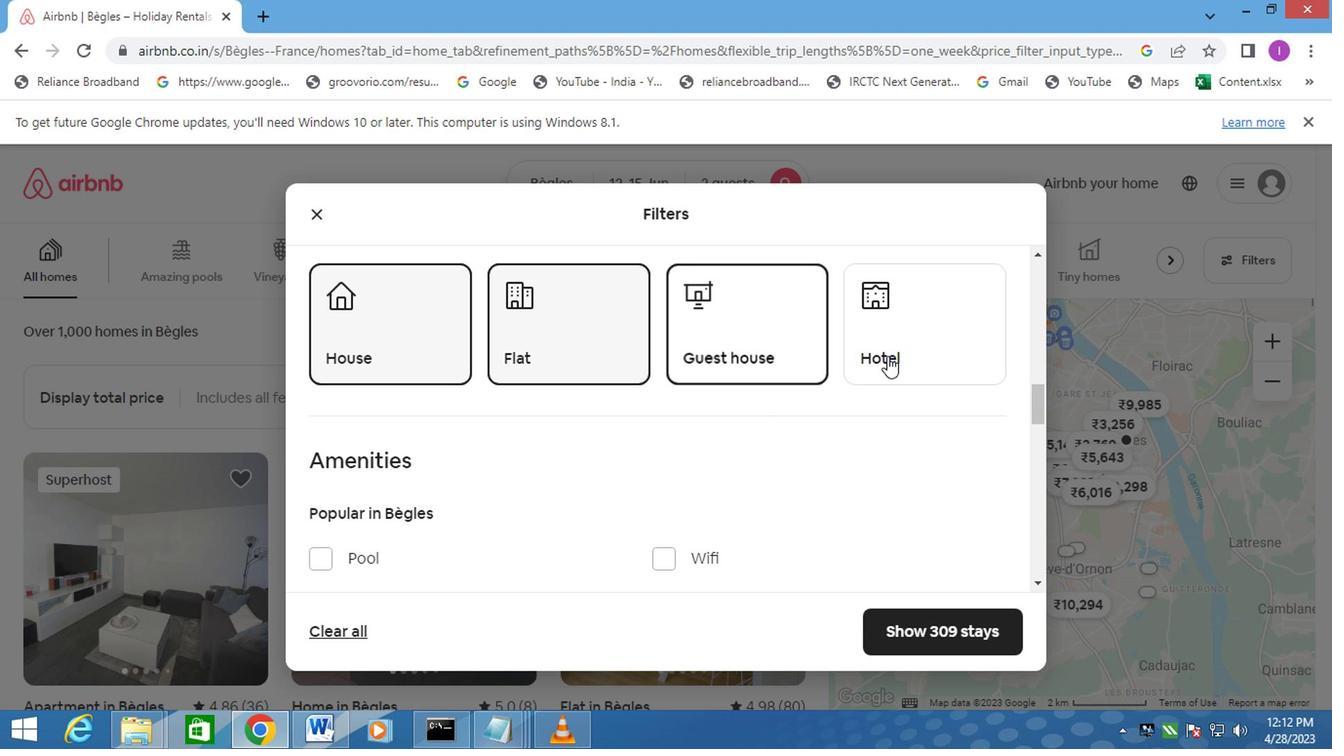 
Action: Mouse pressed left at (896, 355)
Screenshot: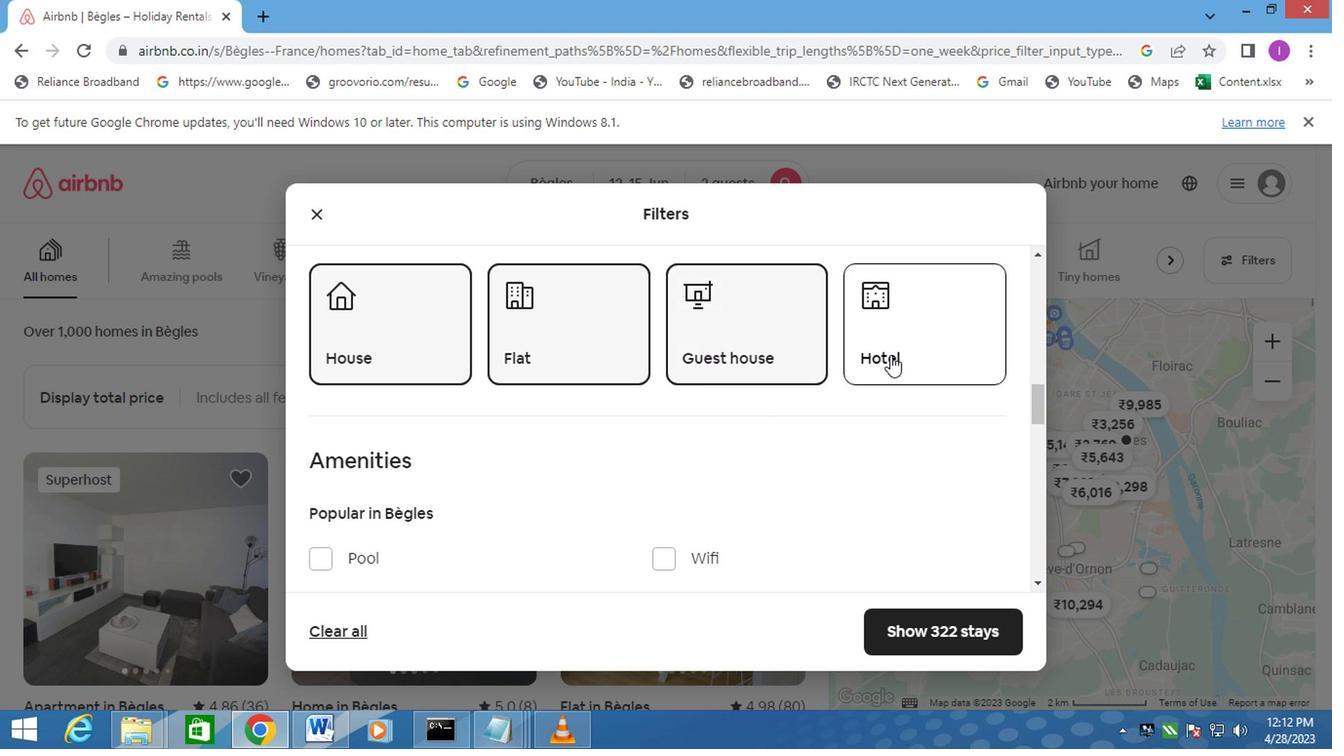 
Action: Mouse moved to (753, 434)
Screenshot: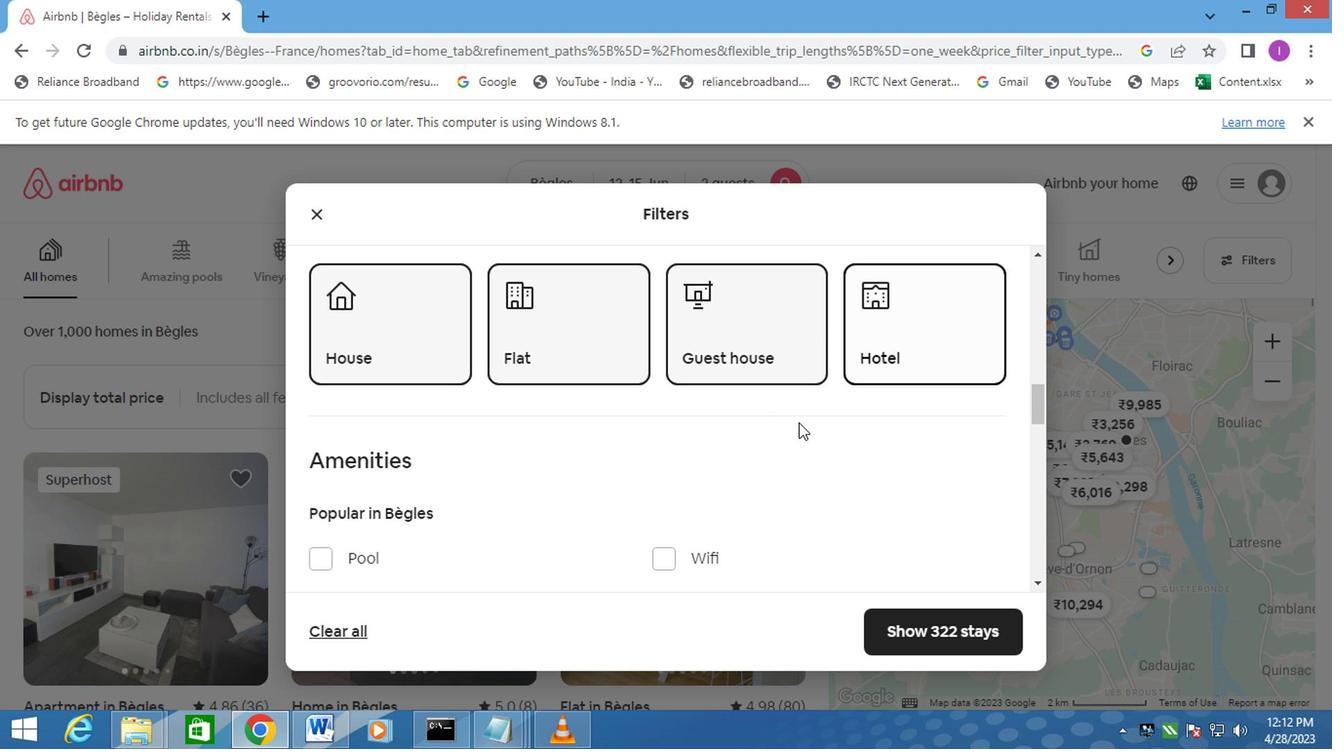 
Action: Mouse scrolled (753, 433) with delta (0, 0)
Screenshot: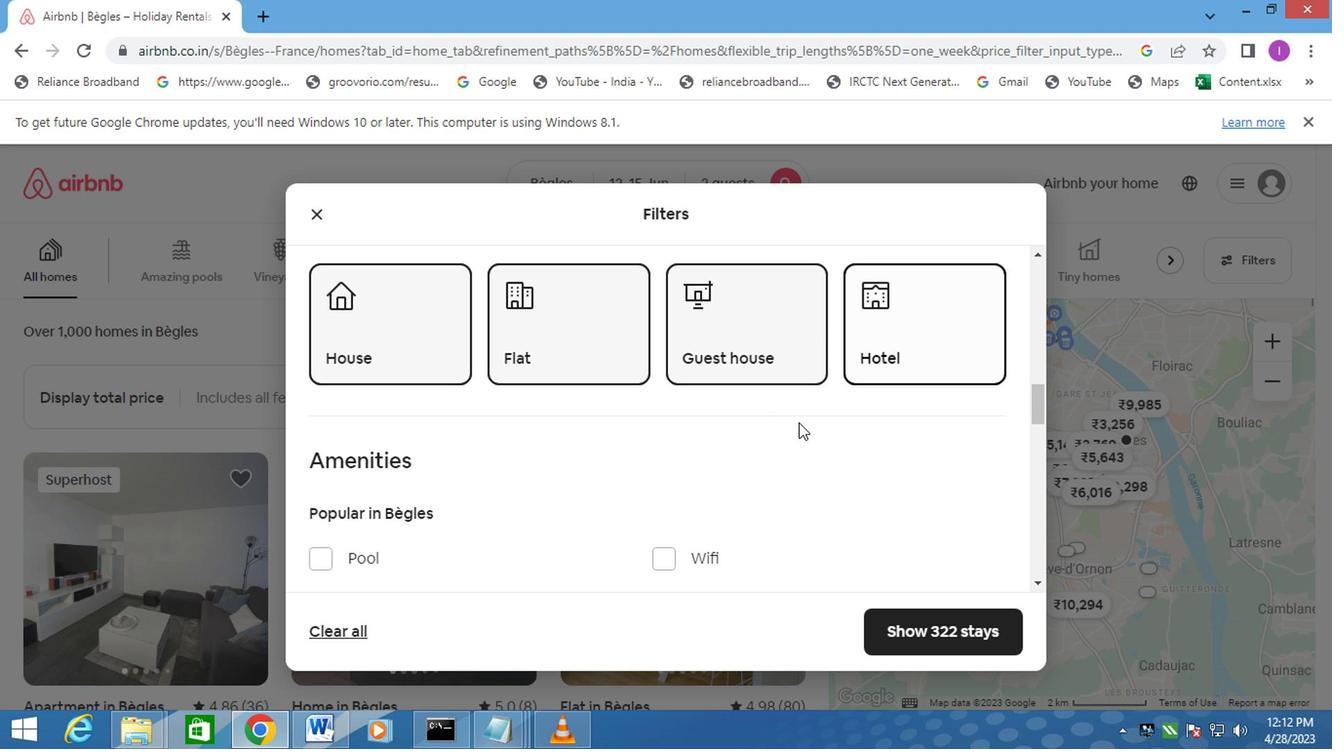 
Action: Mouse moved to (729, 446)
Screenshot: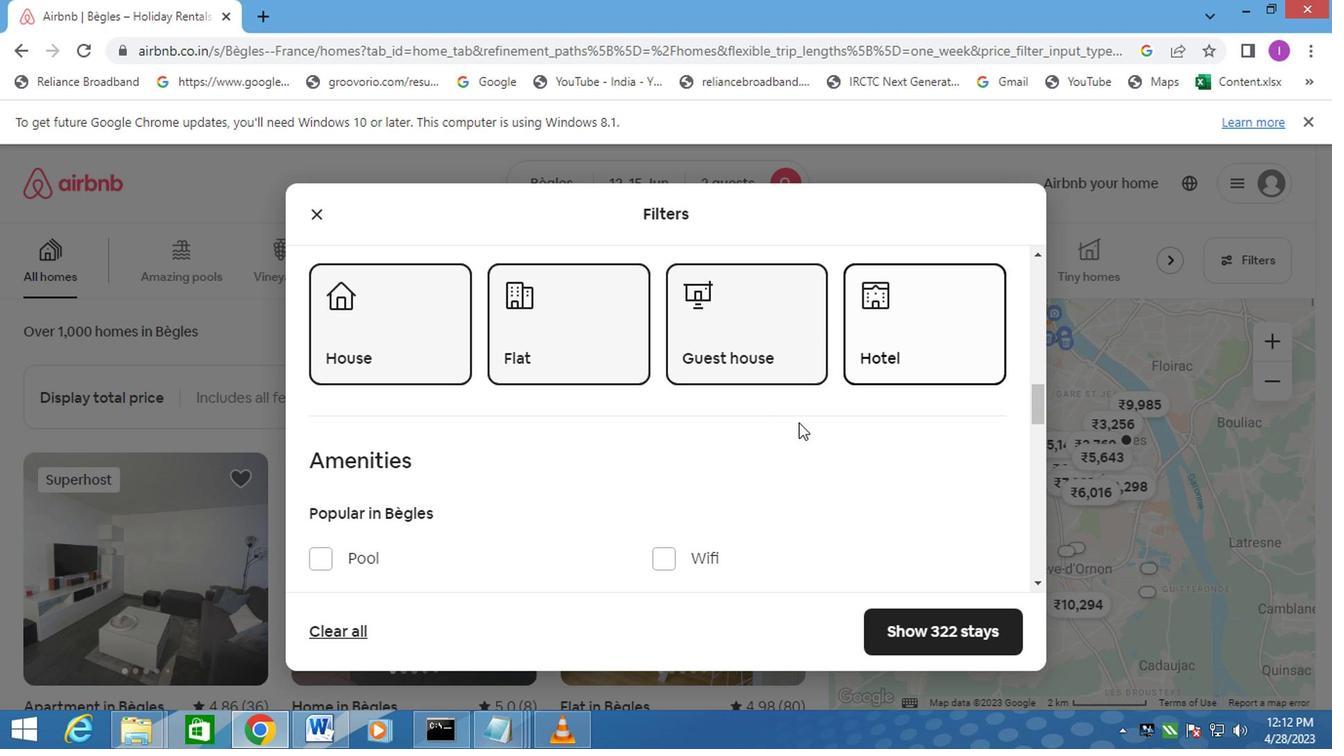 
Action: Mouse scrolled (729, 444) with delta (0, -1)
Screenshot: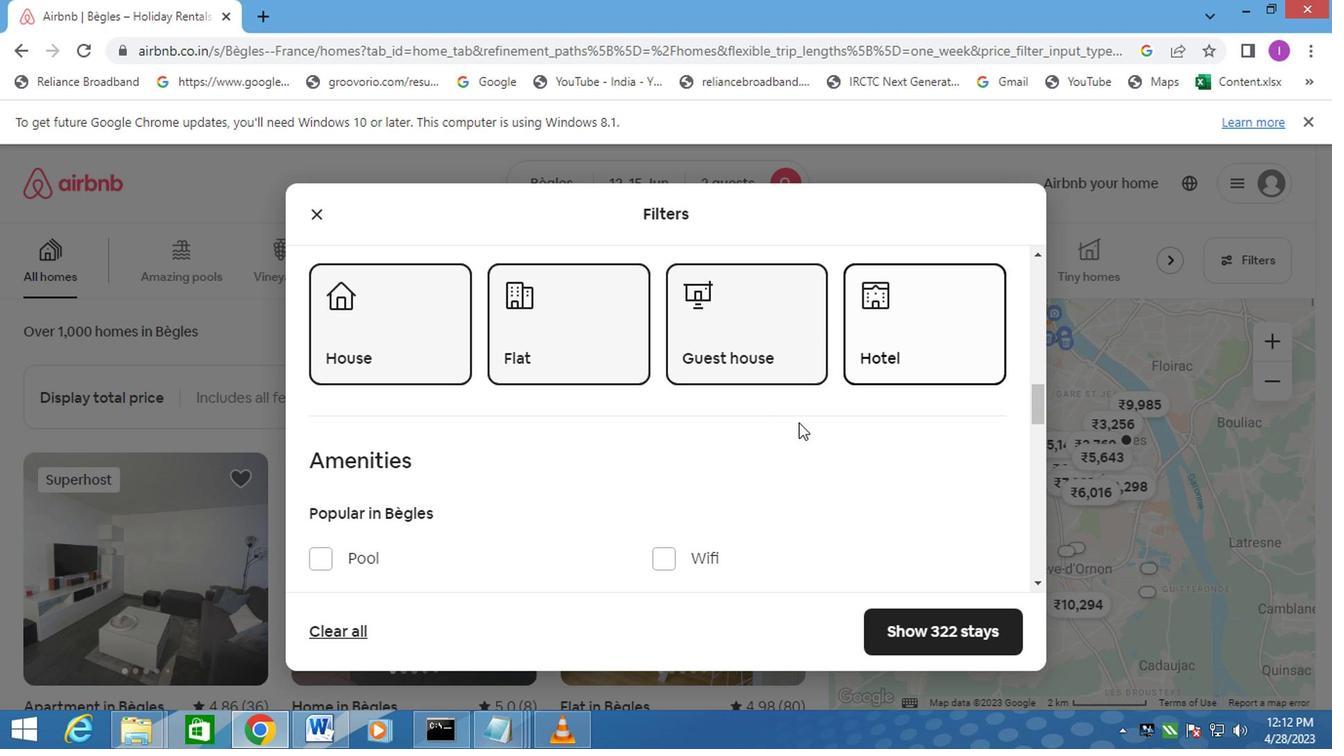 
Action: Mouse moved to (729, 446)
Screenshot: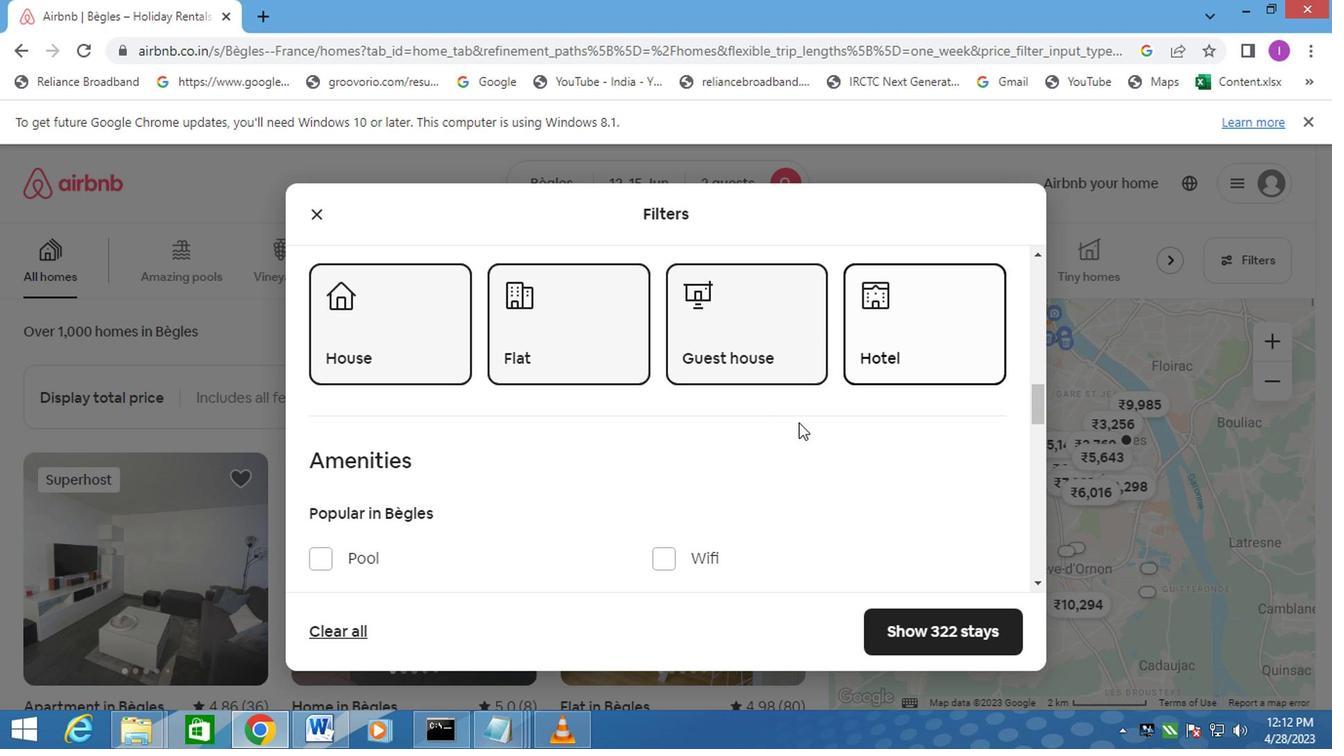 
Action: Mouse scrolled (729, 444) with delta (0, -1)
Screenshot: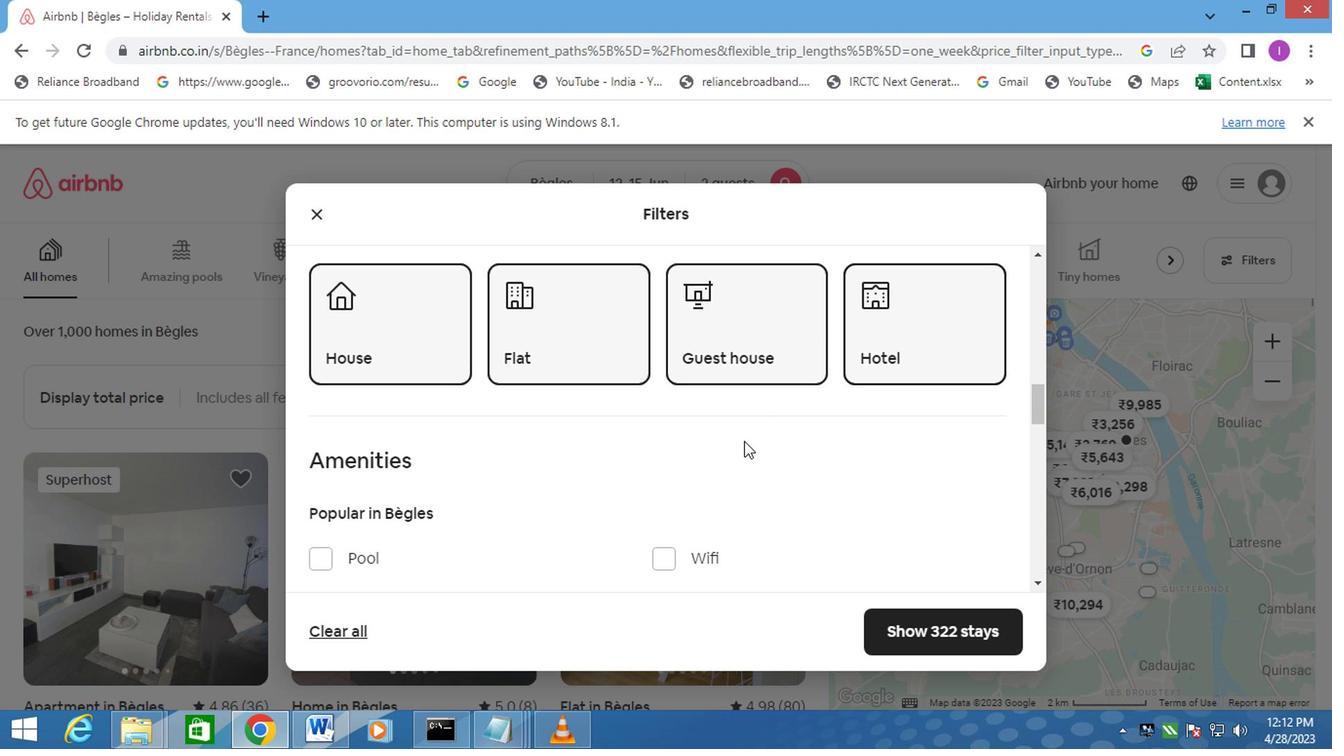 
Action: Mouse scrolled (729, 444) with delta (0, -1)
Screenshot: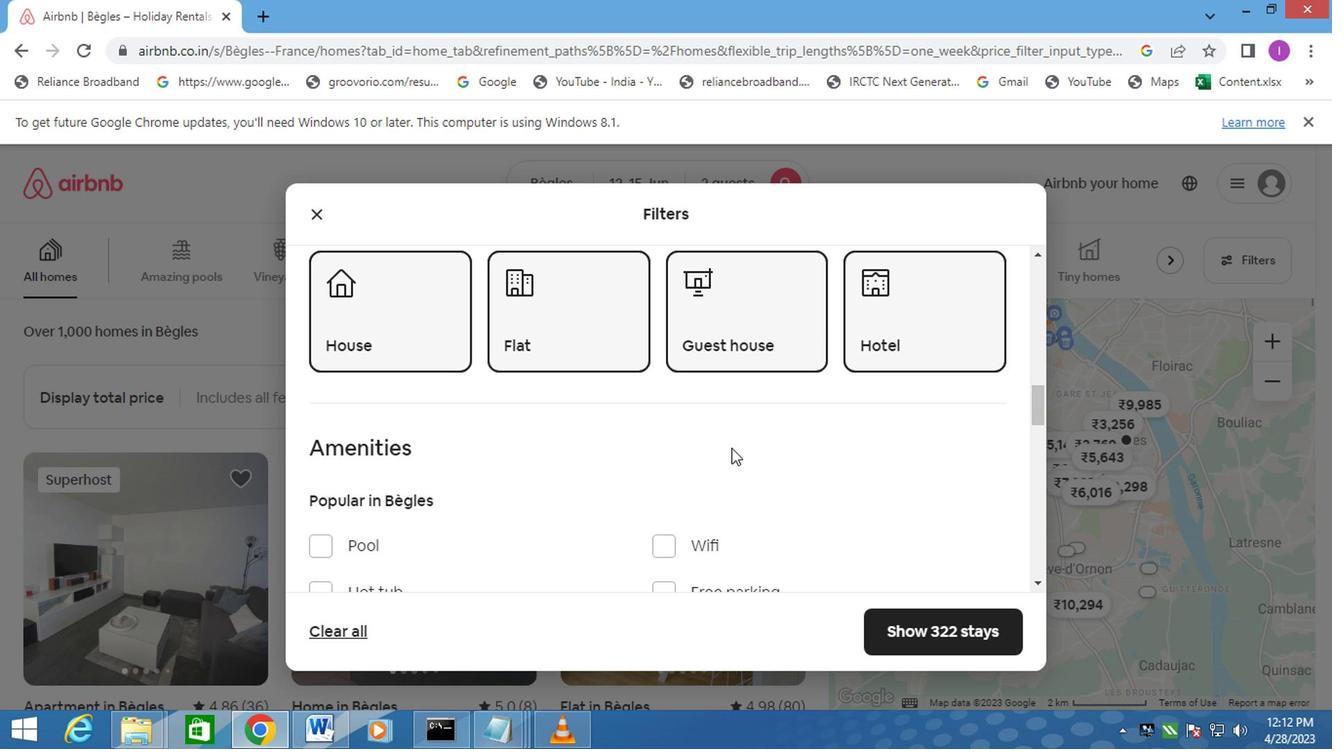 
Action: Mouse moved to (665, 267)
Screenshot: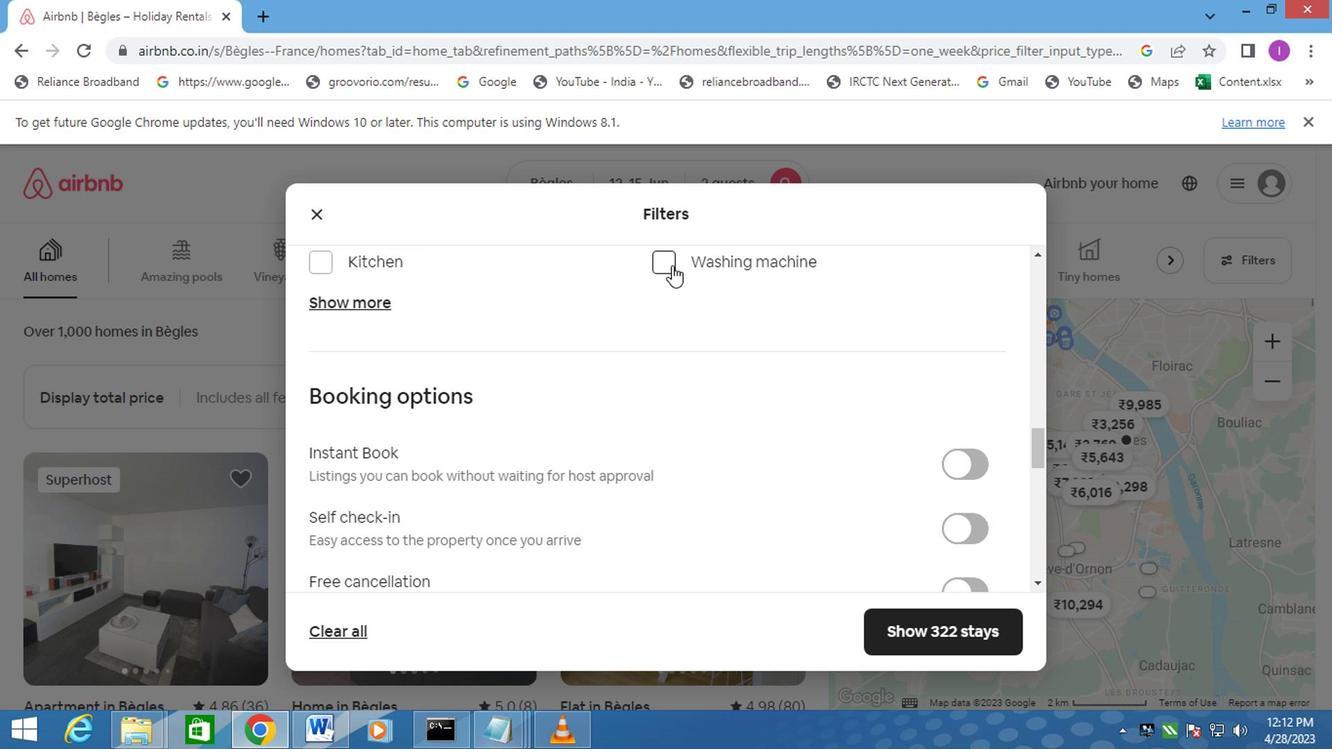 
Action: Mouse pressed left at (665, 267)
Screenshot: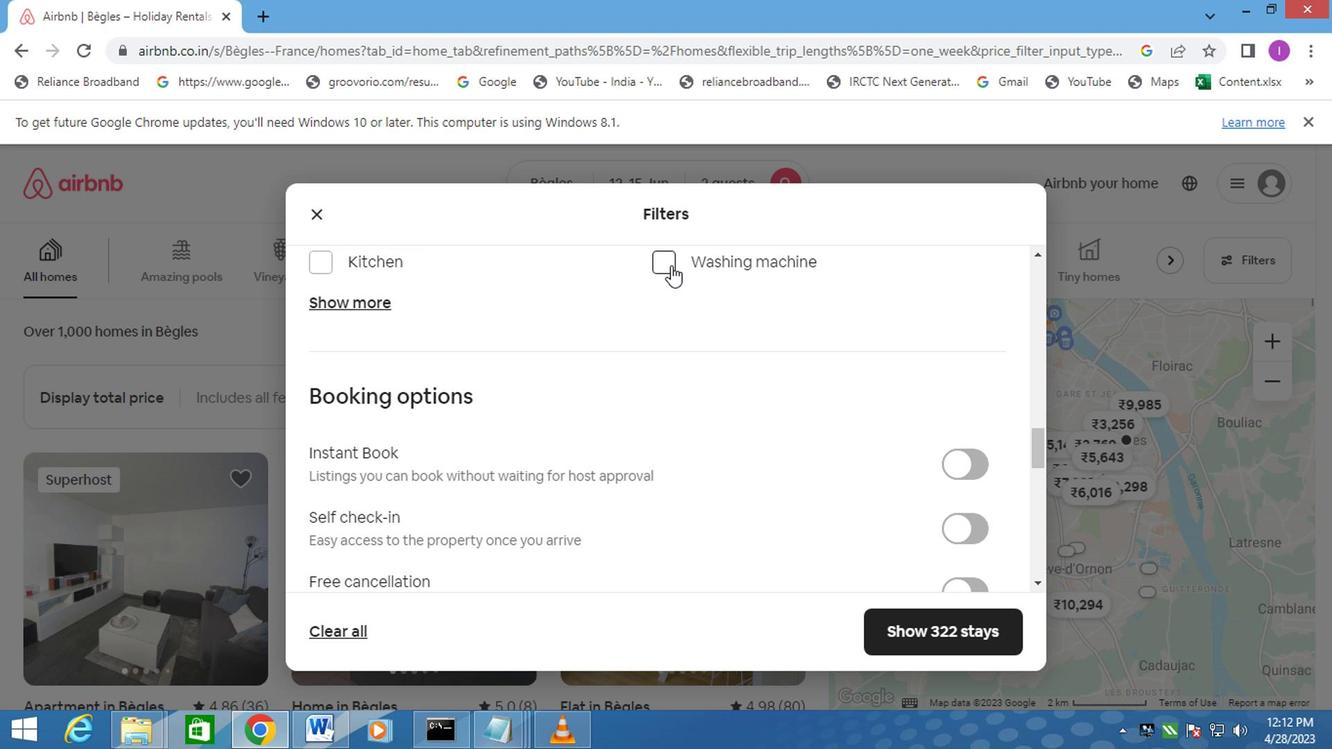 
Action: Mouse moved to (984, 522)
Screenshot: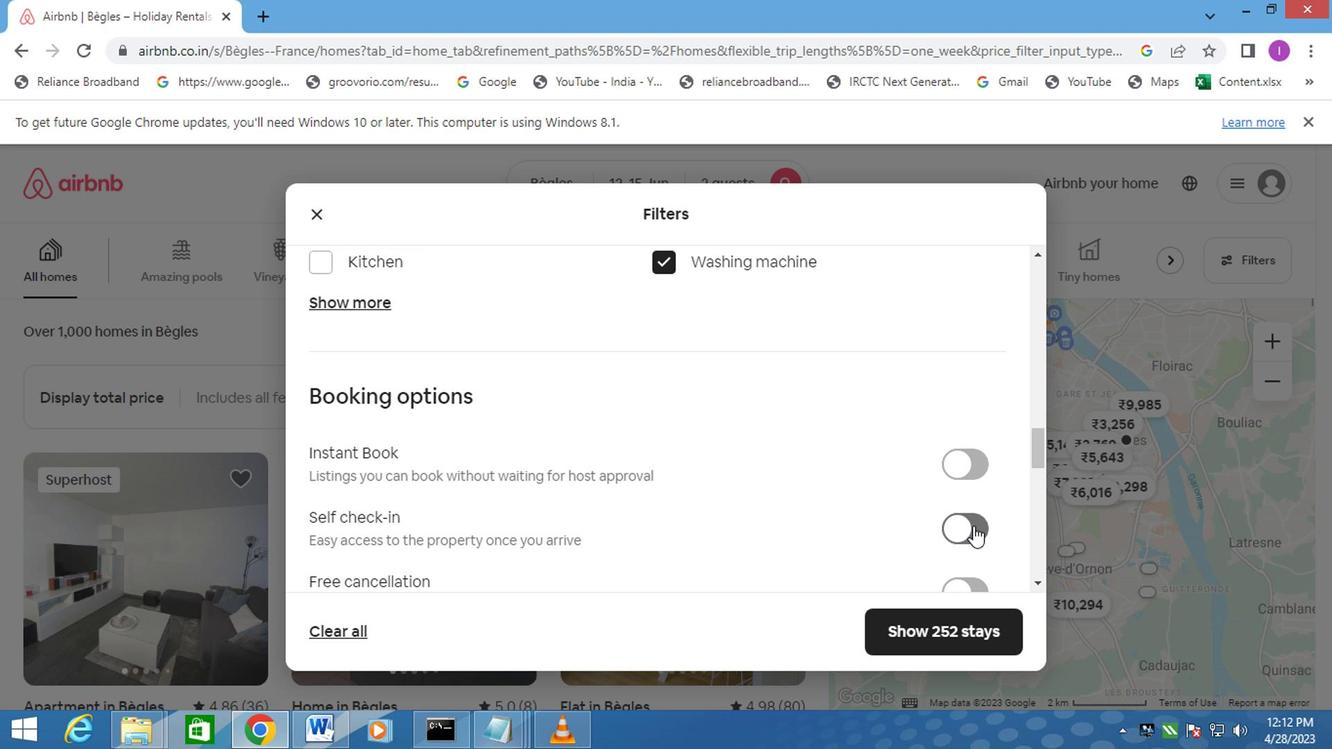 
Action: Mouse pressed left at (984, 522)
Screenshot: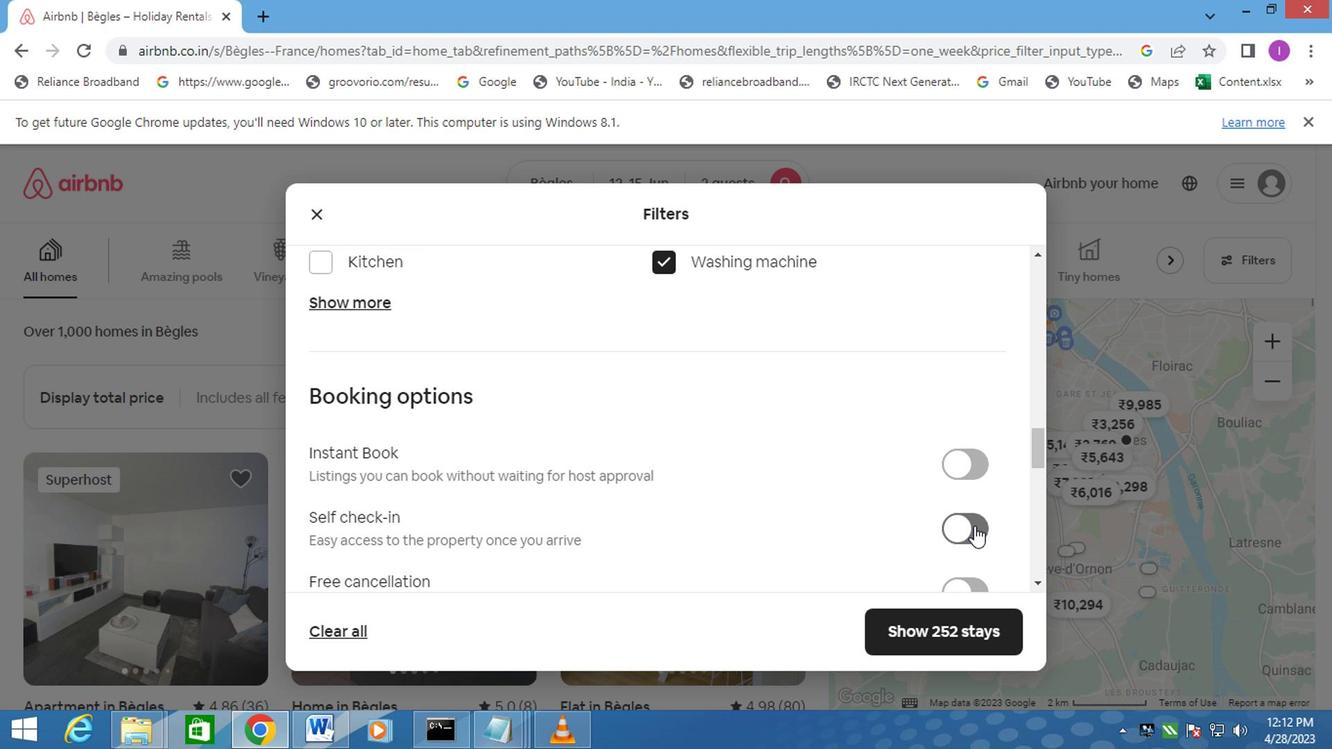
Action: Mouse moved to (622, 521)
Screenshot: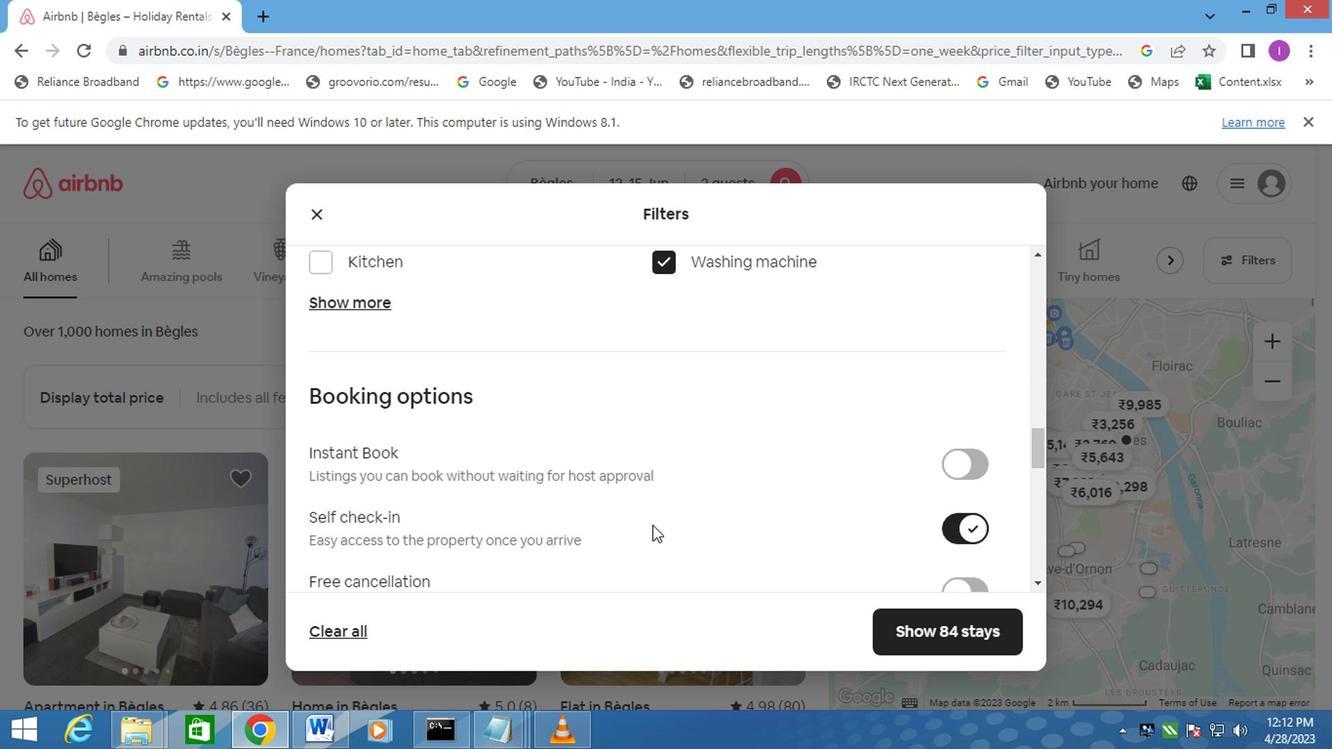 
Action: Mouse scrolled (622, 520) with delta (0, 0)
Screenshot: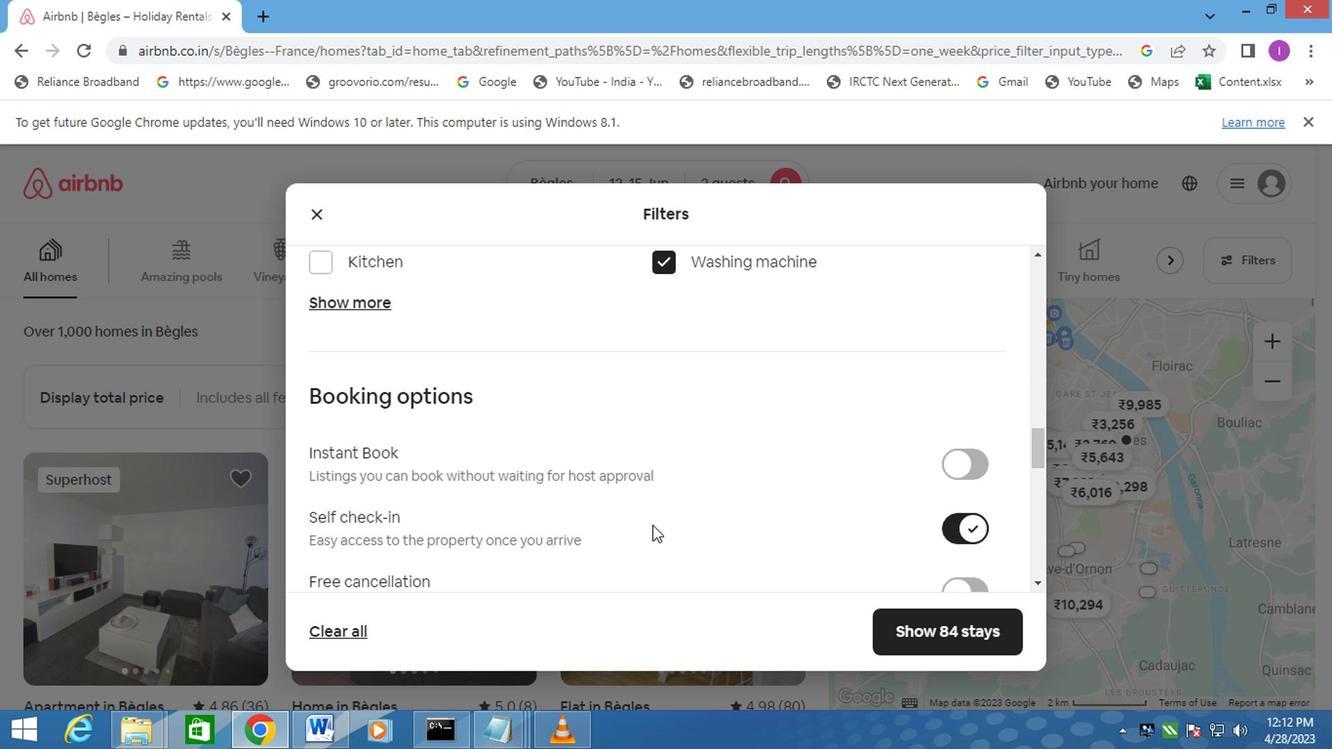 
Action: Mouse moved to (615, 521)
Screenshot: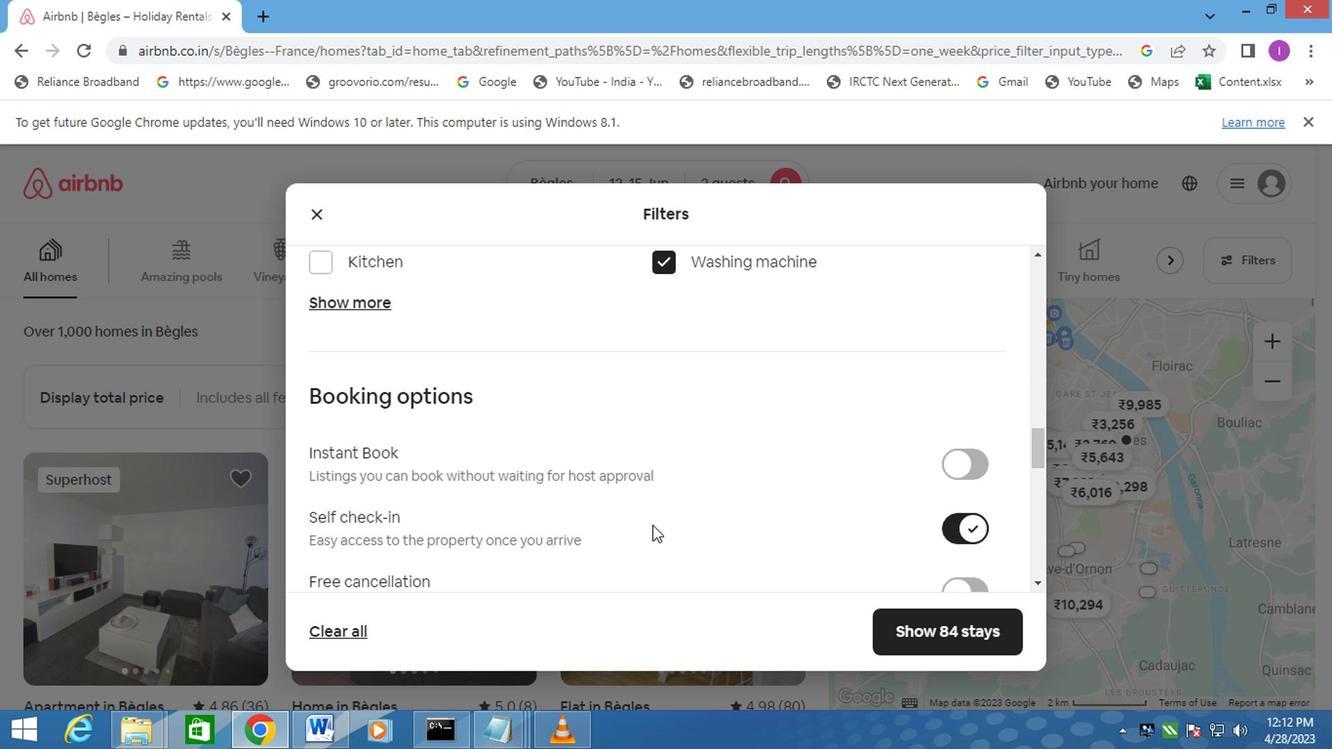 
Action: Mouse scrolled (615, 520) with delta (0, 0)
Screenshot: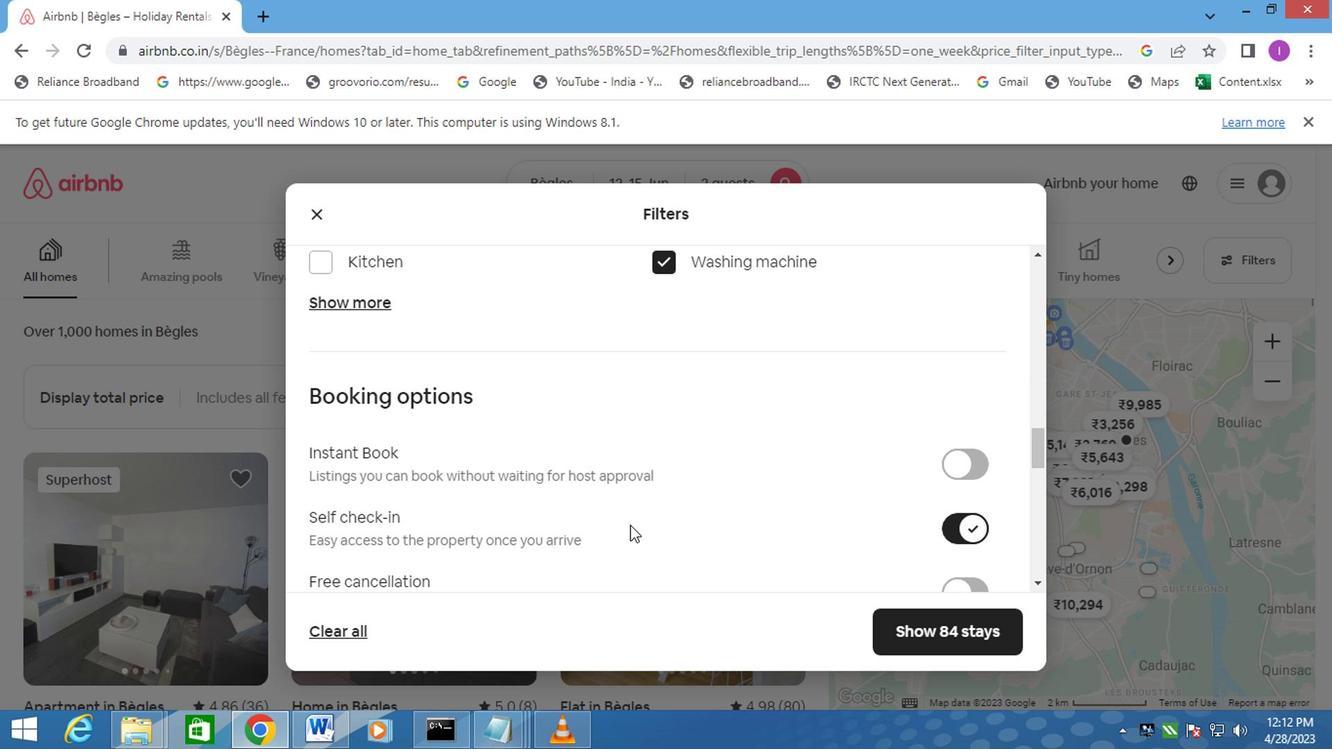 
Action: Mouse moved to (611, 520)
Screenshot: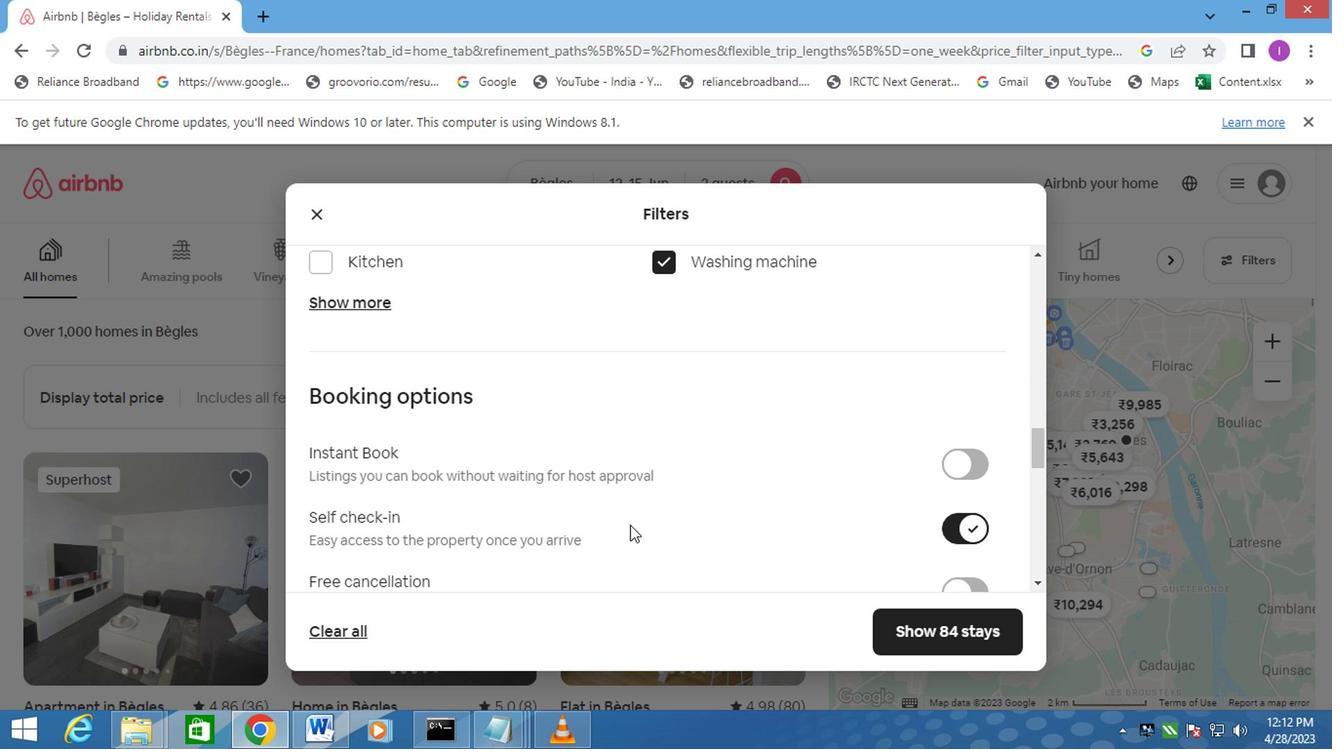 
Action: Mouse scrolled (611, 519) with delta (0, -1)
Screenshot: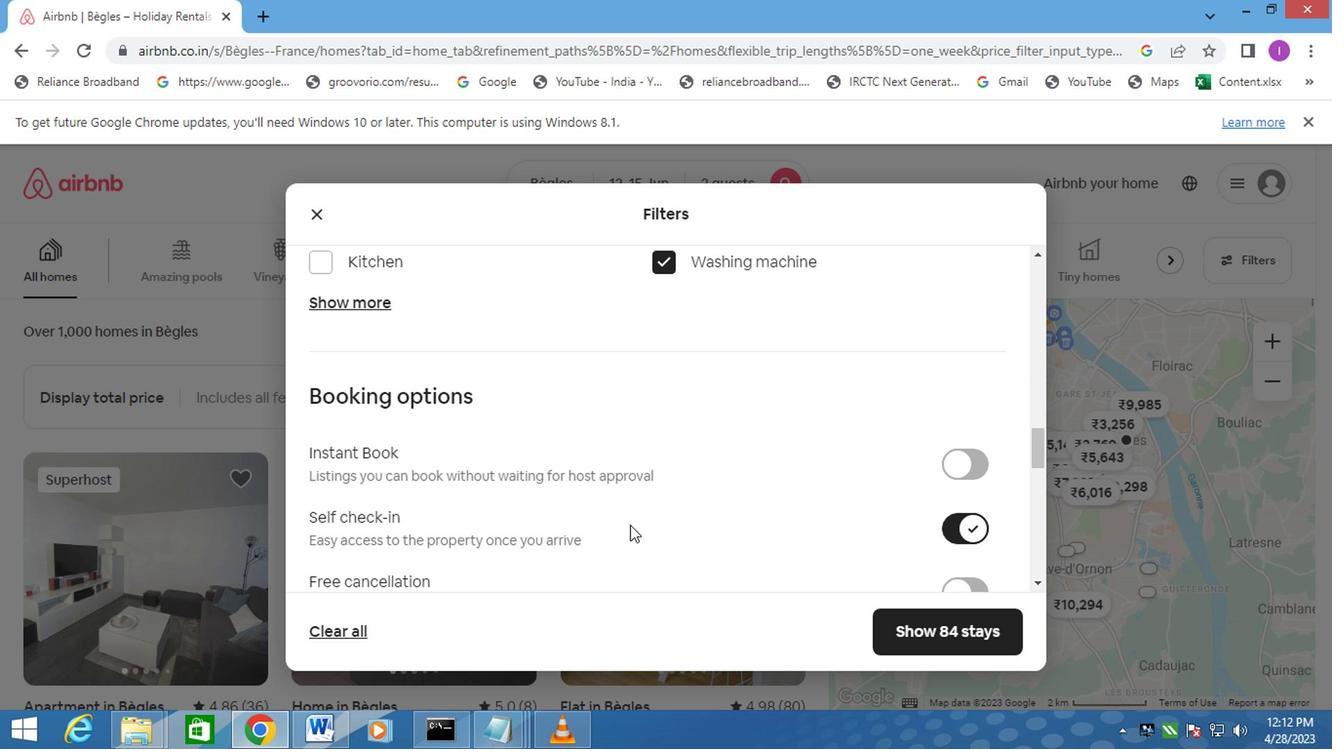 
Action: Mouse moved to (605, 510)
Screenshot: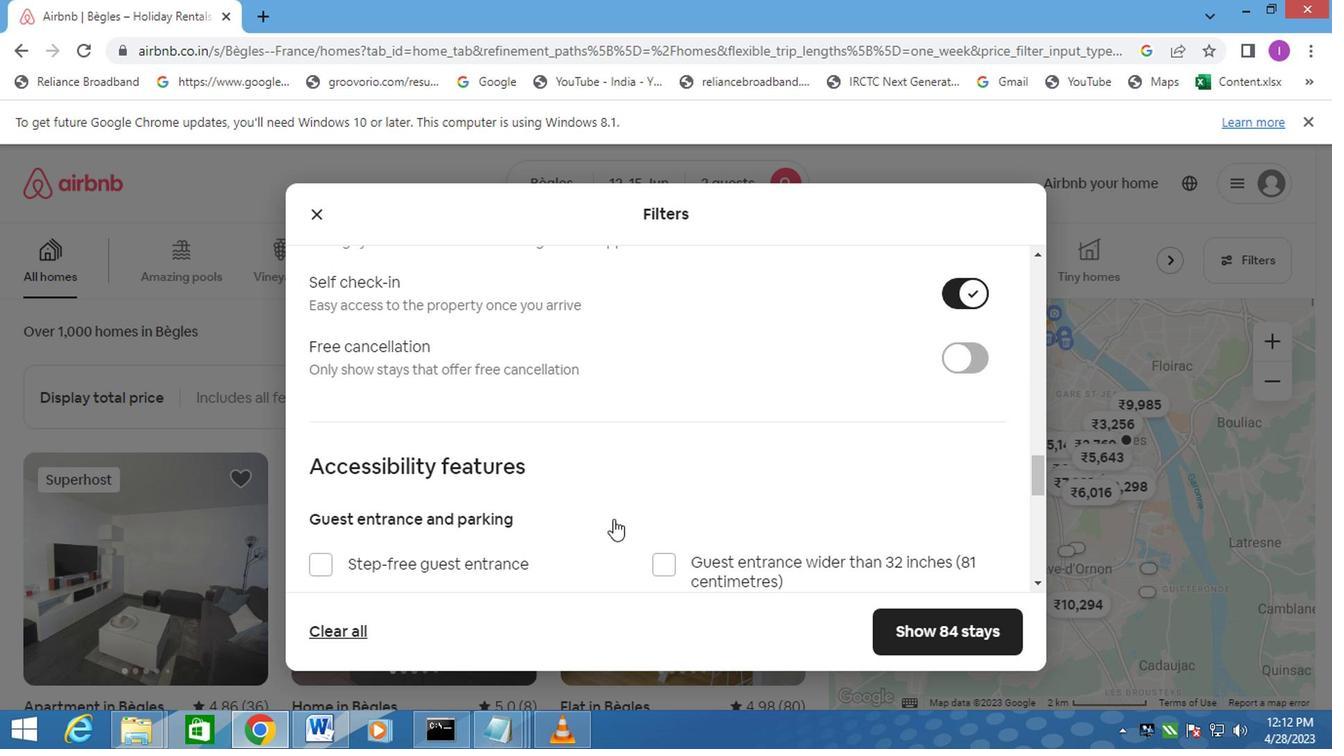 
Action: Mouse scrolled (605, 508) with delta (0, -1)
Screenshot: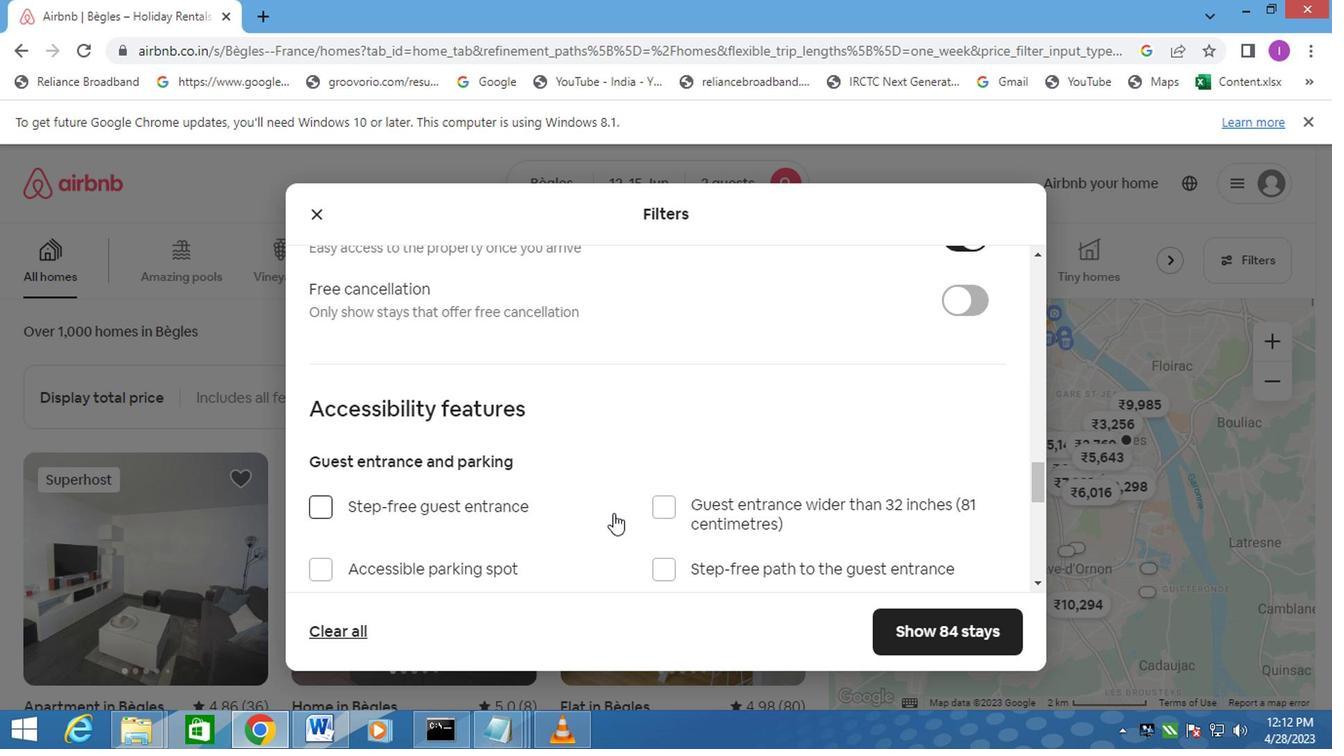
Action: Mouse scrolled (605, 508) with delta (0, -1)
Screenshot: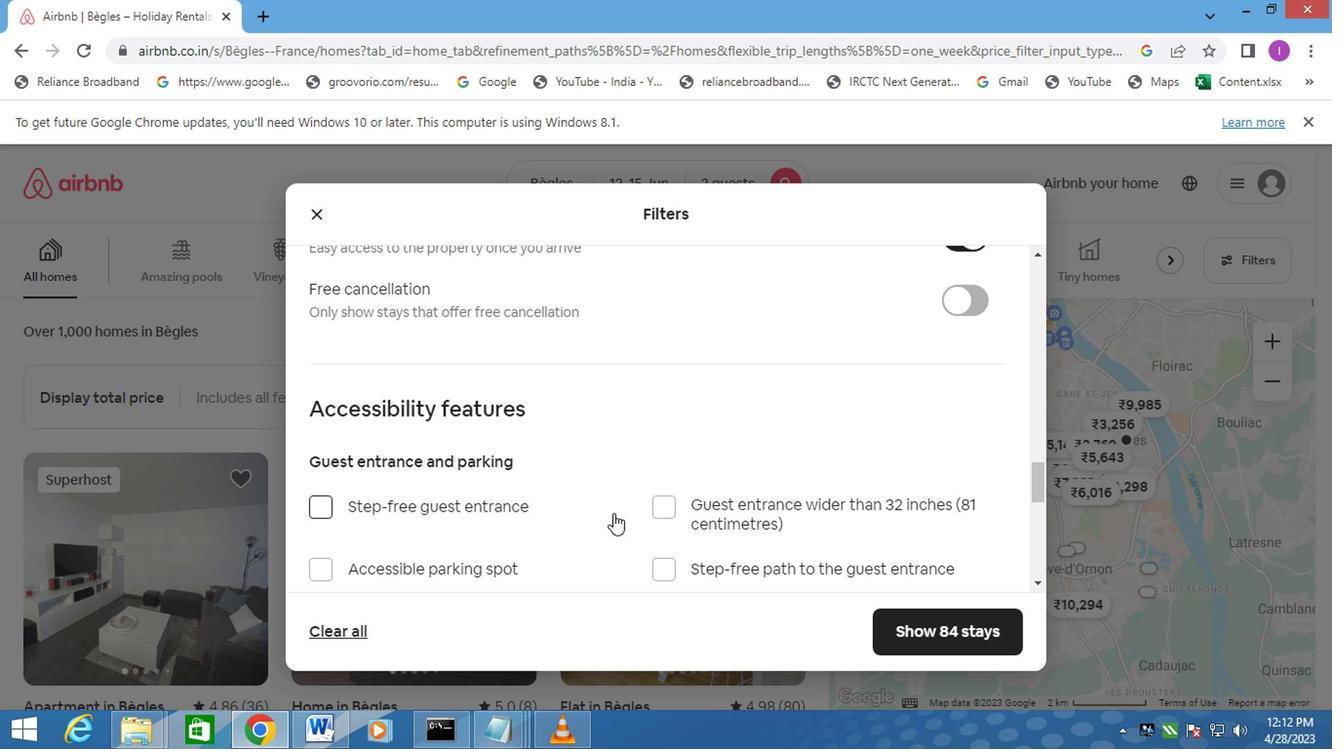 
Action: Mouse scrolled (605, 508) with delta (0, -1)
Screenshot: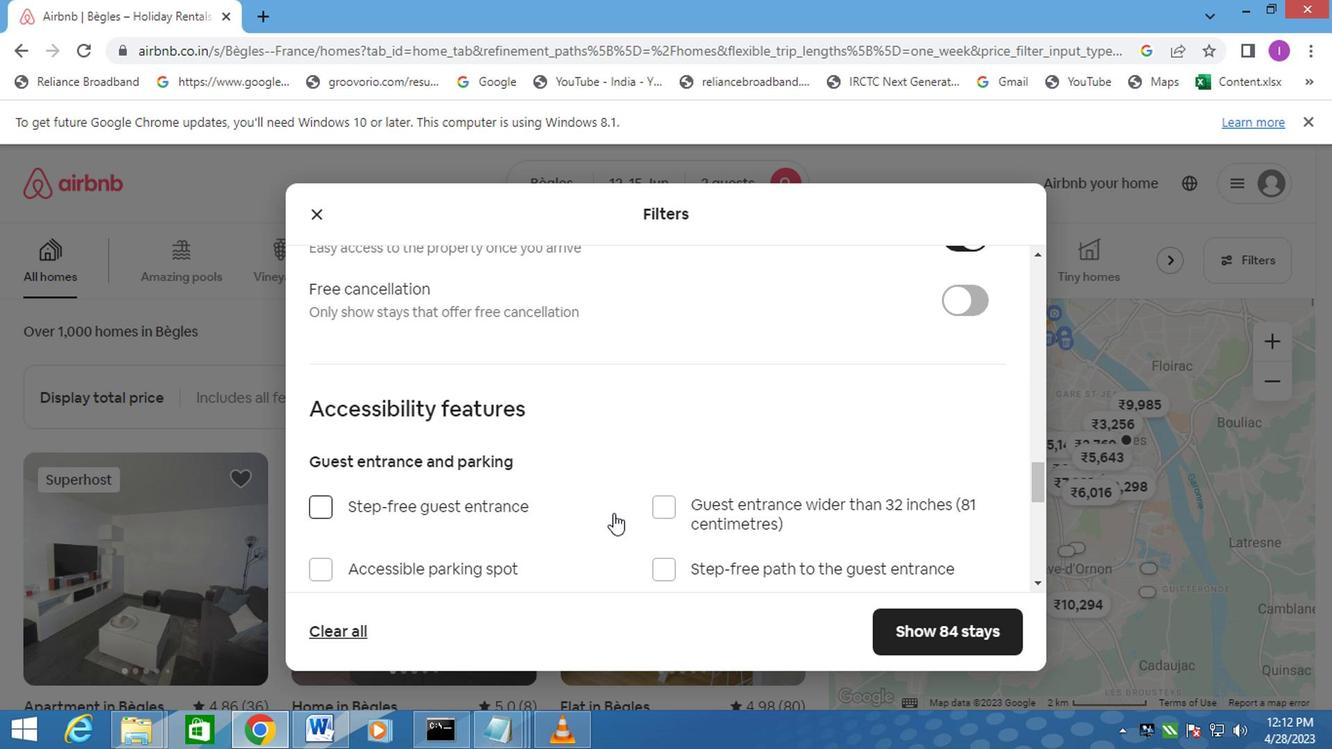 
Action: Mouse scrolled (605, 508) with delta (0, -1)
Screenshot: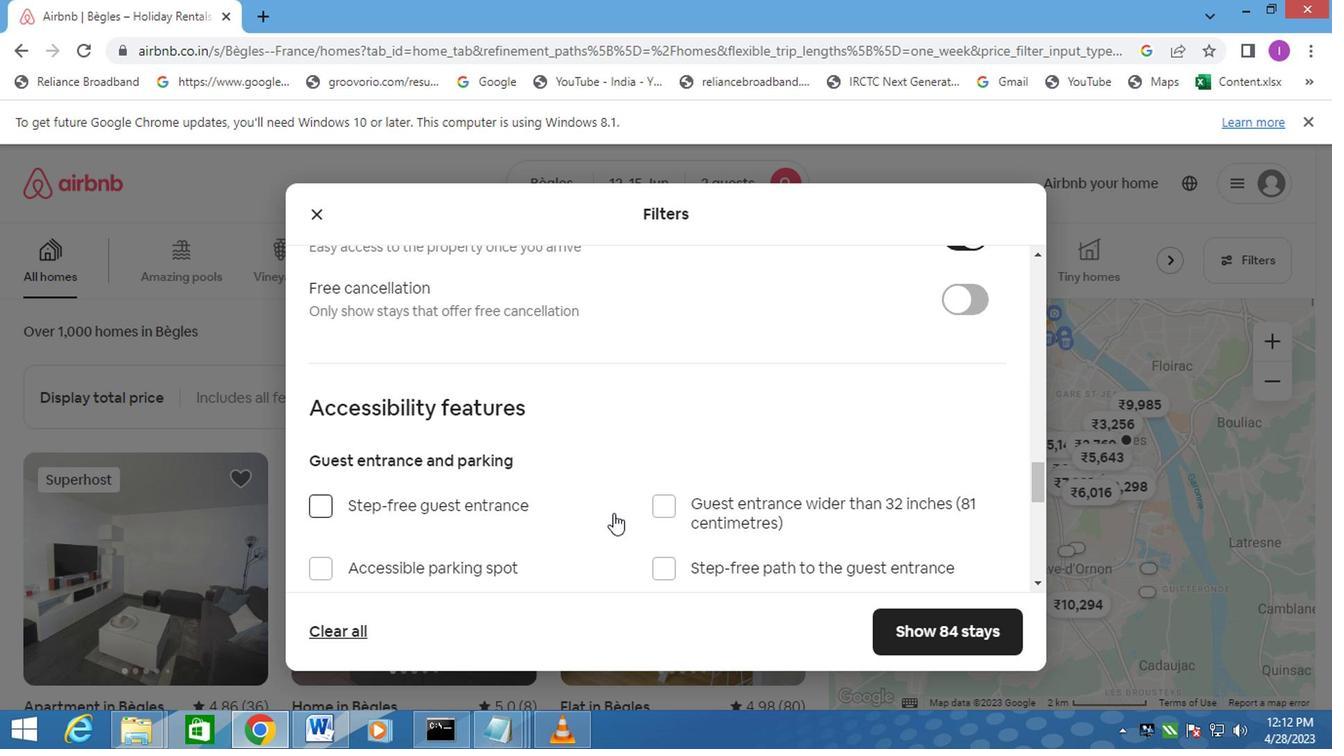 
Action: Mouse moved to (448, 490)
Screenshot: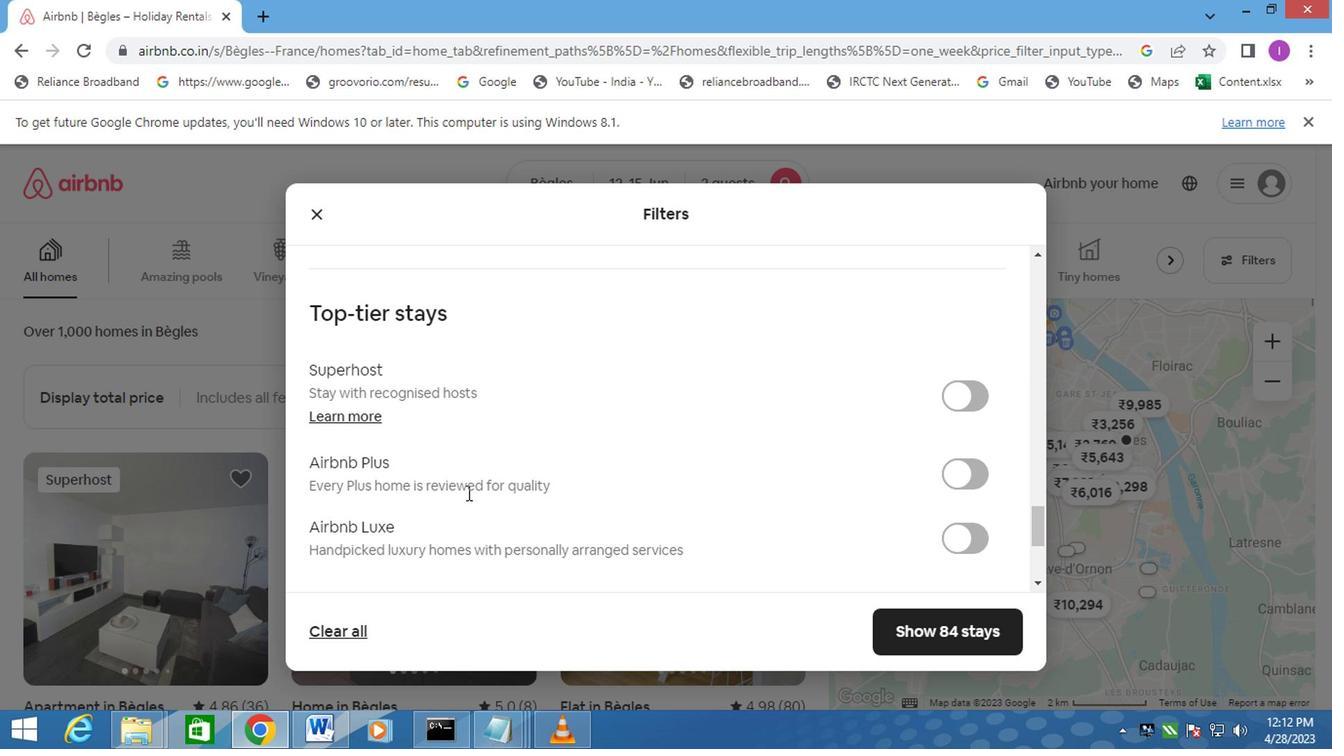 
Action: Mouse scrolled (448, 488) with delta (0, -1)
Screenshot: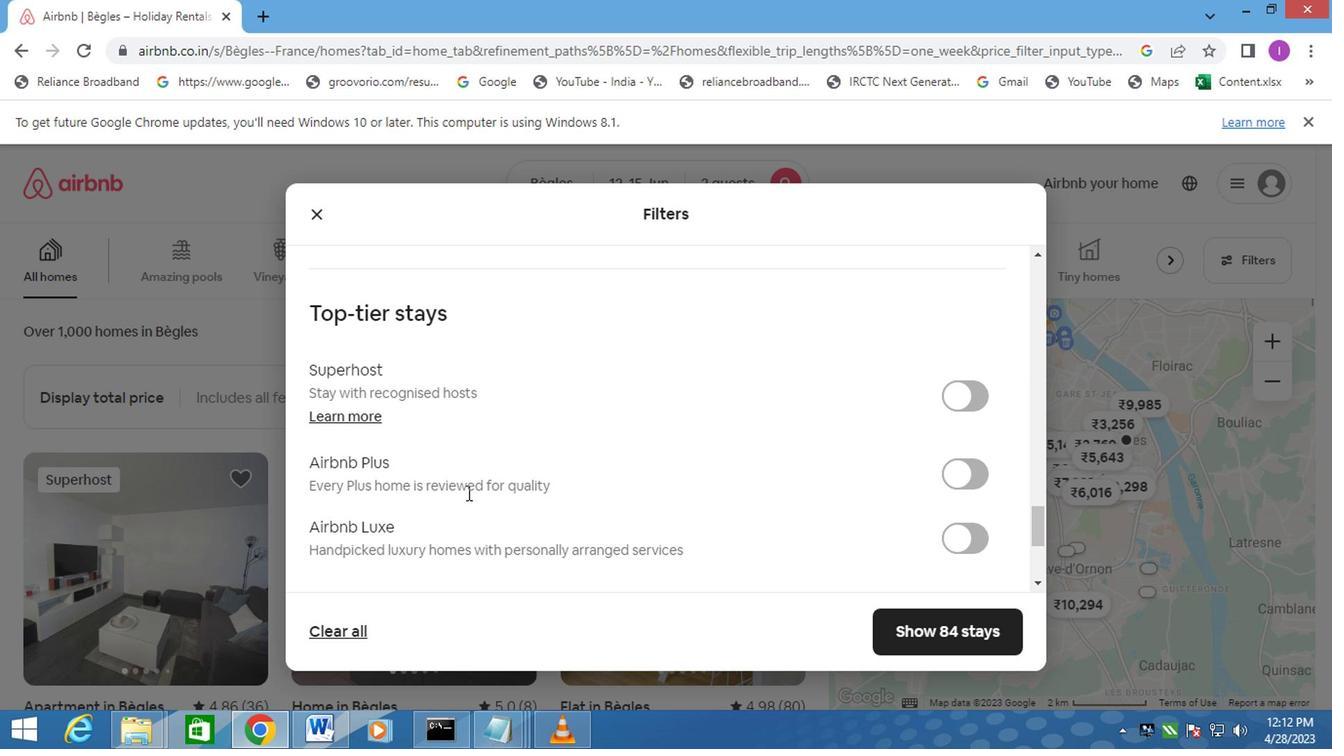 
Action: Mouse moved to (447, 490)
Screenshot: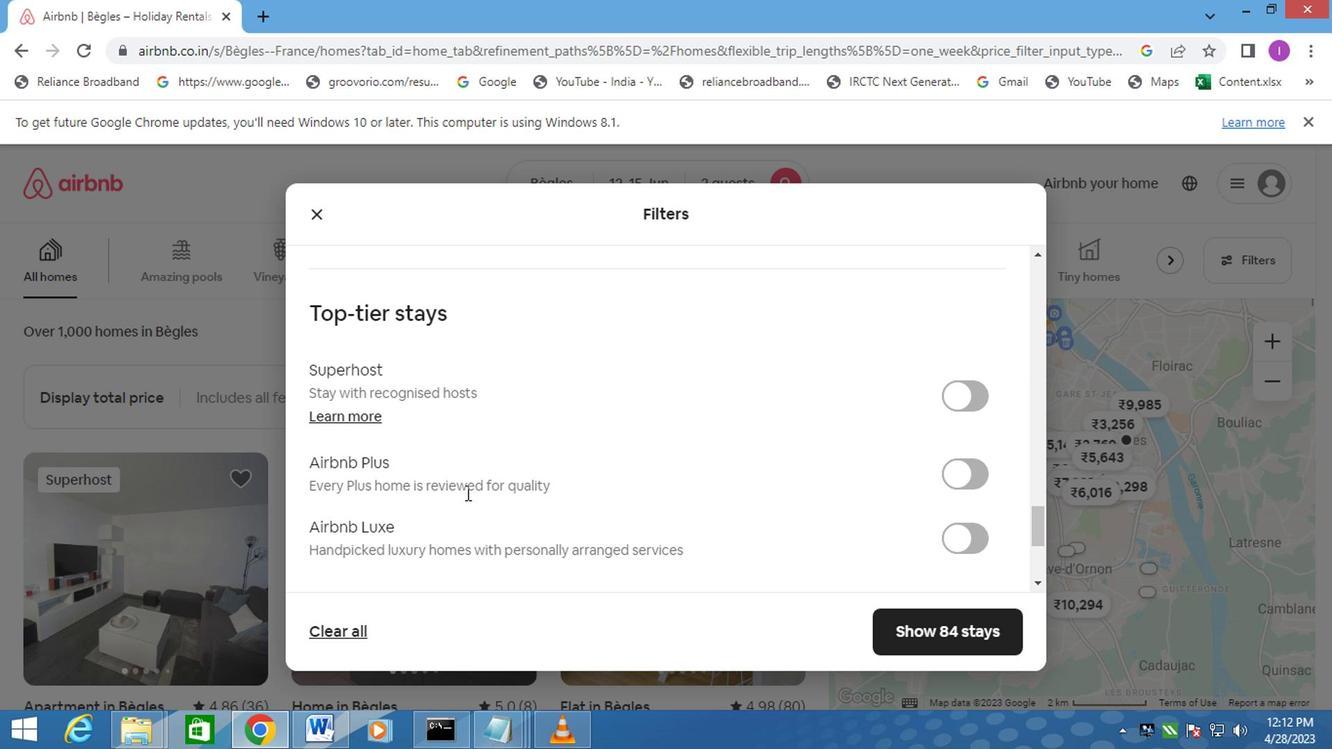 
Action: Mouse scrolled (447, 488) with delta (0, -1)
Screenshot: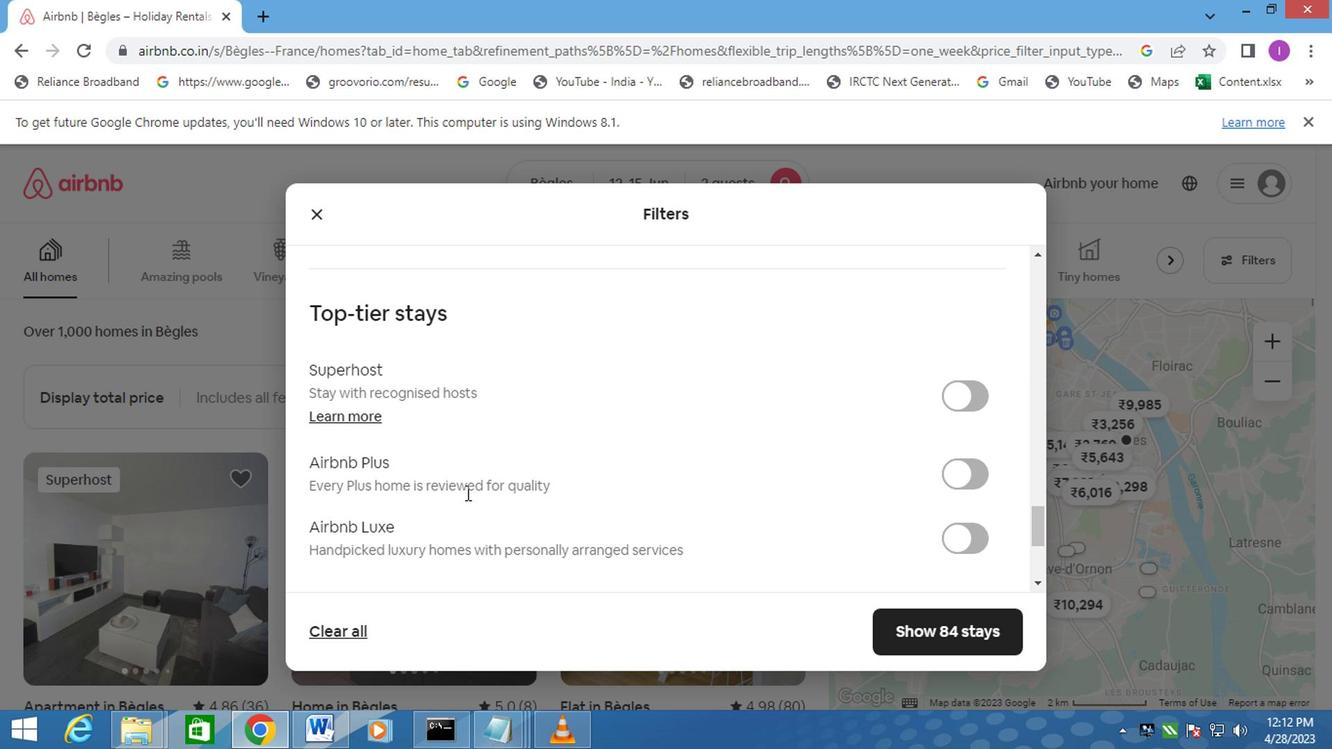 
Action: Mouse scrolled (447, 488) with delta (0, -1)
Screenshot: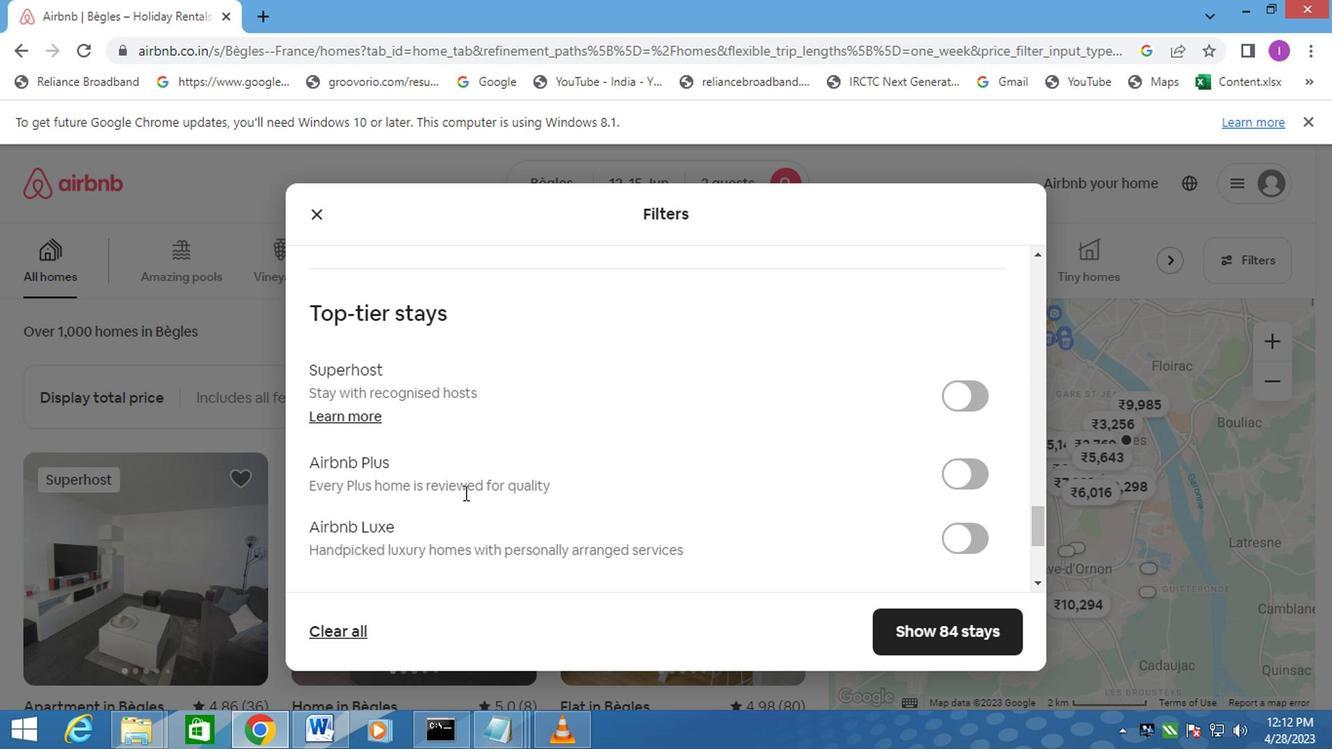 
Action: Mouse moved to (304, 454)
Screenshot: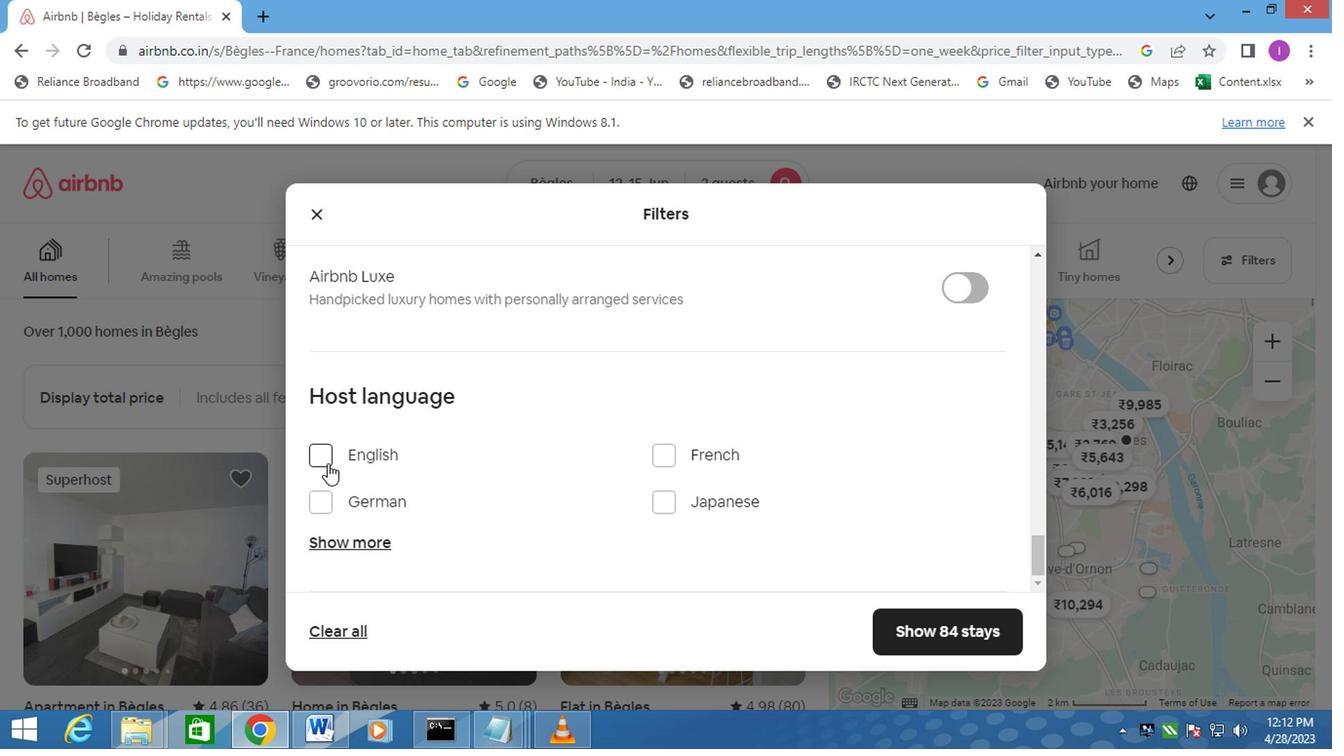 
Action: Mouse pressed left at (304, 454)
Screenshot: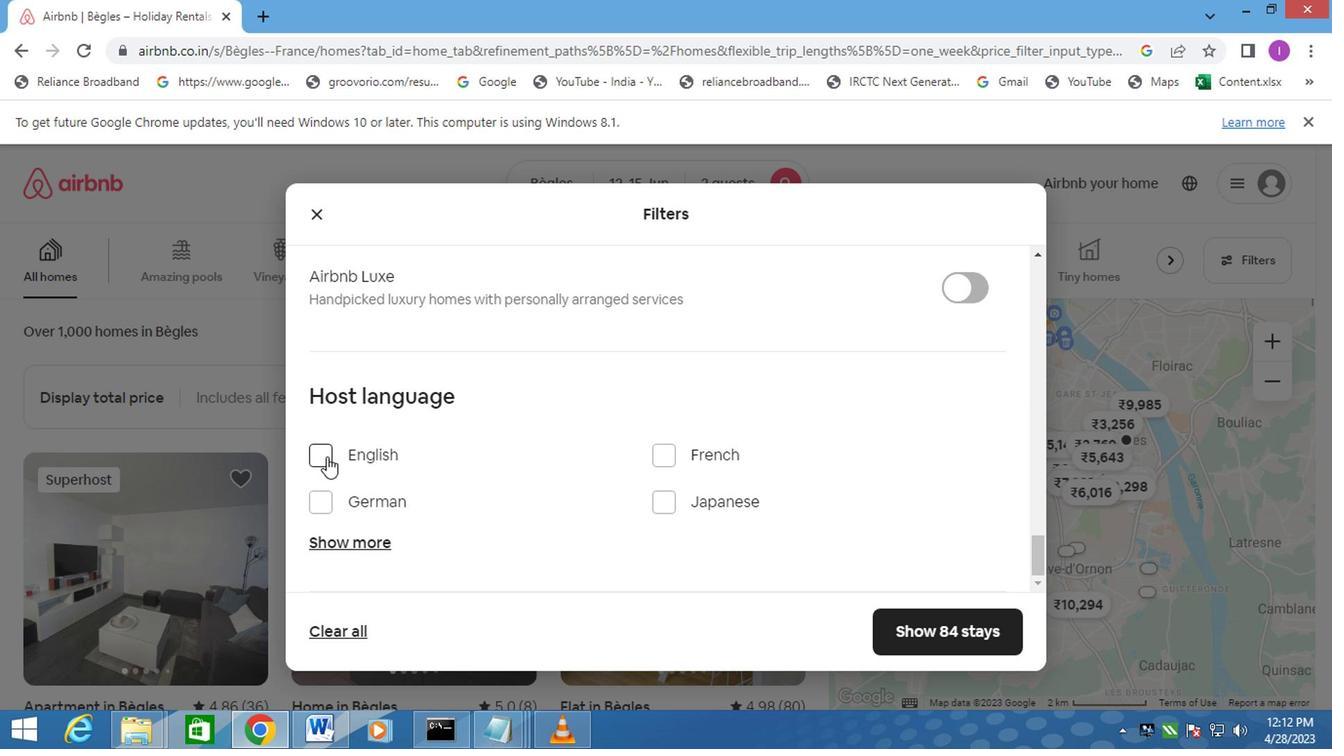 
Action: Mouse moved to (930, 626)
Screenshot: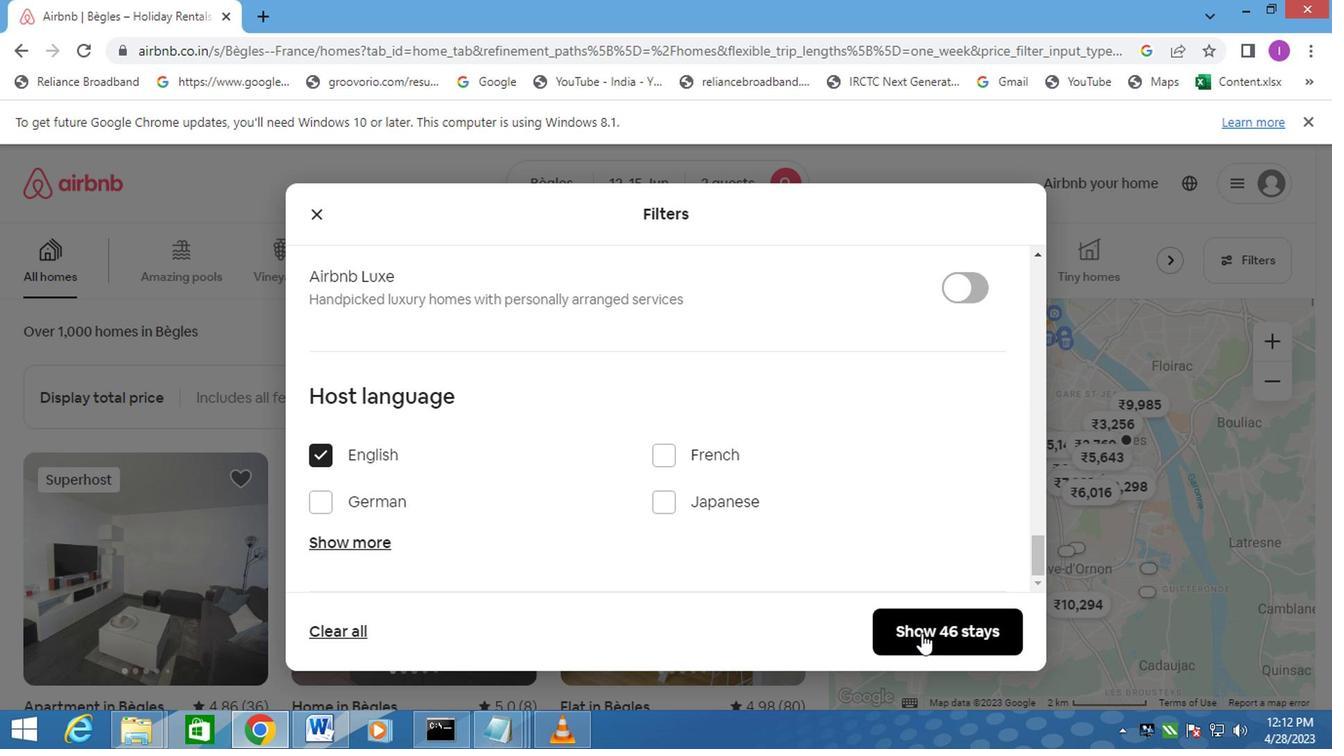 
Action: Mouse pressed left at (930, 626)
Screenshot: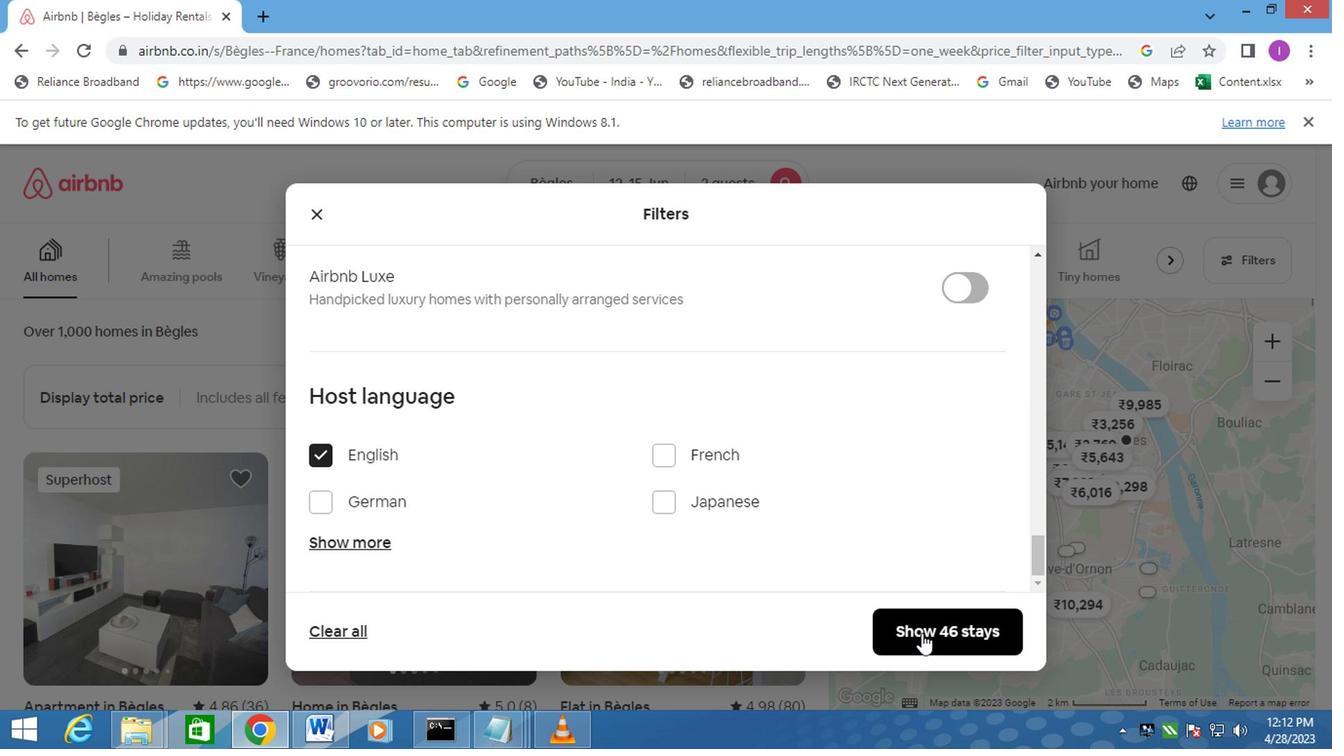 
Action: Mouse moved to (932, 624)
Screenshot: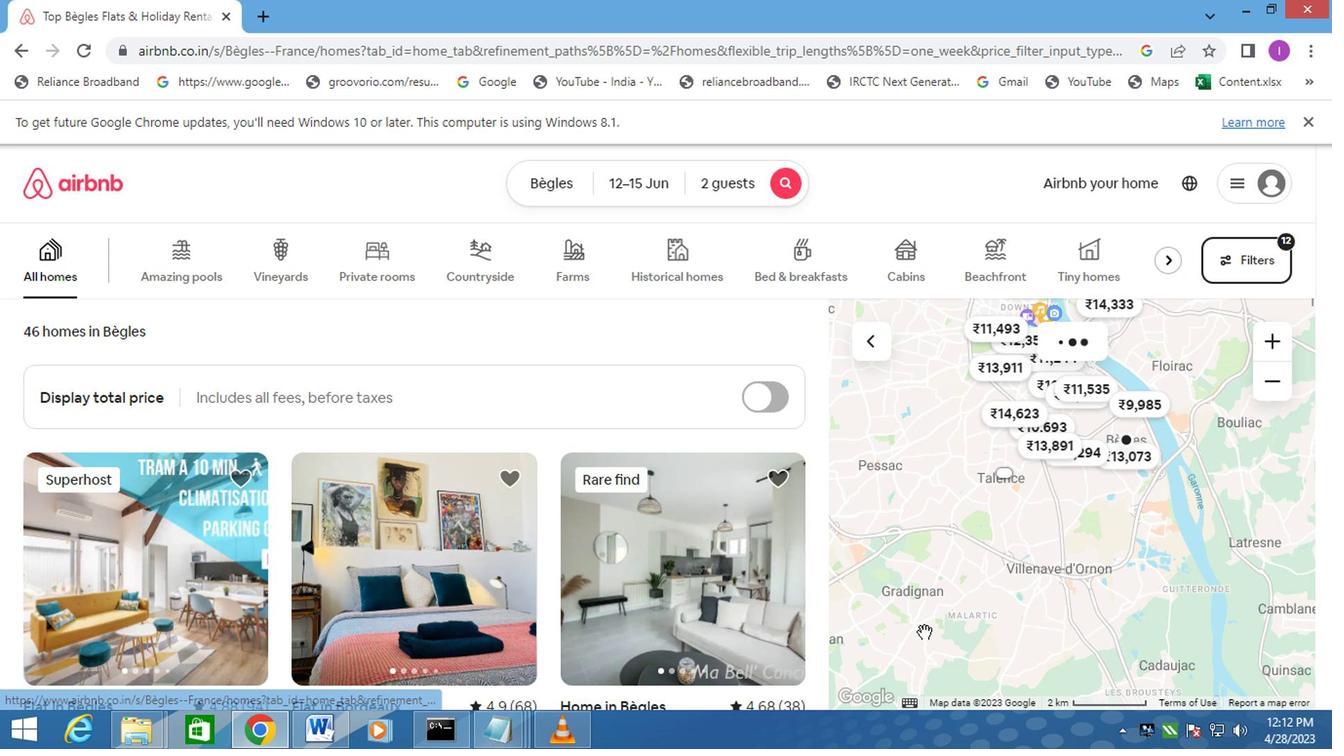 
